 Task: Look for space in Port Area, Philippines from 11th June, 2023 to 17th June, 2023 for 1 adult in price range Rs.5000 to Rs.12000. Place can be private room with 1 bedroom having 1 bed and 1 bathroom. Property type can be house, flat, guest house, hotel. Booking option can be shelf check-in. Required host language is English.
Action: Mouse pressed left at (600, 100)
Screenshot: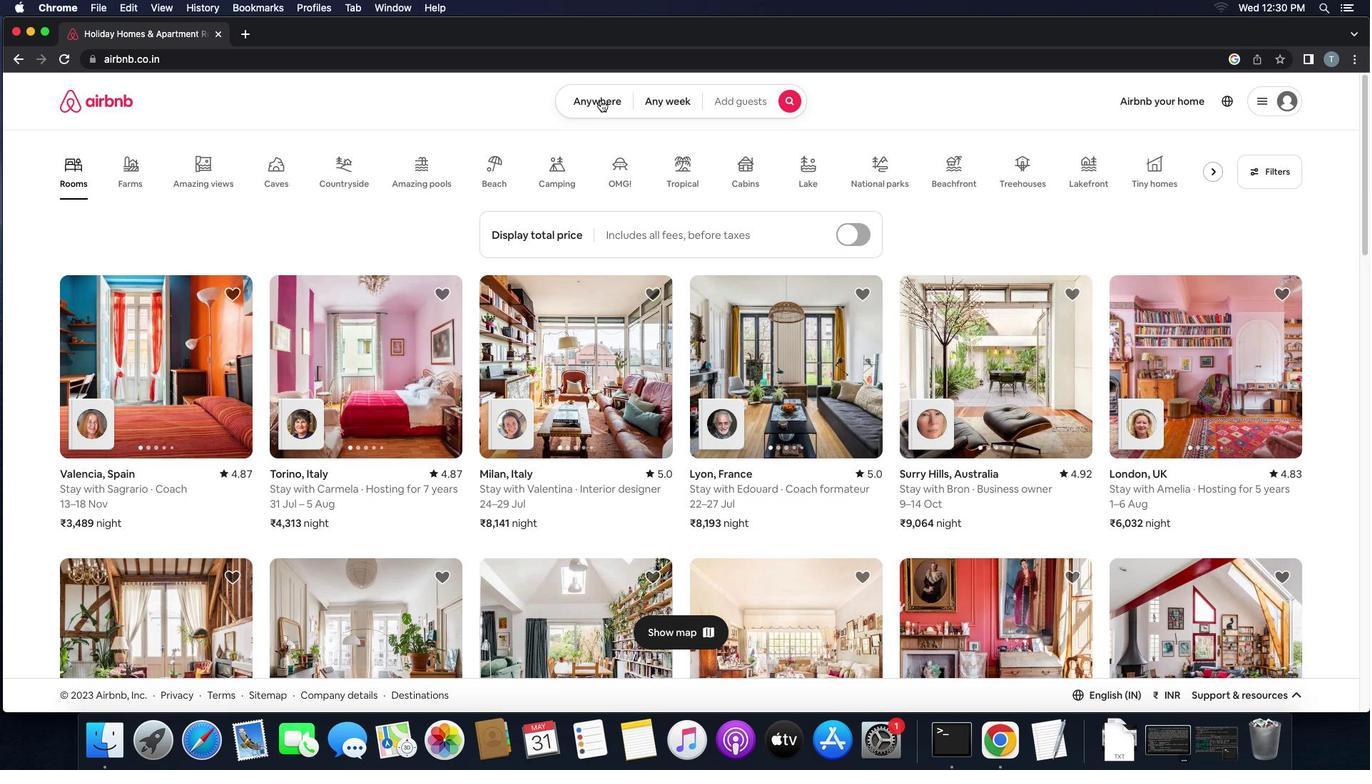 
Action: Mouse moved to (478, 156)
Screenshot: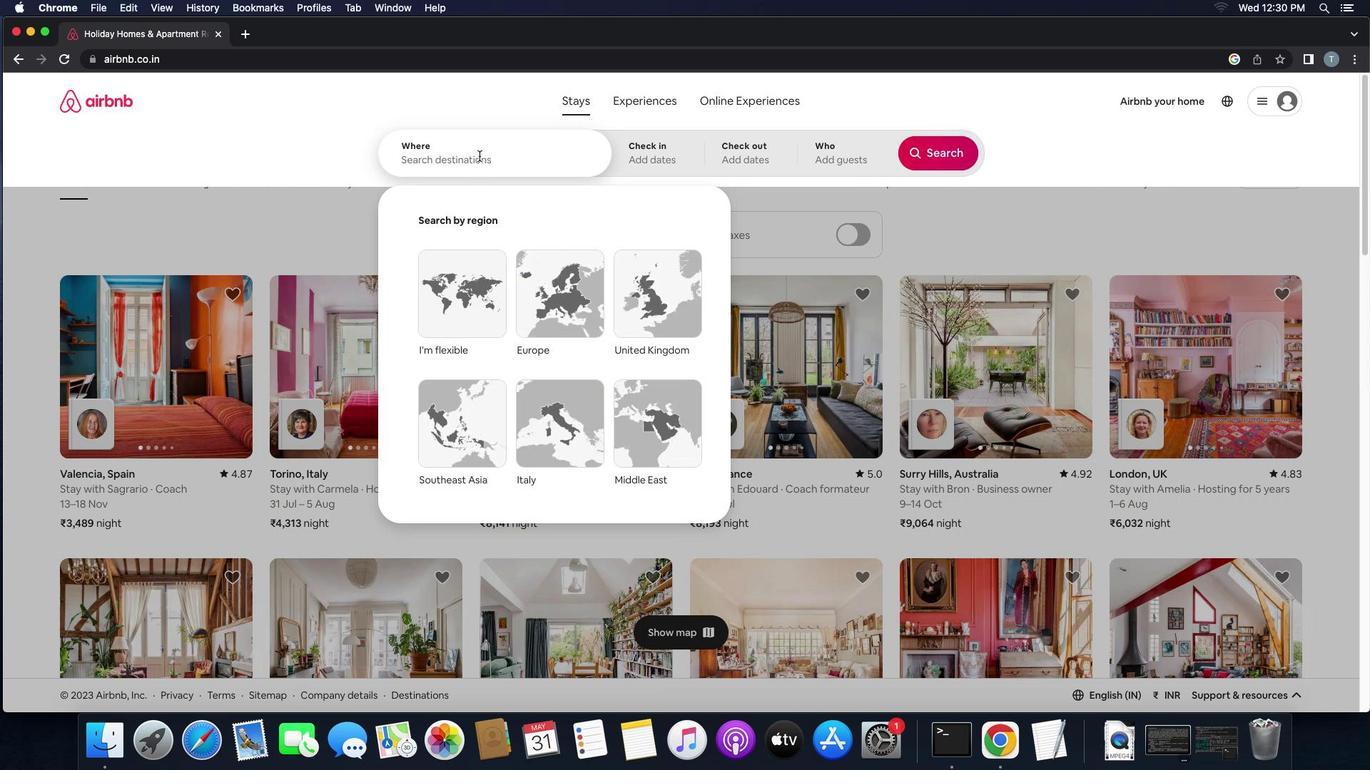 
Action: Mouse pressed left at (478, 156)
Screenshot: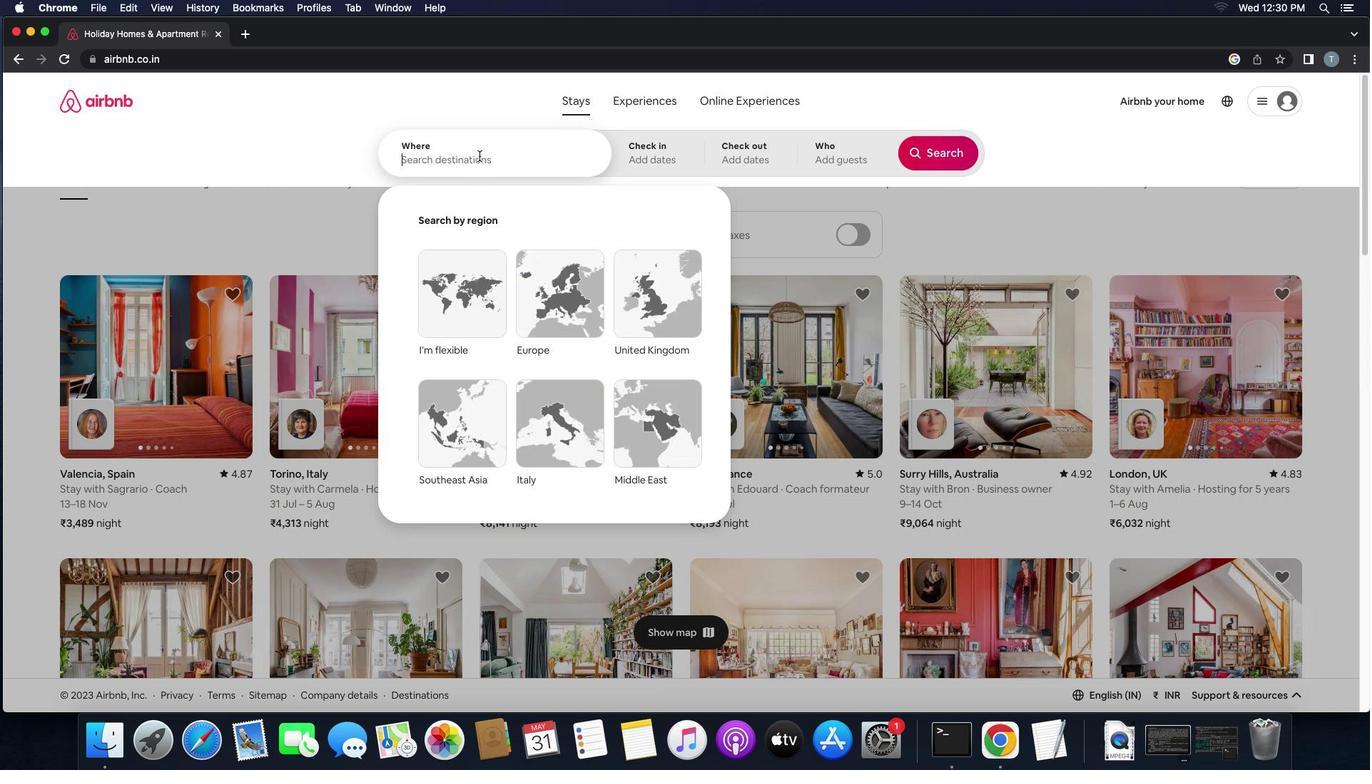 
Action: Key pressed Key.shift'P''o''r''t'Key.space'a''r''e''a'',''p''h''i''l''i''p''p''i''n''e''s'Key.enter
Screenshot: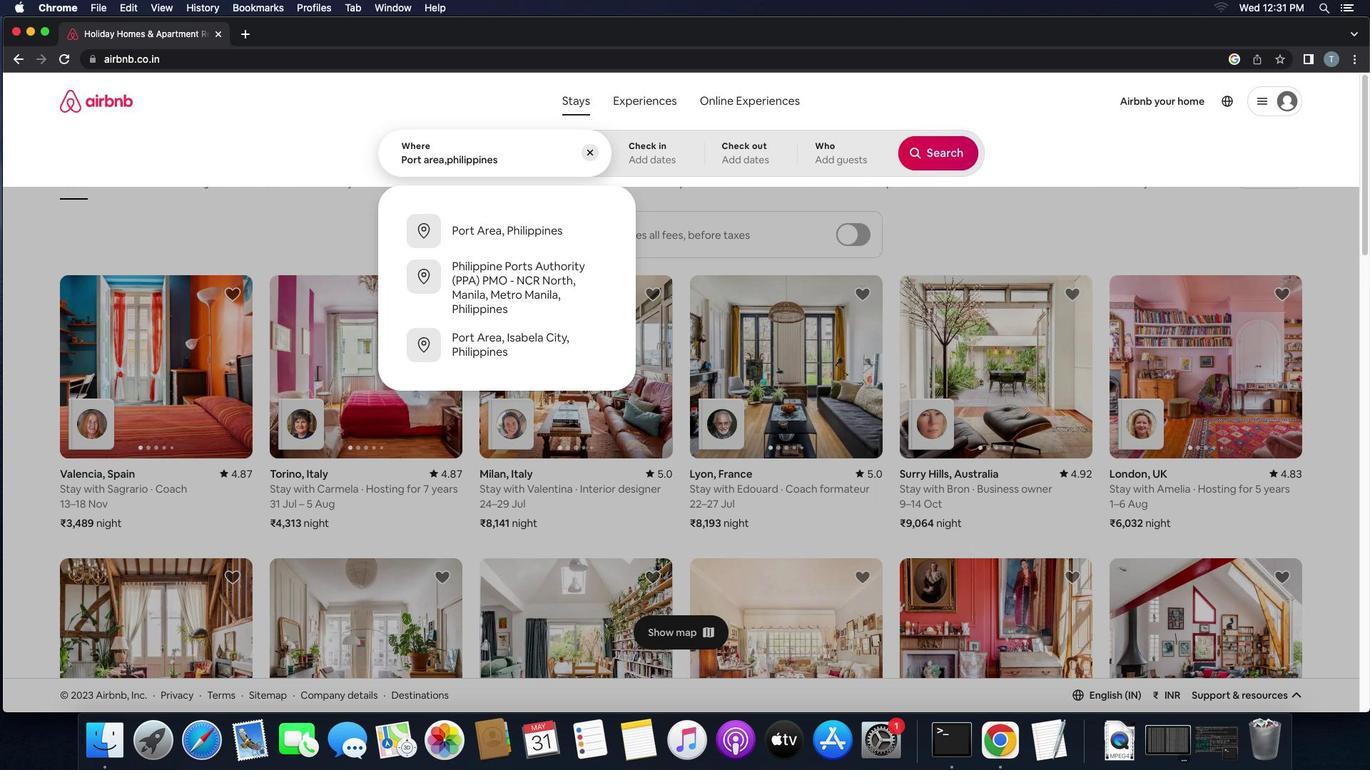 
Action: Mouse moved to (717, 400)
Screenshot: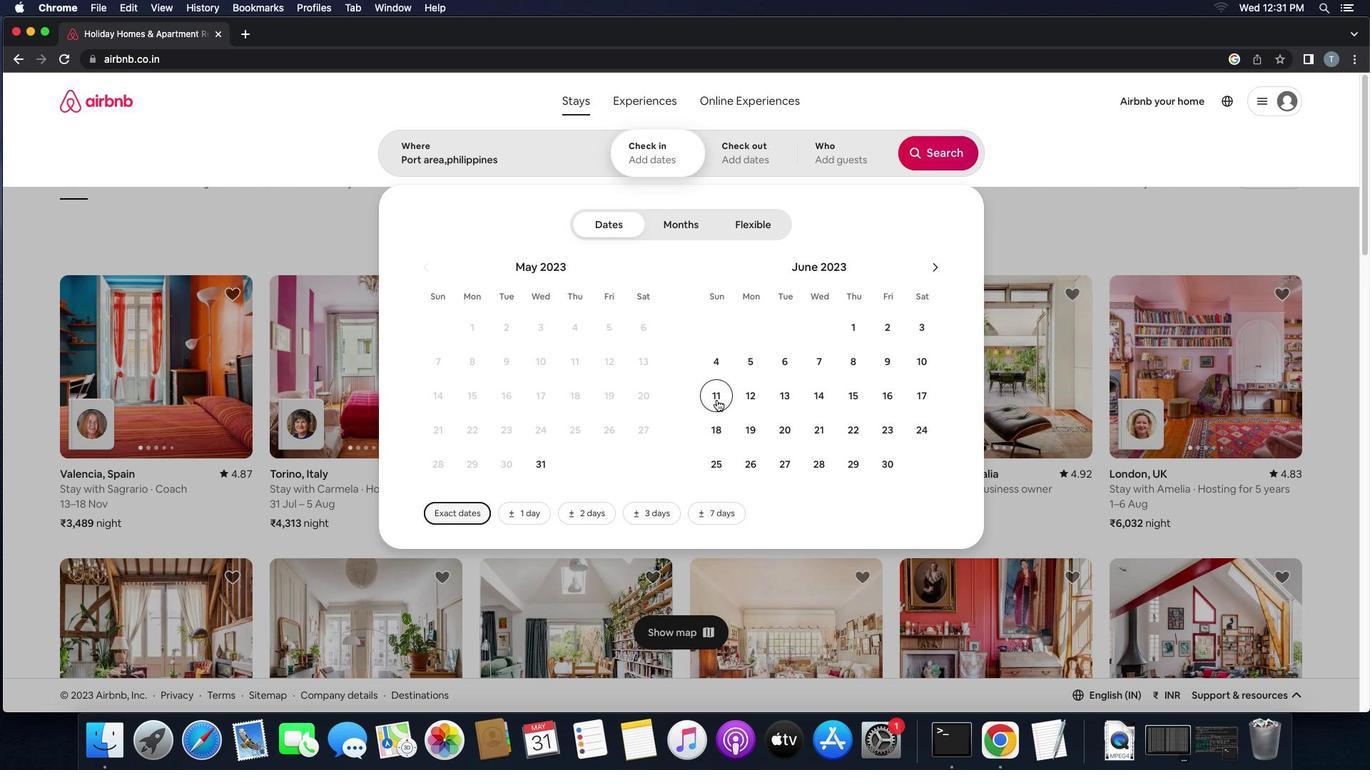 
Action: Mouse pressed left at (717, 400)
Screenshot: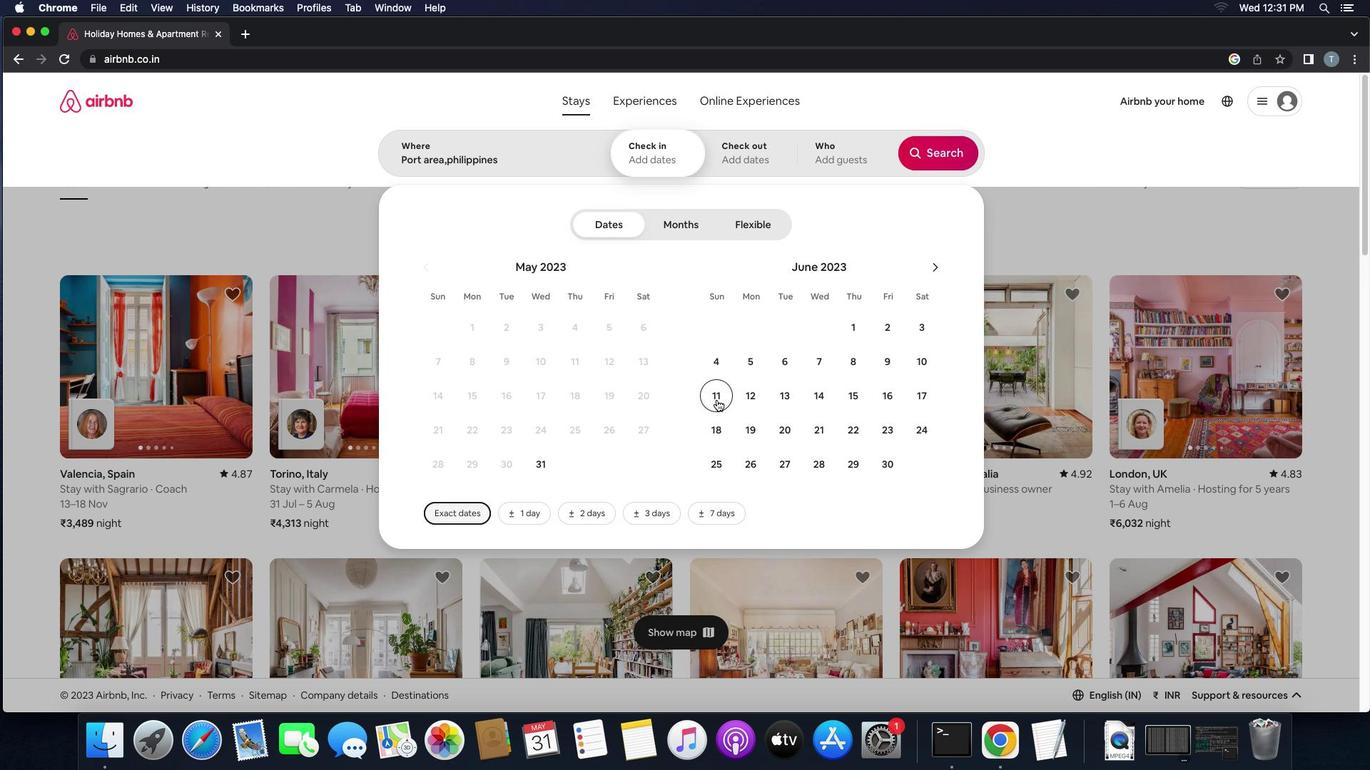 
Action: Mouse moved to (923, 398)
Screenshot: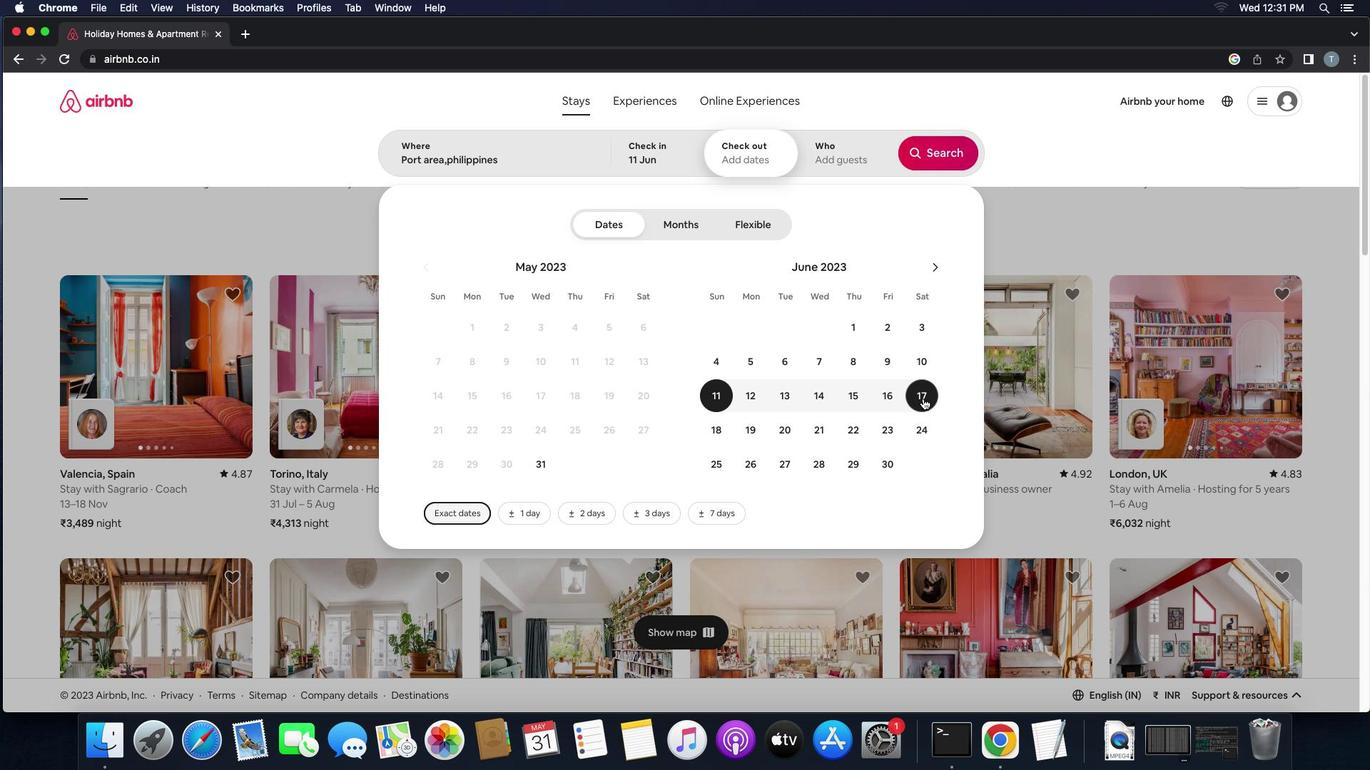 
Action: Mouse pressed left at (923, 398)
Screenshot: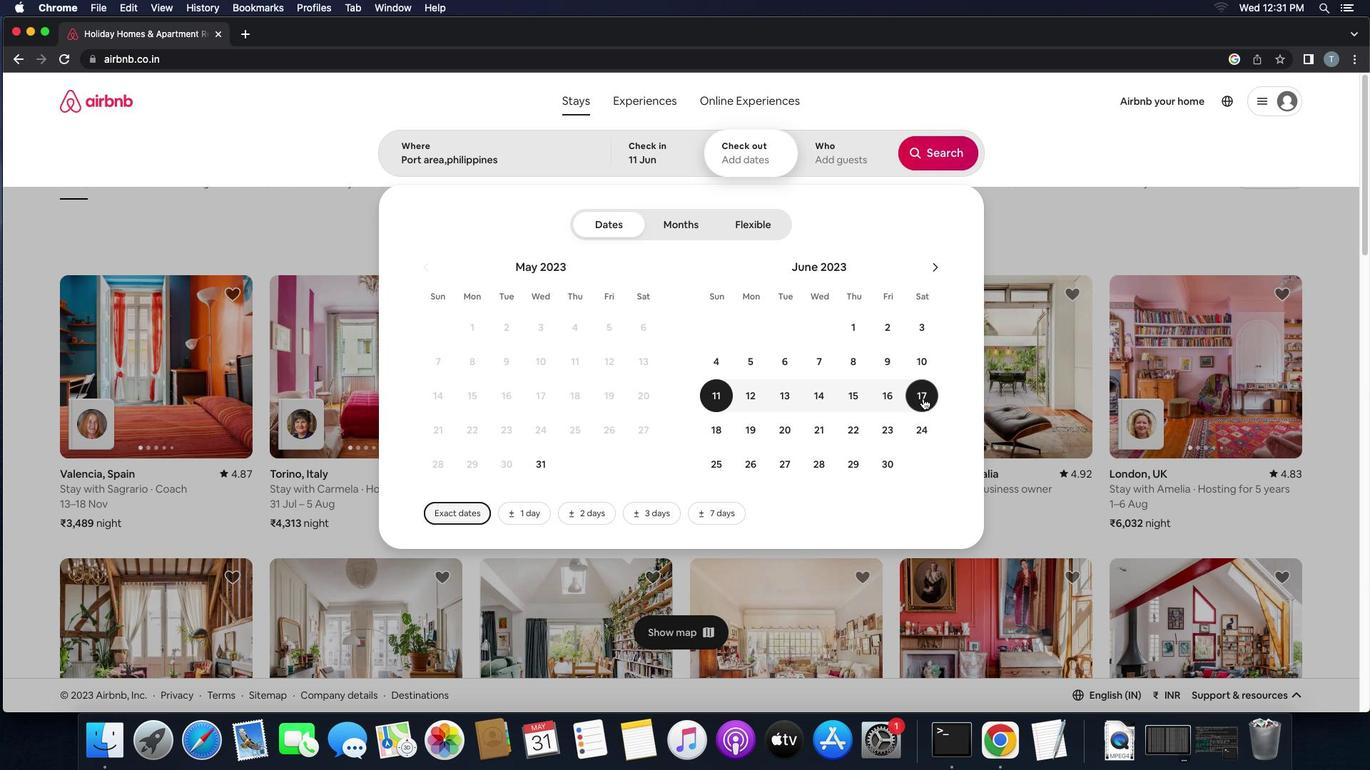 
Action: Mouse moved to (845, 142)
Screenshot: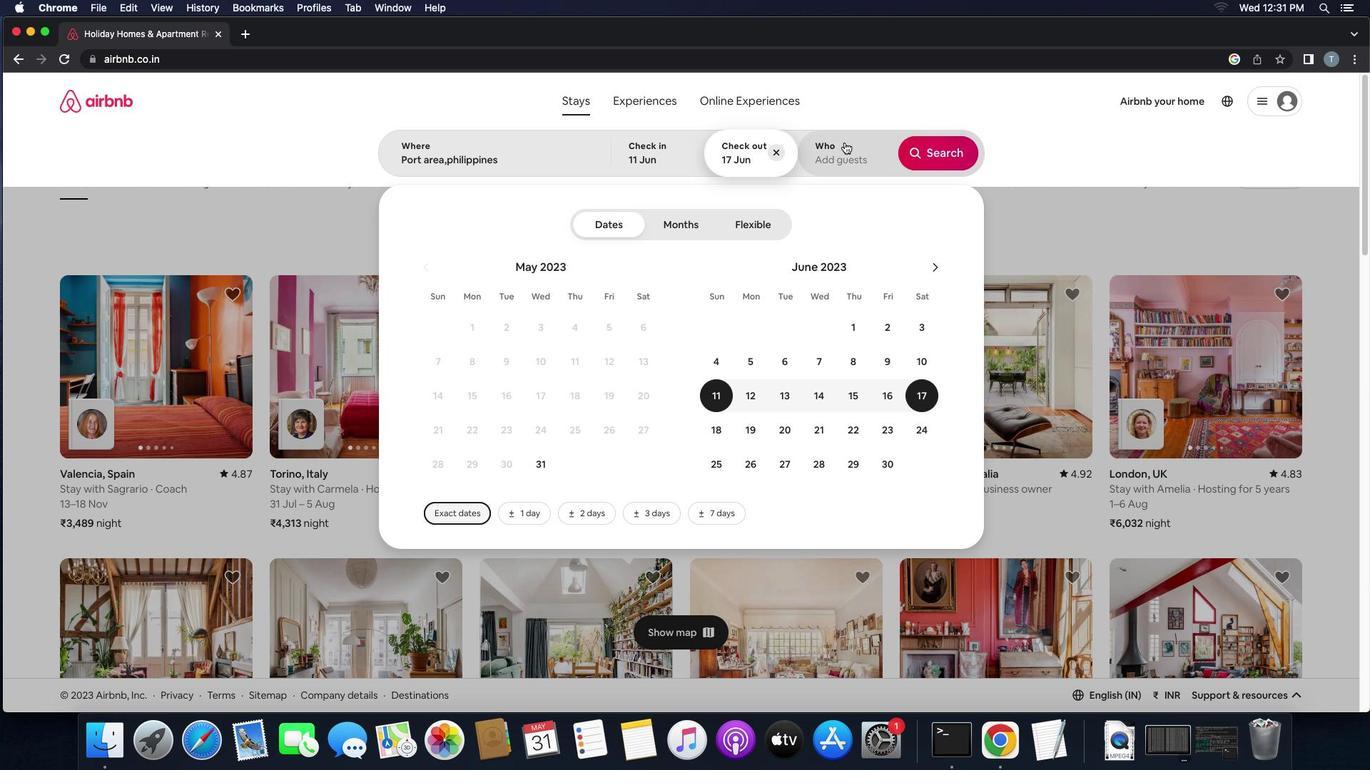 
Action: Mouse pressed left at (845, 142)
Screenshot: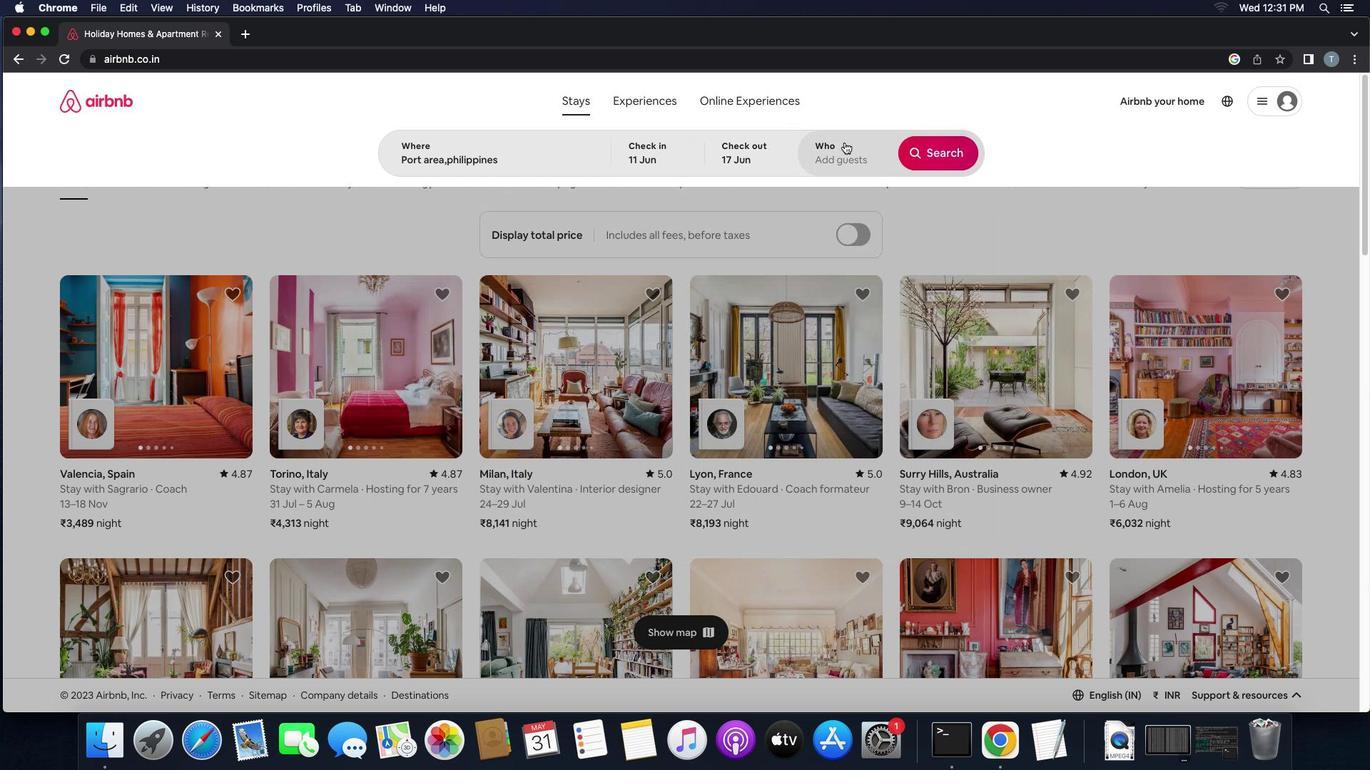 
Action: Mouse moved to (938, 230)
Screenshot: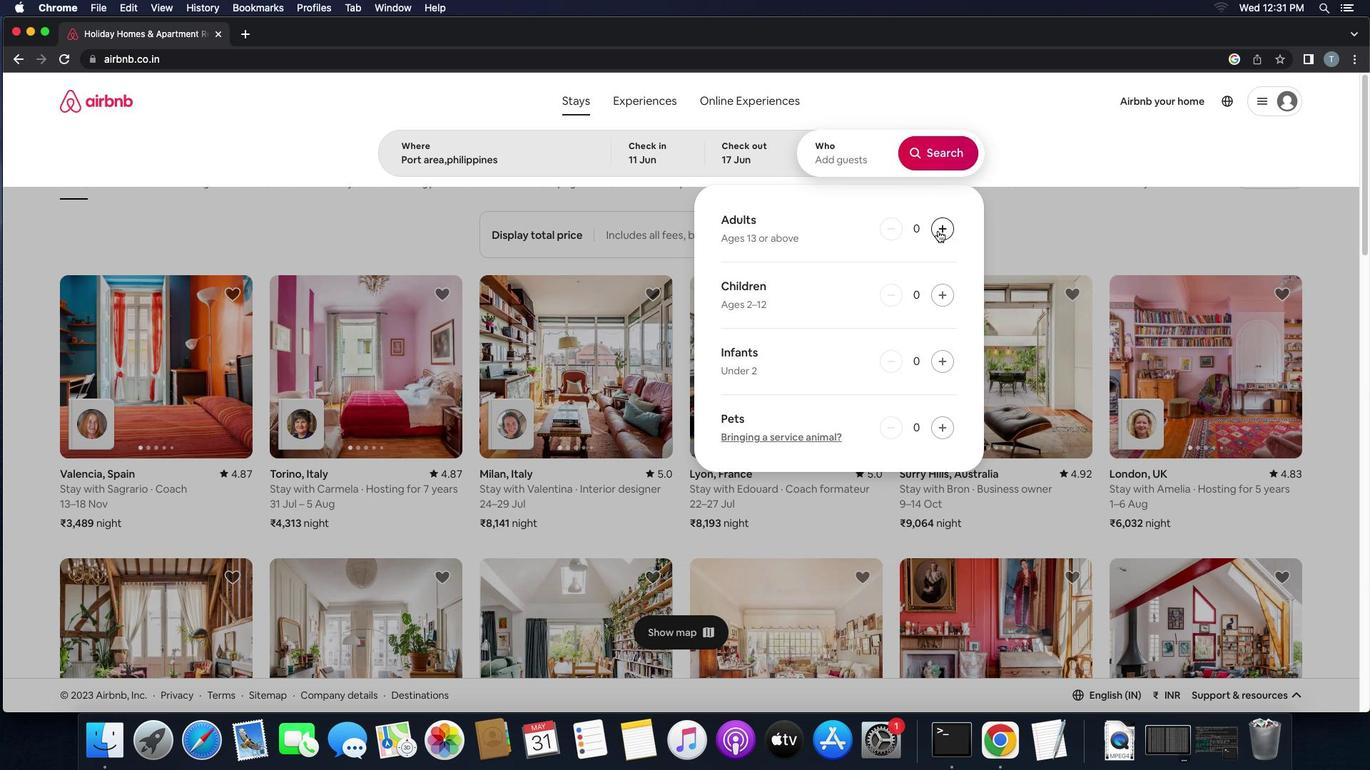 
Action: Mouse pressed left at (938, 230)
Screenshot: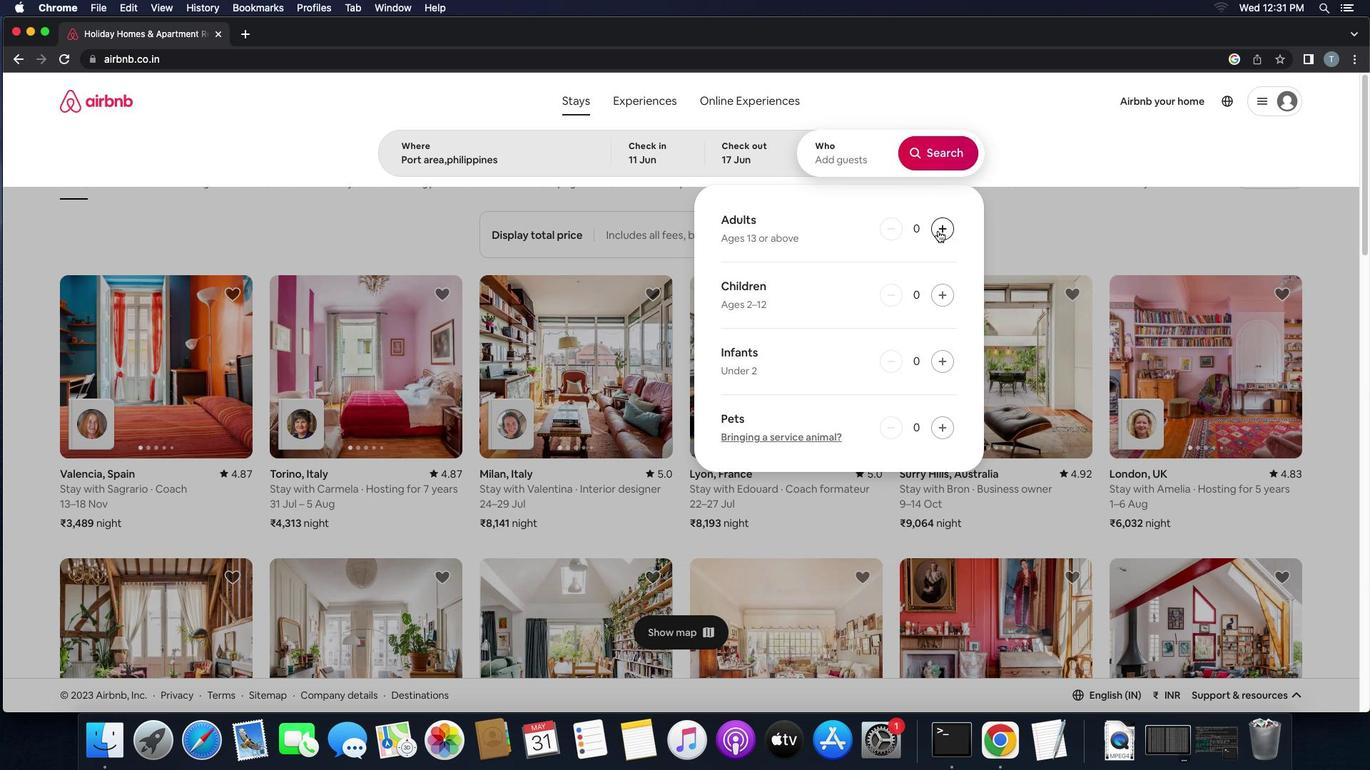 
Action: Mouse moved to (933, 147)
Screenshot: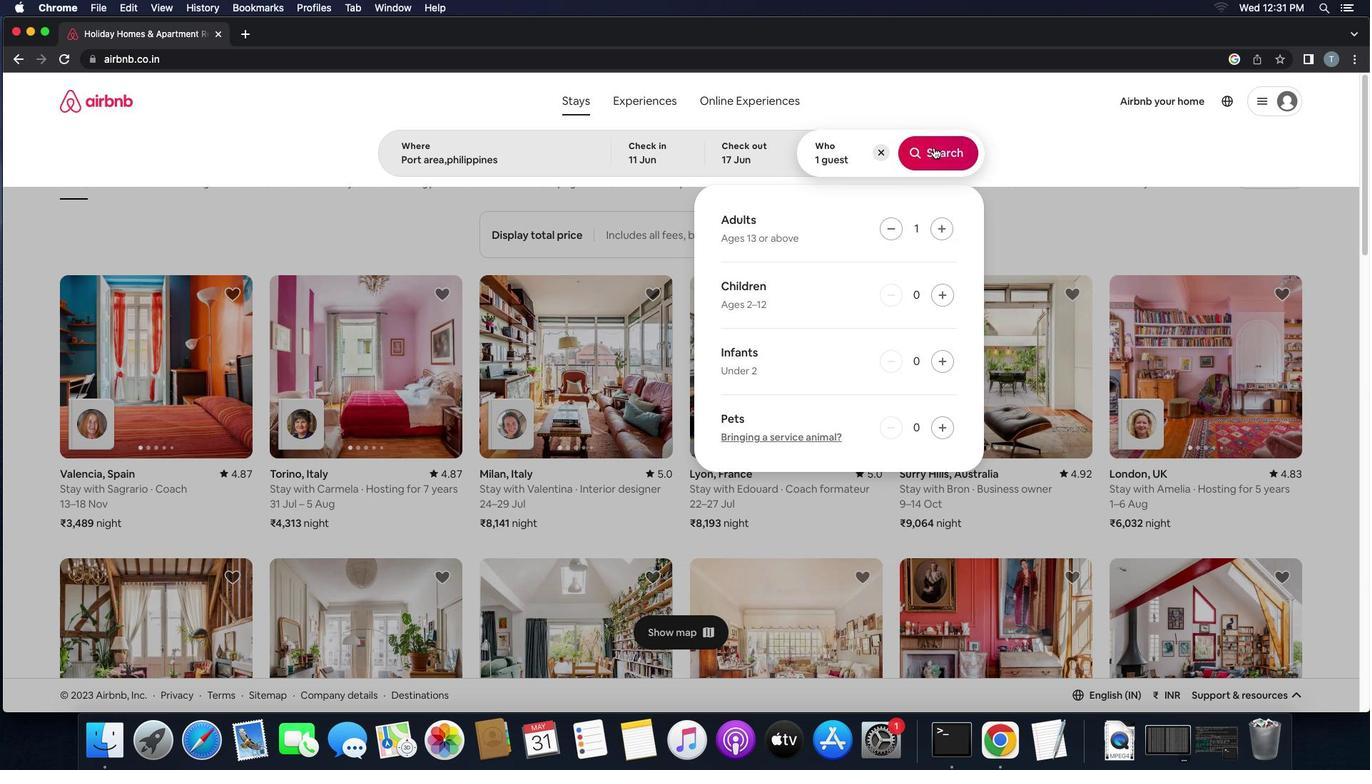 
Action: Mouse pressed left at (933, 147)
Screenshot: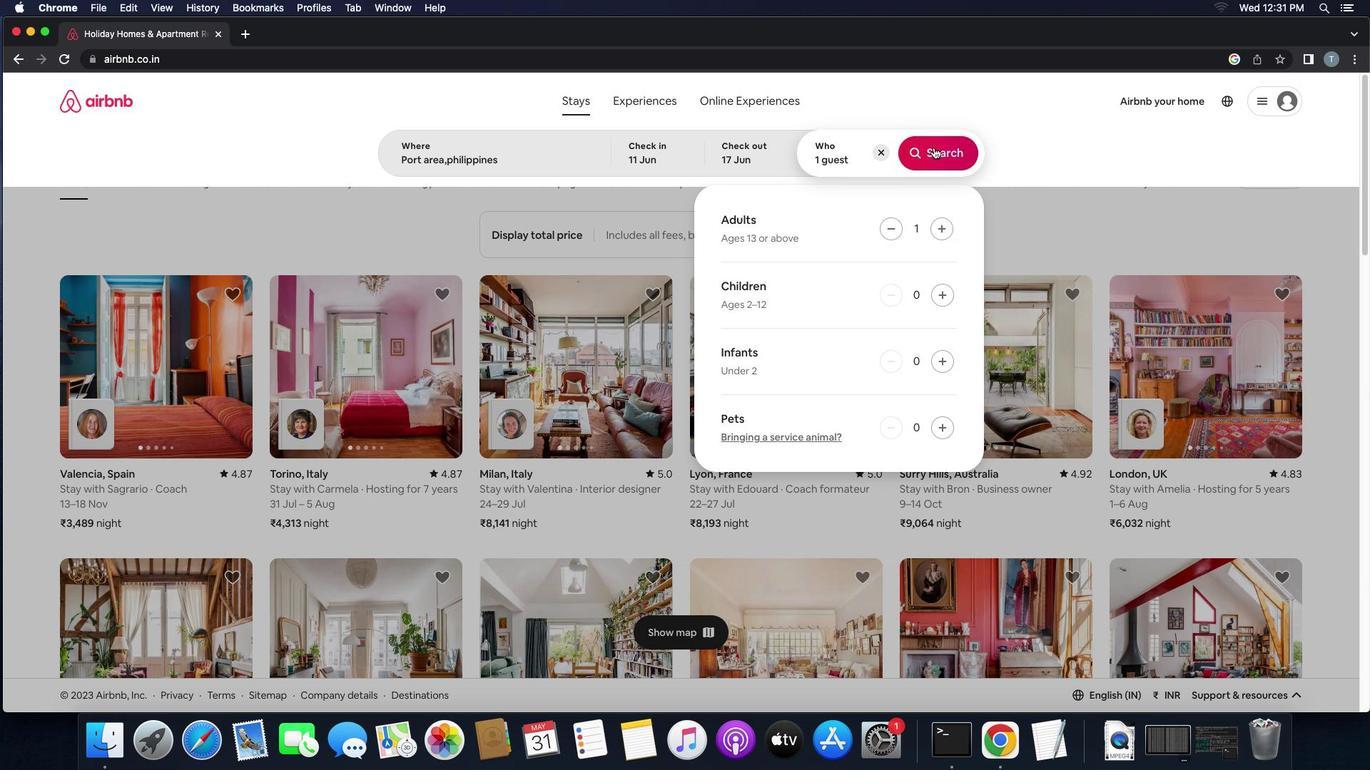 
Action: Mouse moved to (1299, 156)
Screenshot: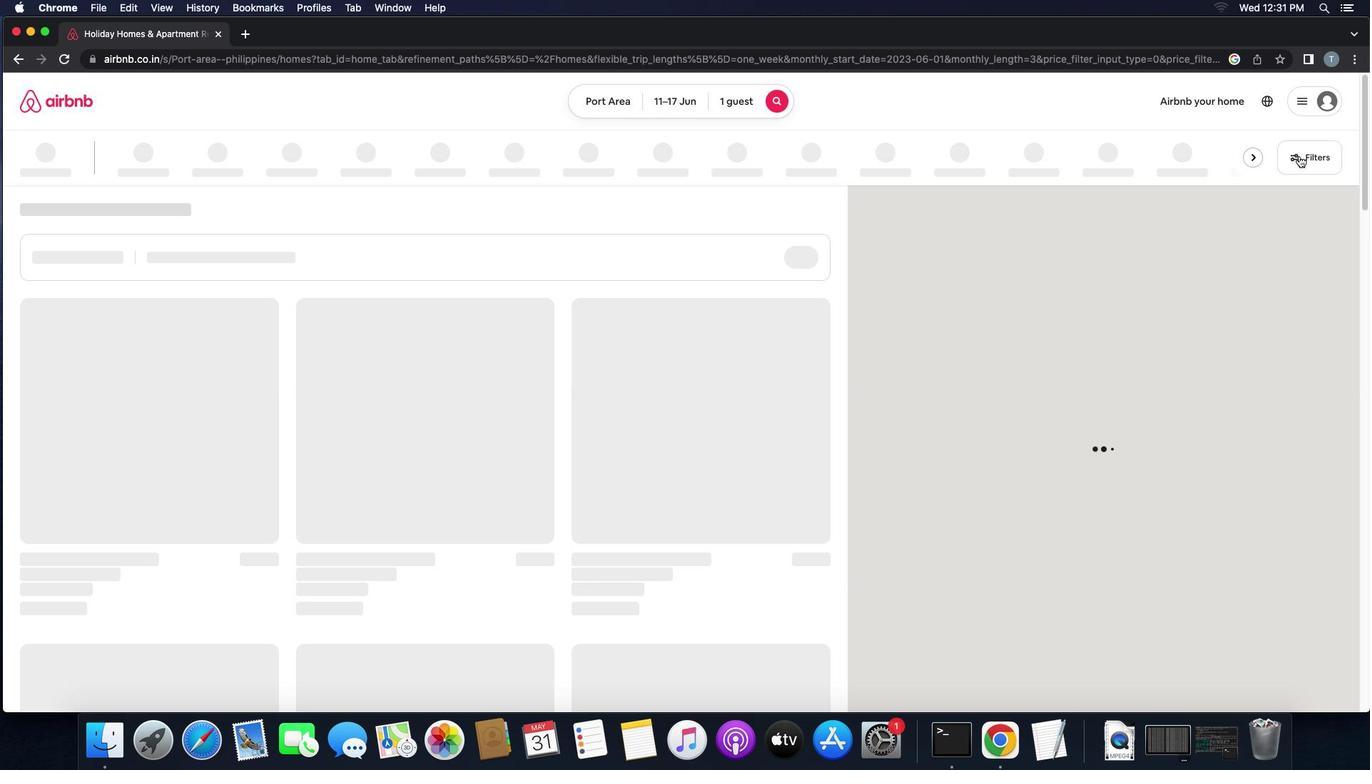 
Action: Mouse pressed left at (1299, 156)
Screenshot: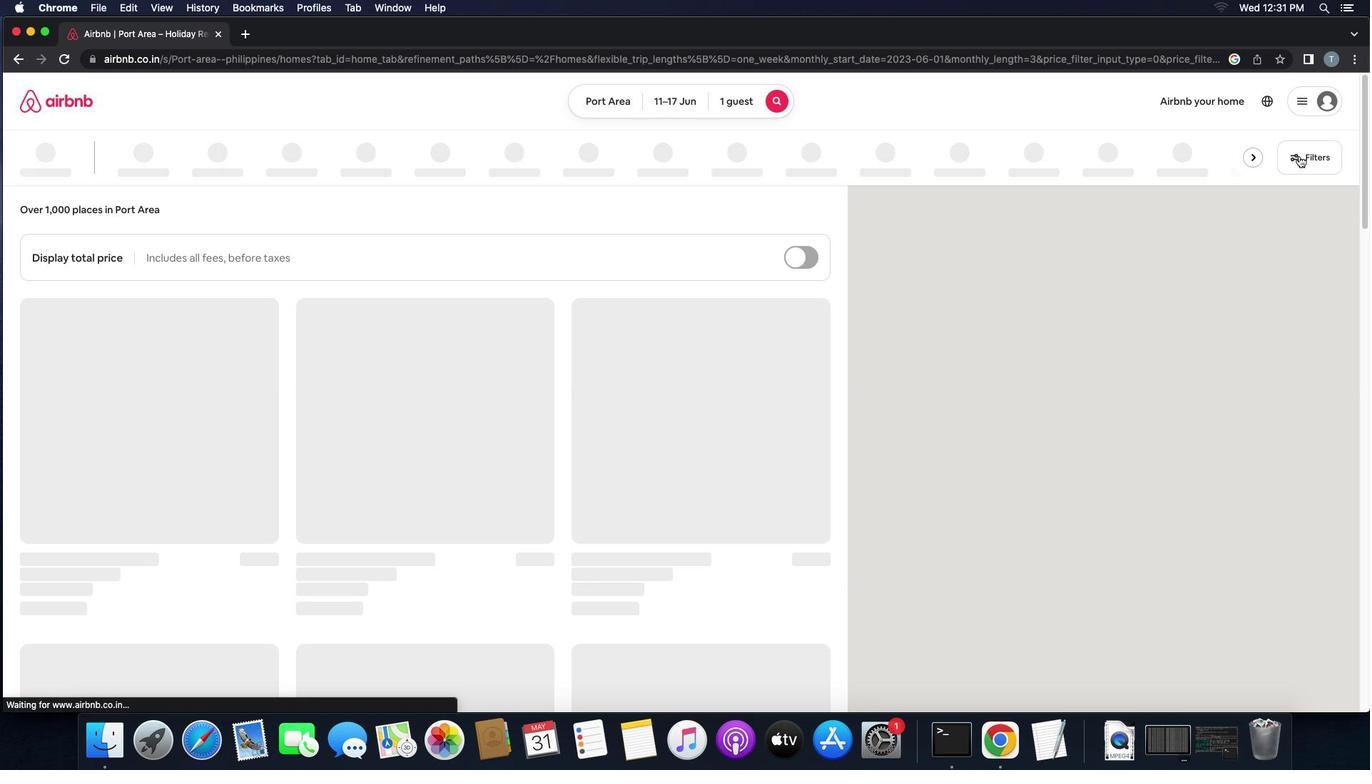 
Action: Mouse moved to (570, 333)
Screenshot: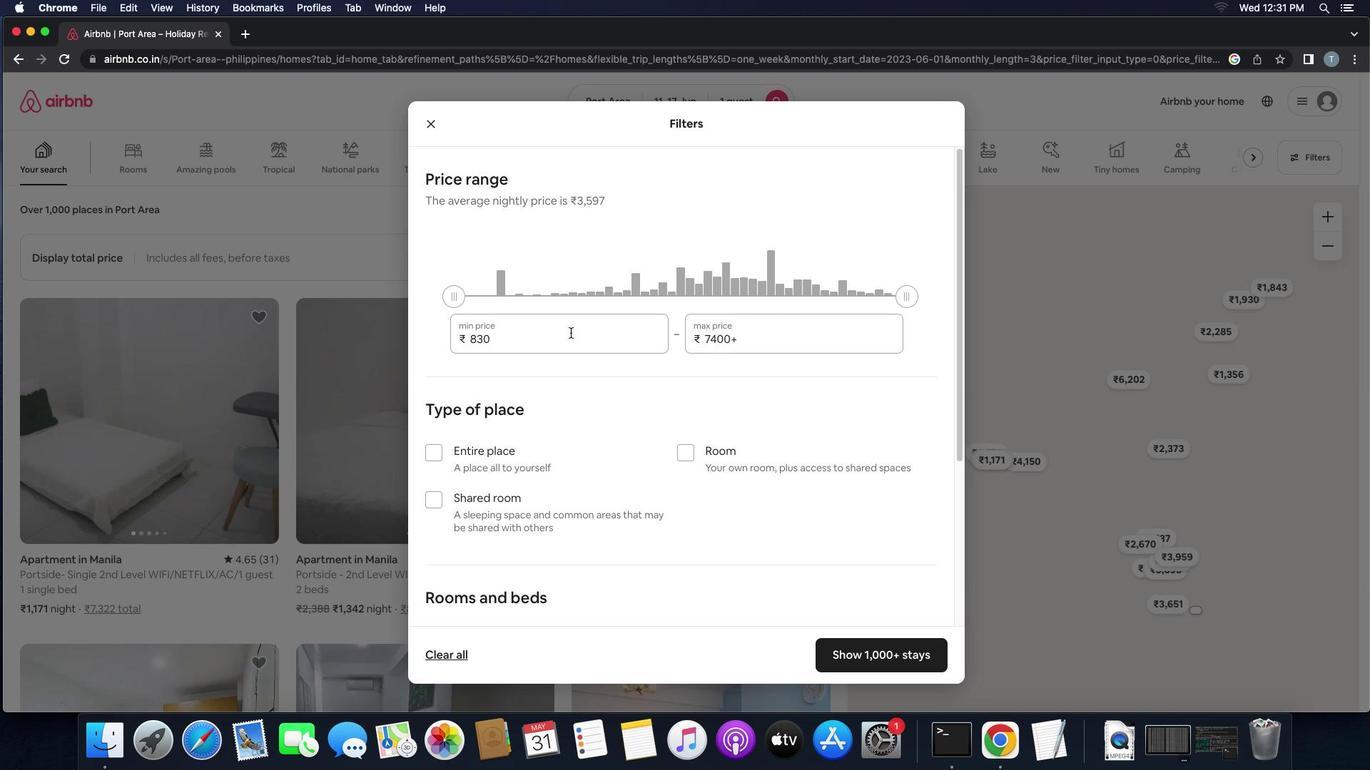 
Action: Mouse pressed left at (570, 333)
Screenshot: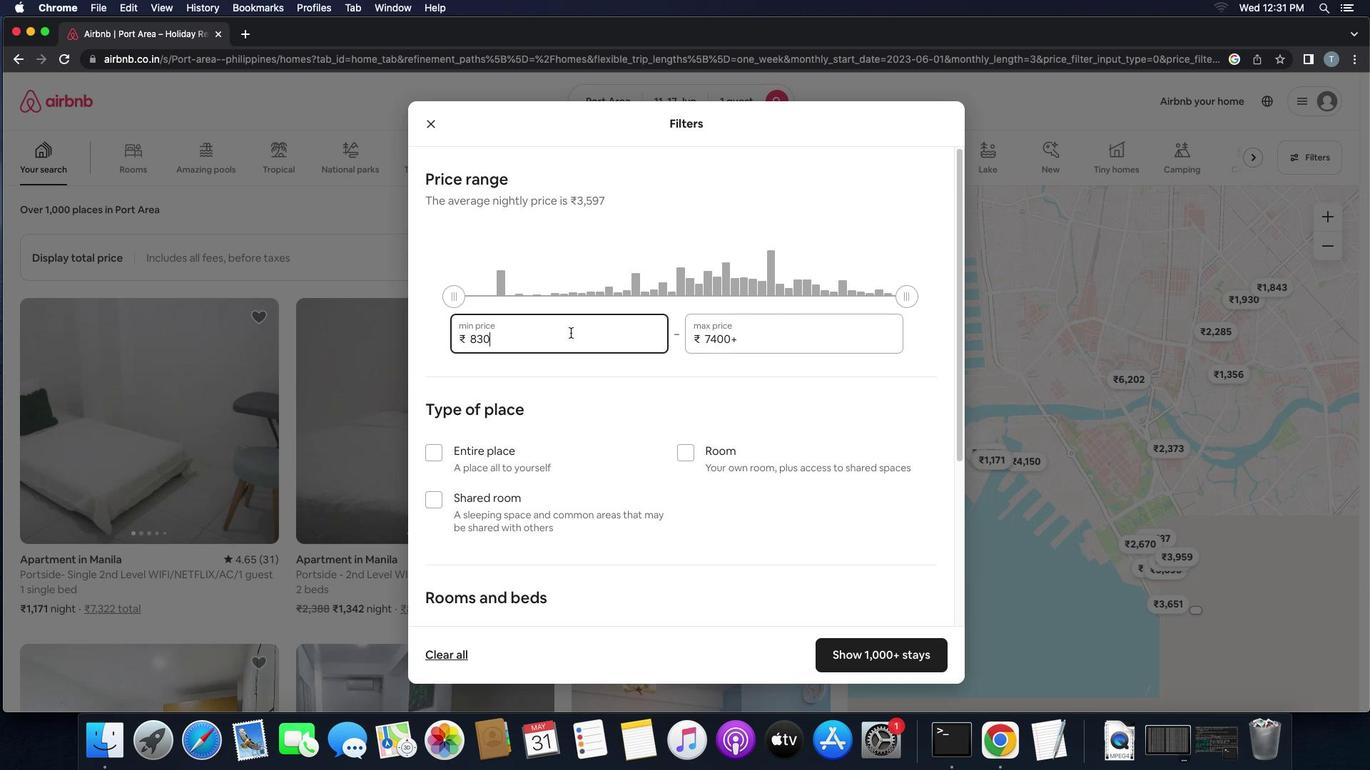 
Action: Key pressed Key.backspaceKey.backspaceKey.backspaceKey.backspace'5''0''0''0'
Screenshot: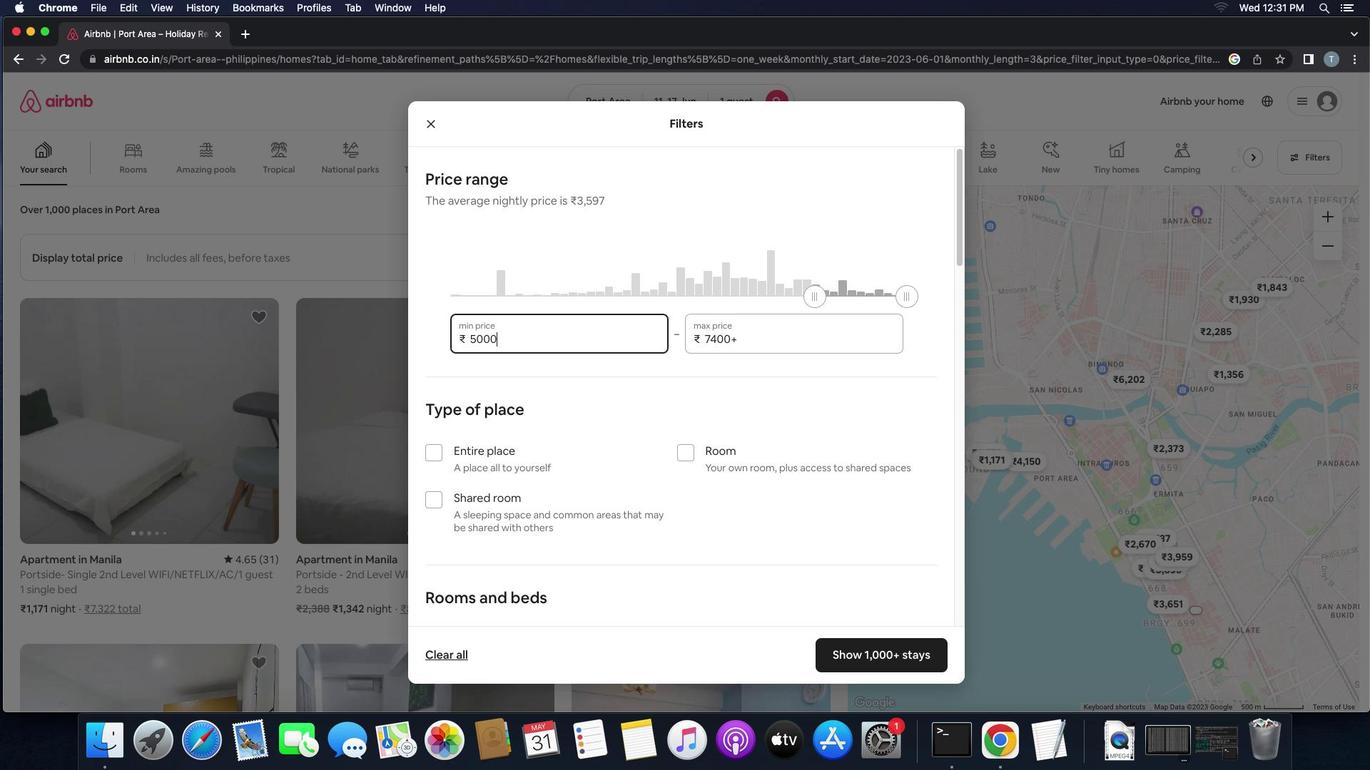 
Action: Mouse moved to (768, 339)
Screenshot: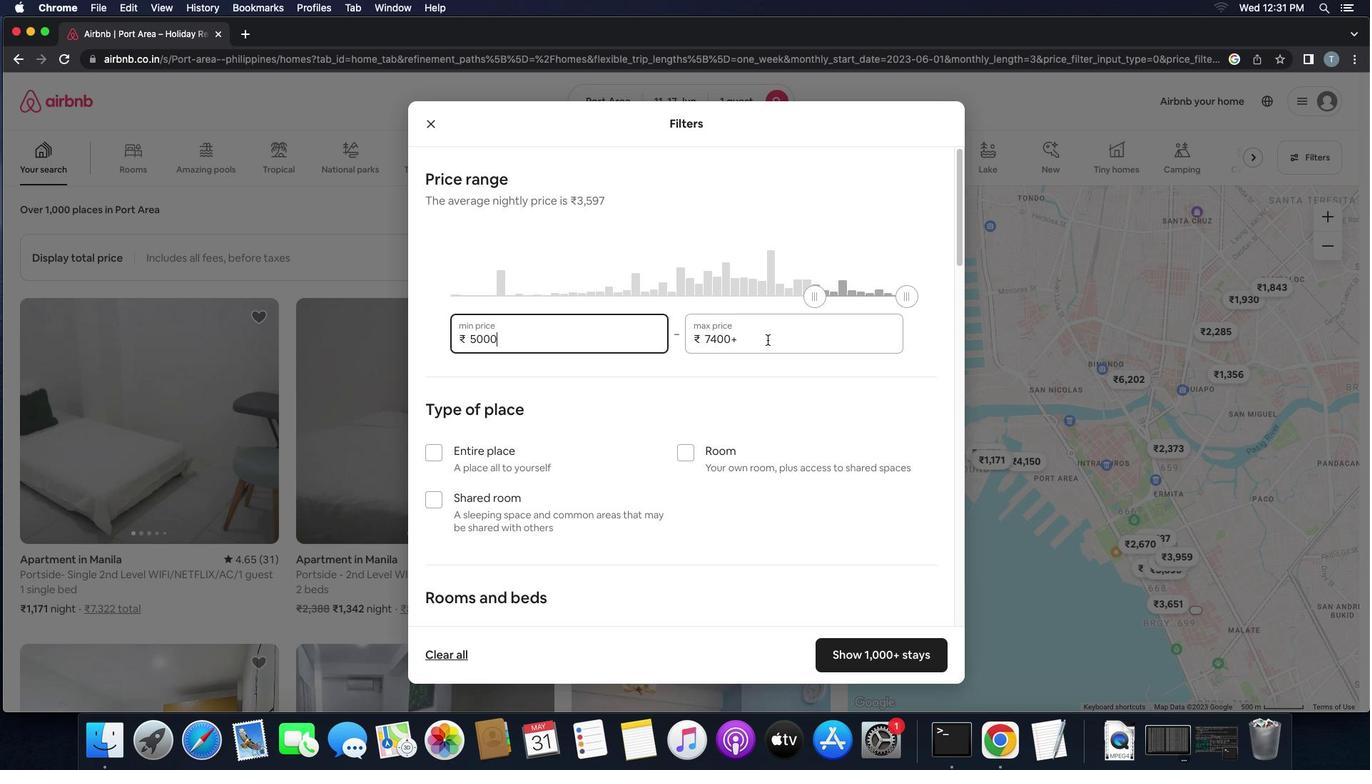 
Action: Mouse pressed left at (768, 339)
Screenshot: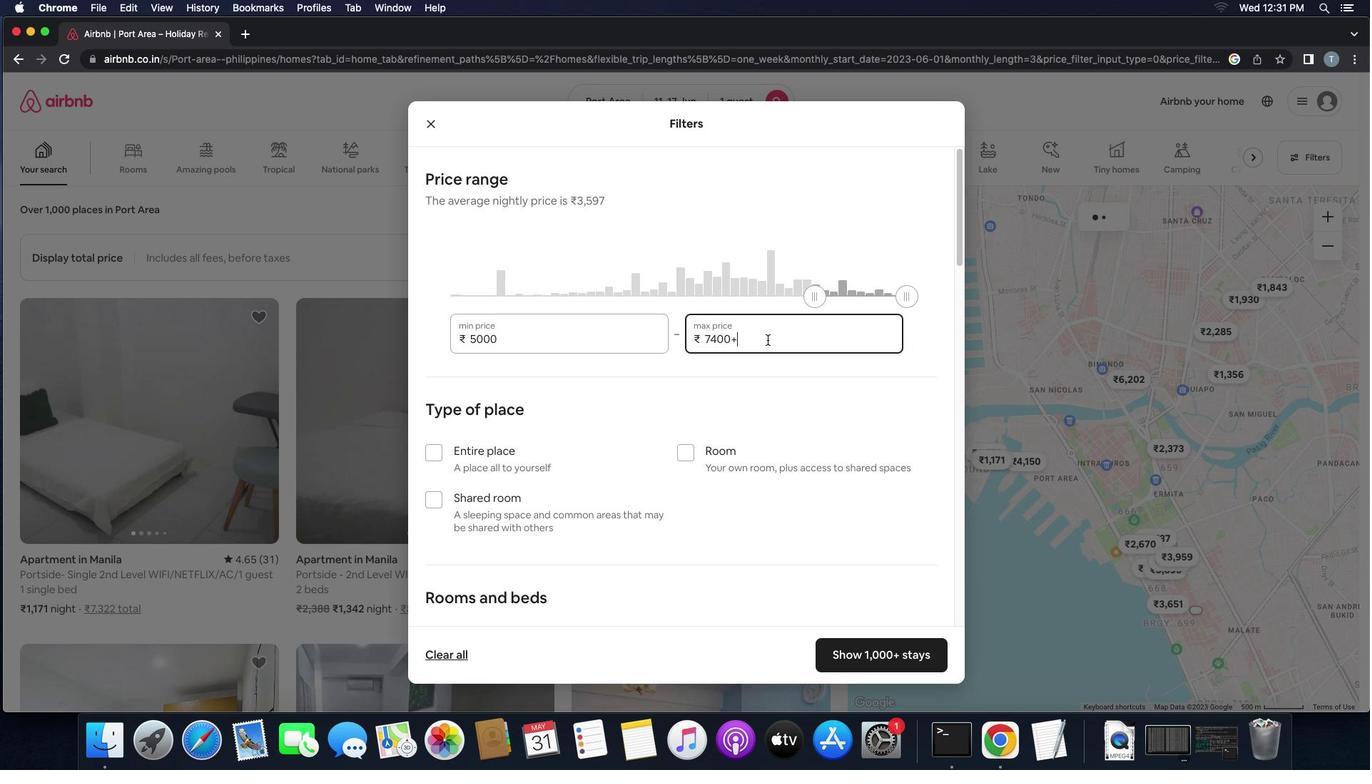 
Action: Key pressed Key.backspaceKey.backspaceKey.backspaceKey.backspaceKey.backspaceKey.backspace'1''2''0''0''0'
Screenshot: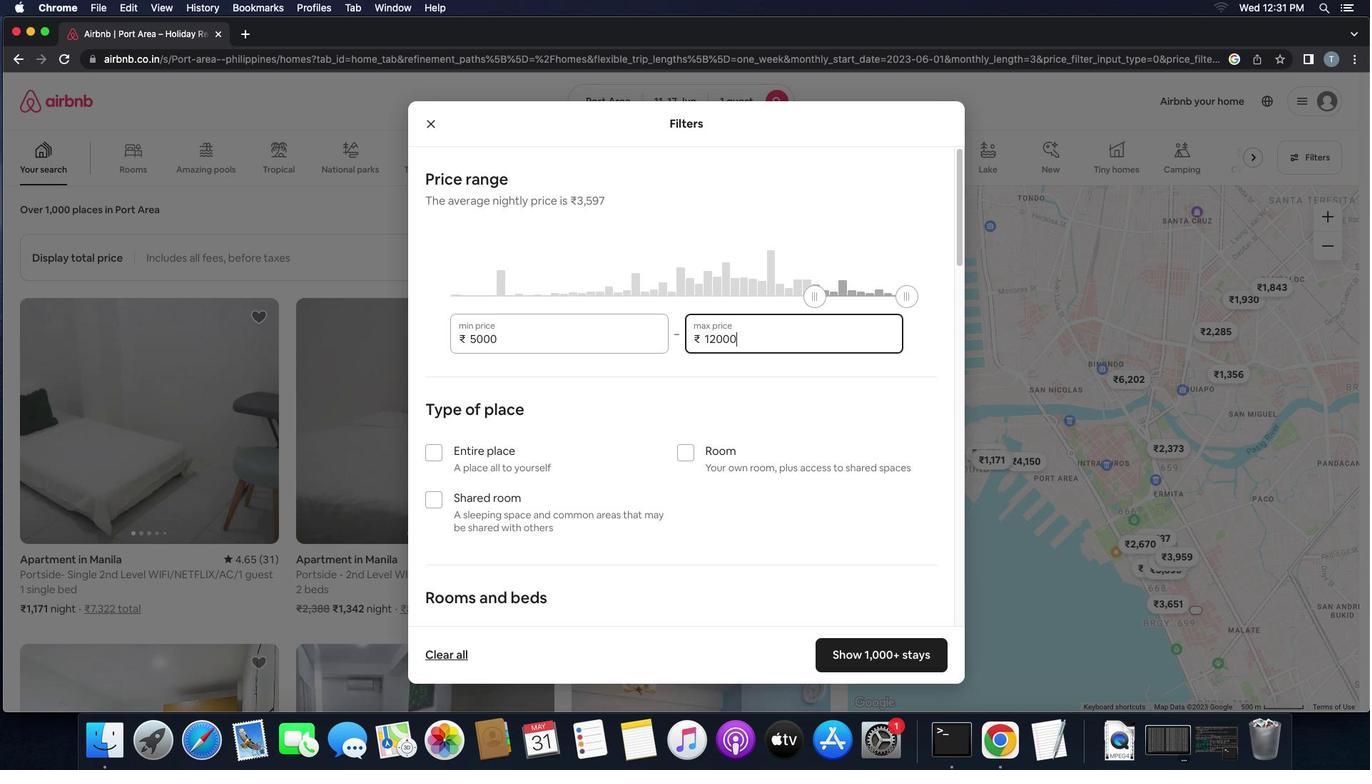 
Action: Mouse moved to (519, 504)
Screenshot: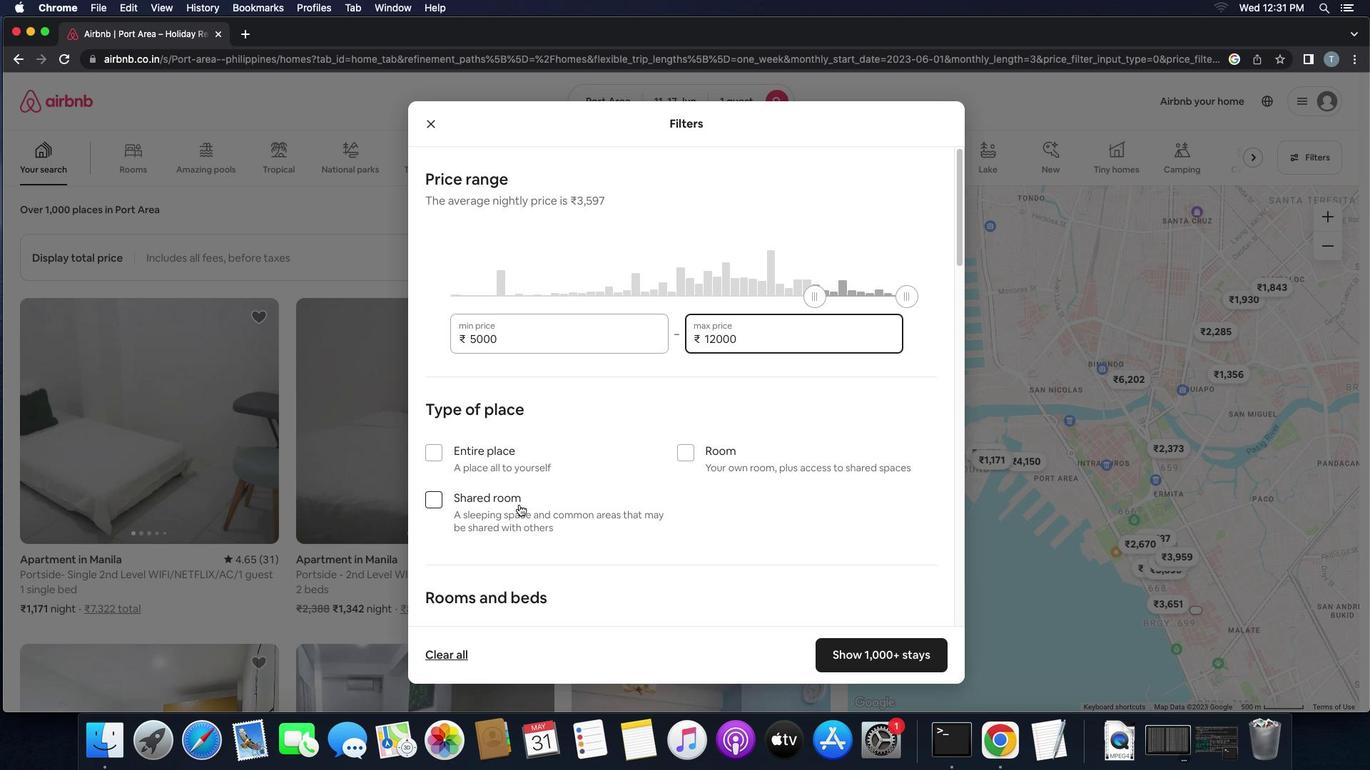 
Action: Mouse scrolled (519, 504) with delta (0, 0)
Screenshot: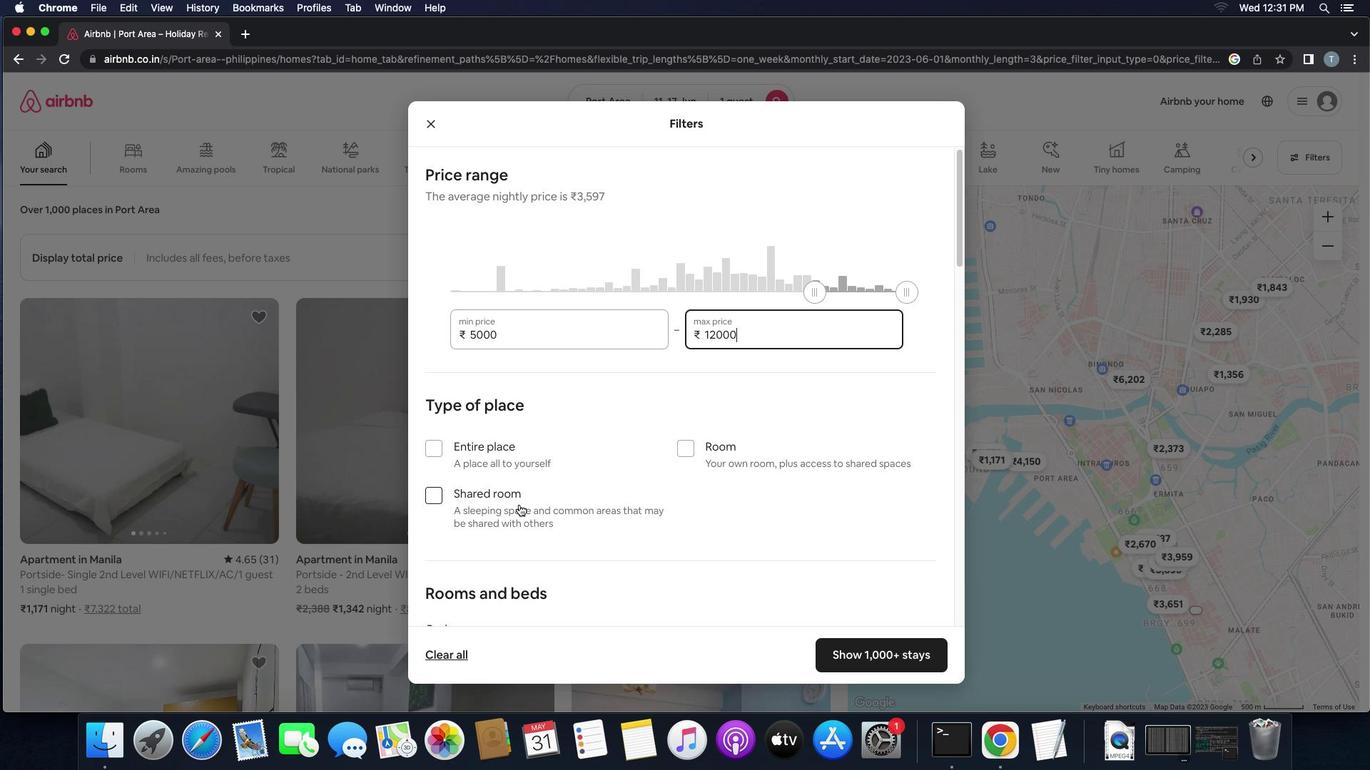 
Action: Mouse scrolled (519, 504) with delta (0, 0)
Screenshot: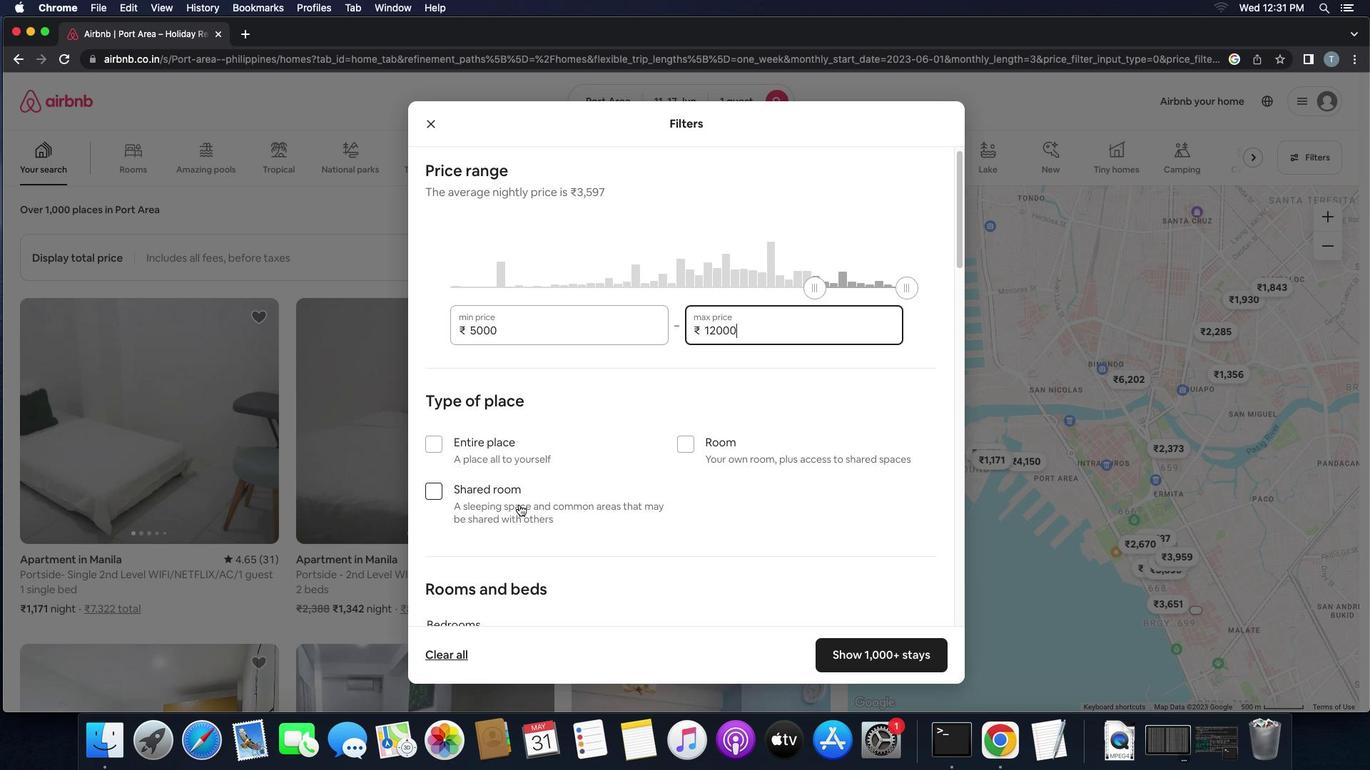 
Action: Mouse scrolled (519, 504) with delta (0, 0)
Screenshot: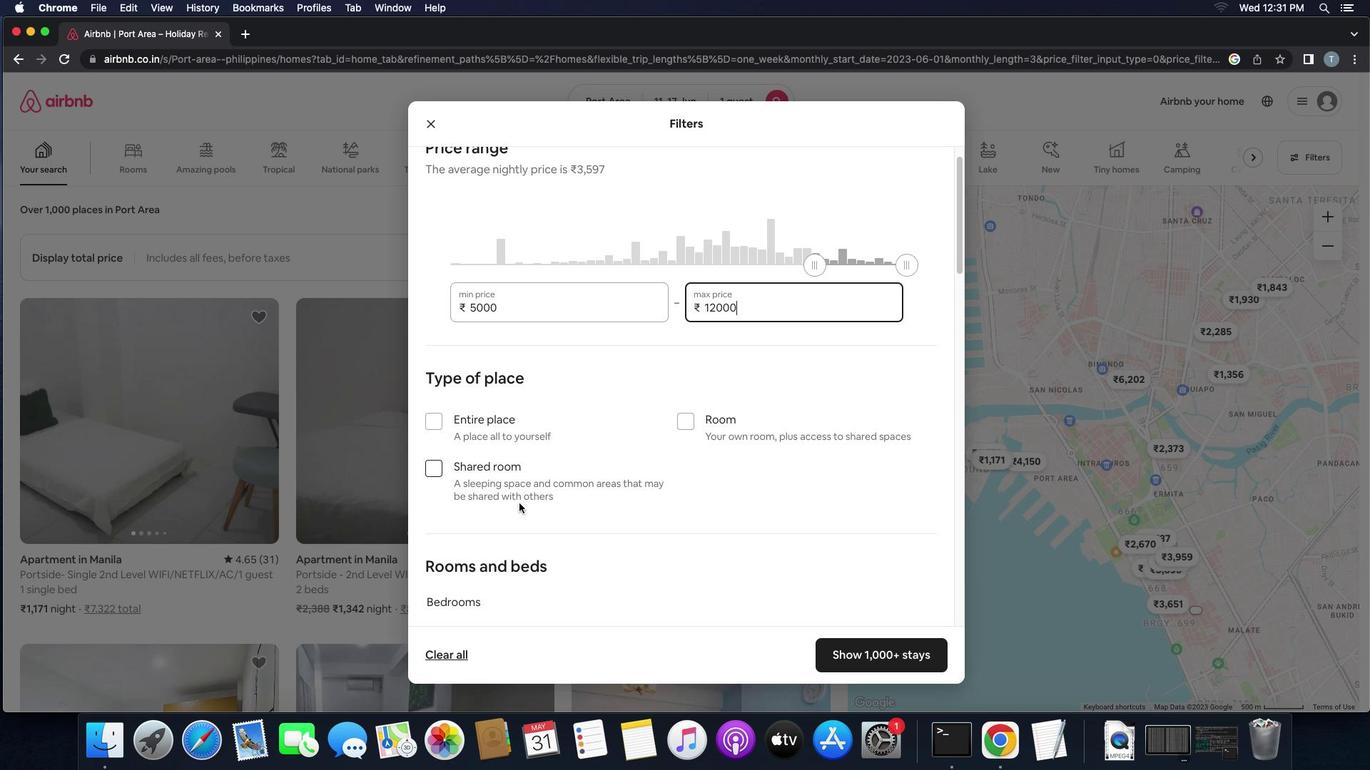 
Action: Mouse moved to (579, 406)
Screenshot: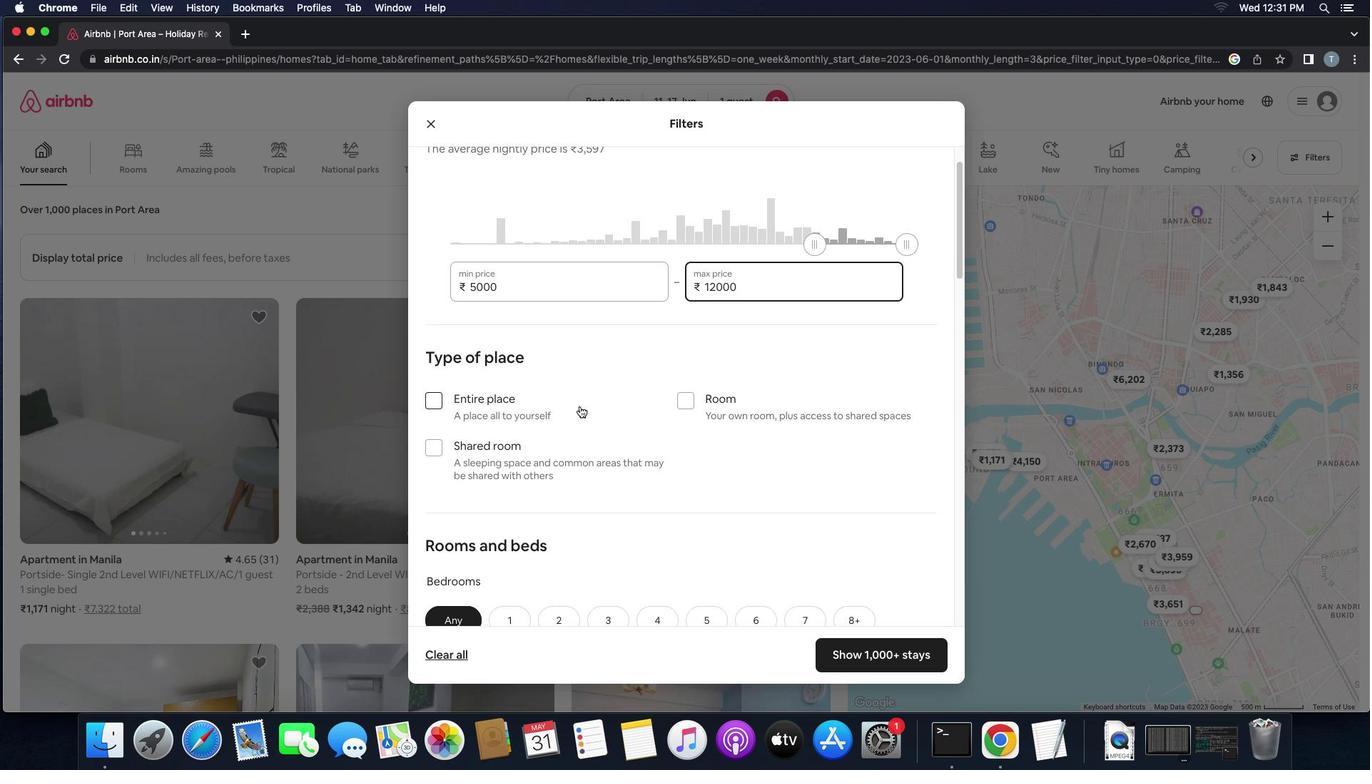 
Action: Mouse scrolled (579, 406) with delta (0, 0)
Screenshot: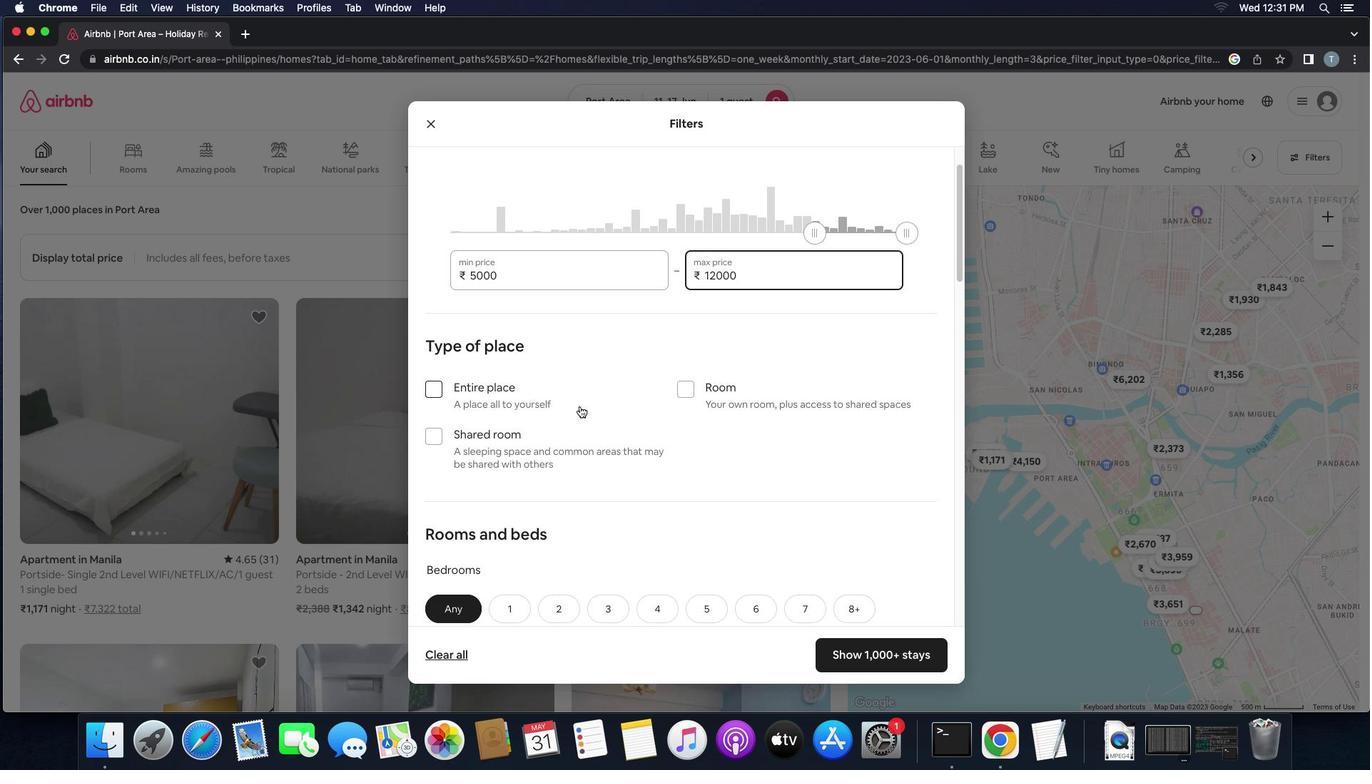 
Action: Mouse scrolled (579, 406) with delta (0, 0)
Screenshot: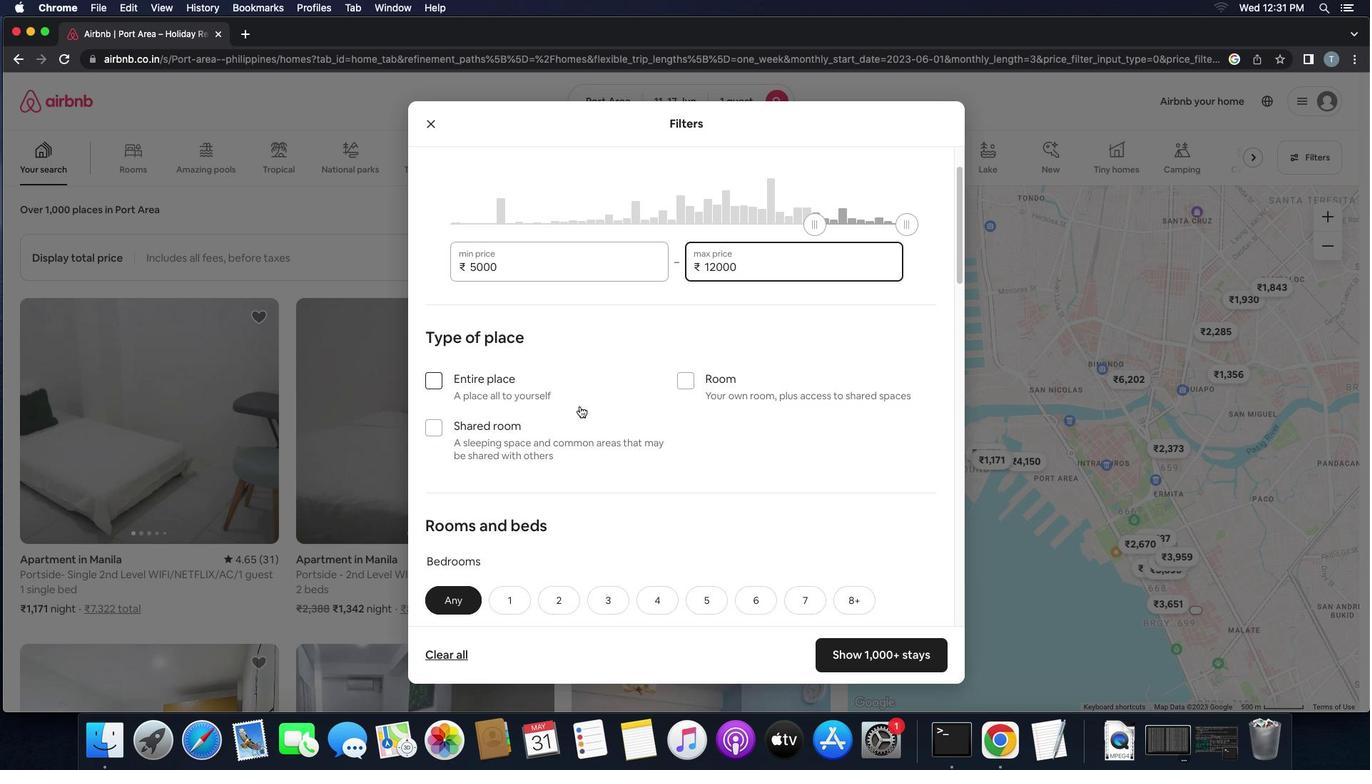 
Action: Mouse scrolled (579, 406) with delta (0, -1)
Screenshot: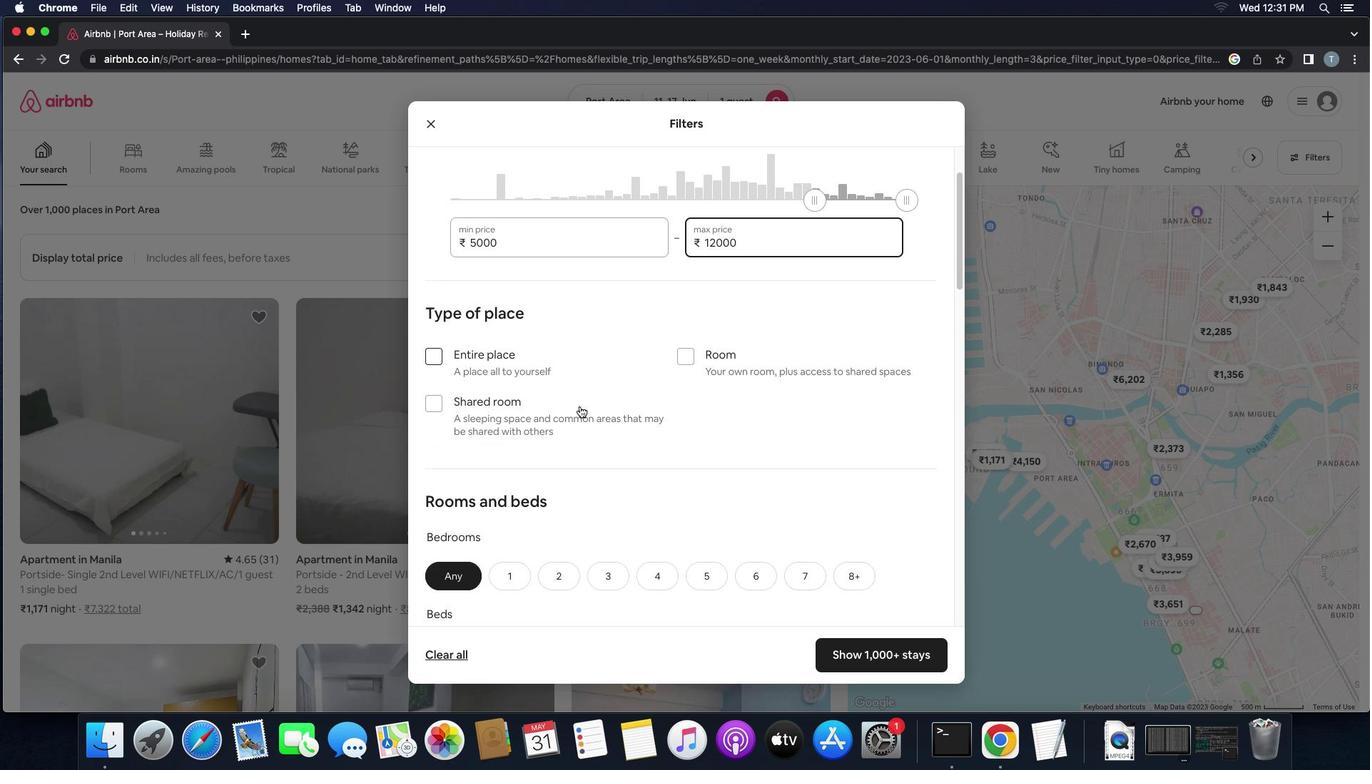 
Action: Mouse moved to (687, 294)
Screenshot: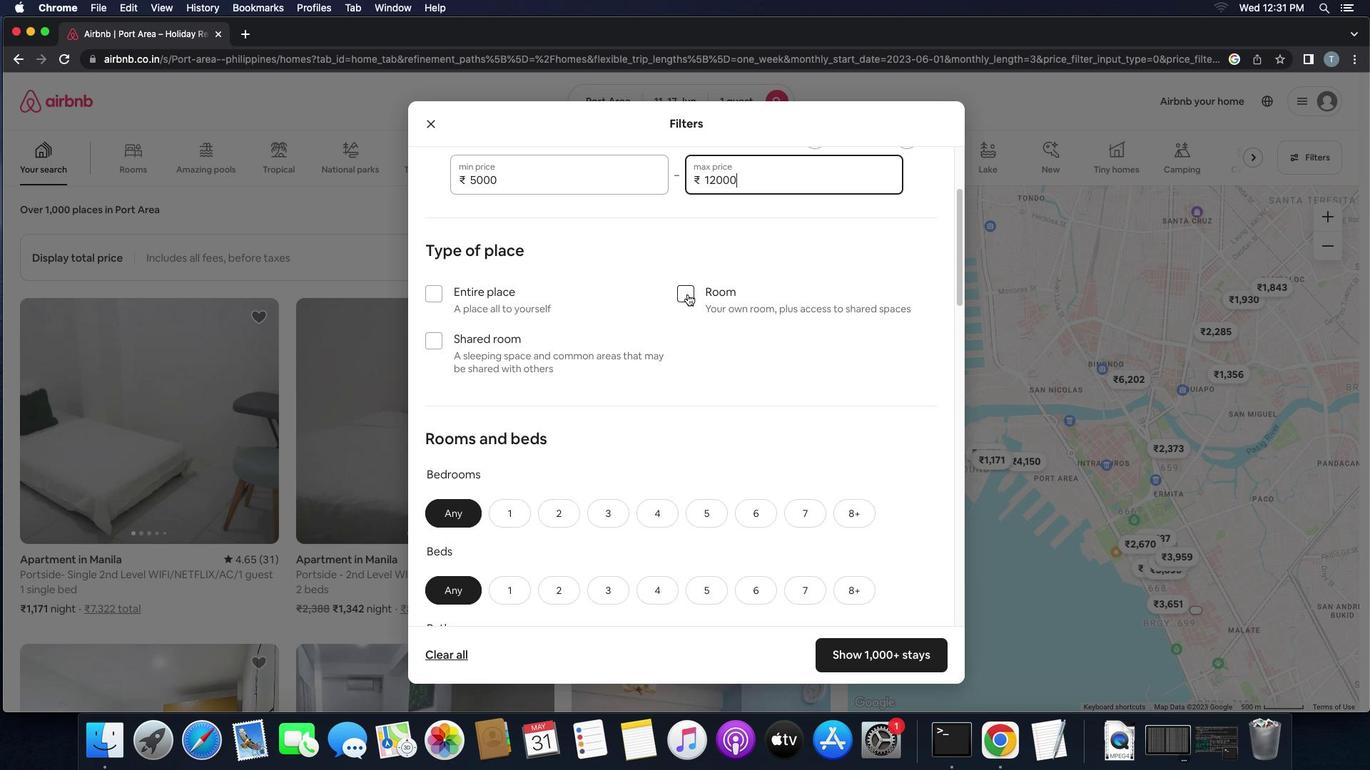 
Action: Mouse pressed left at (687, 294)
Screenshot: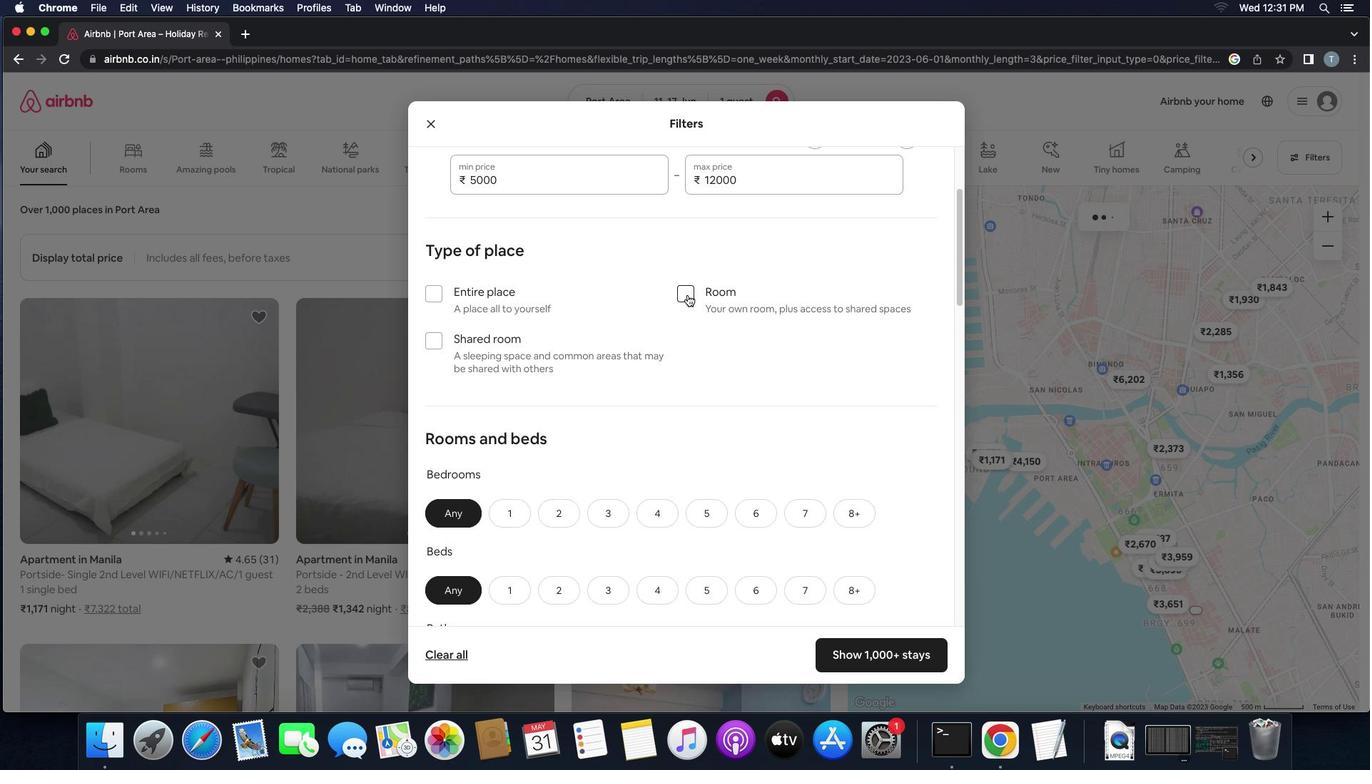 
Action: Mouse moved to (708, 375)
Screenshot: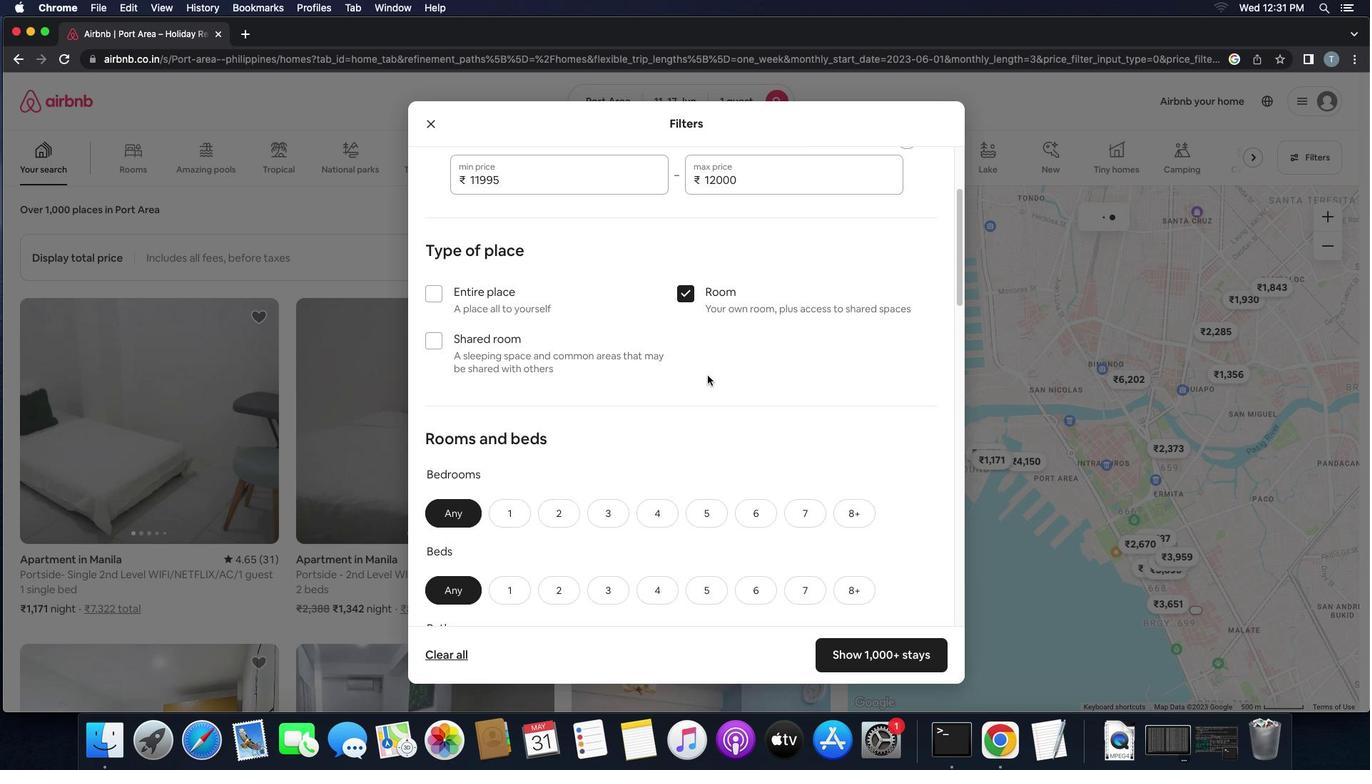 
Action: Mouse scrolled (708, 375) with delta (0, 0)
Screenshot: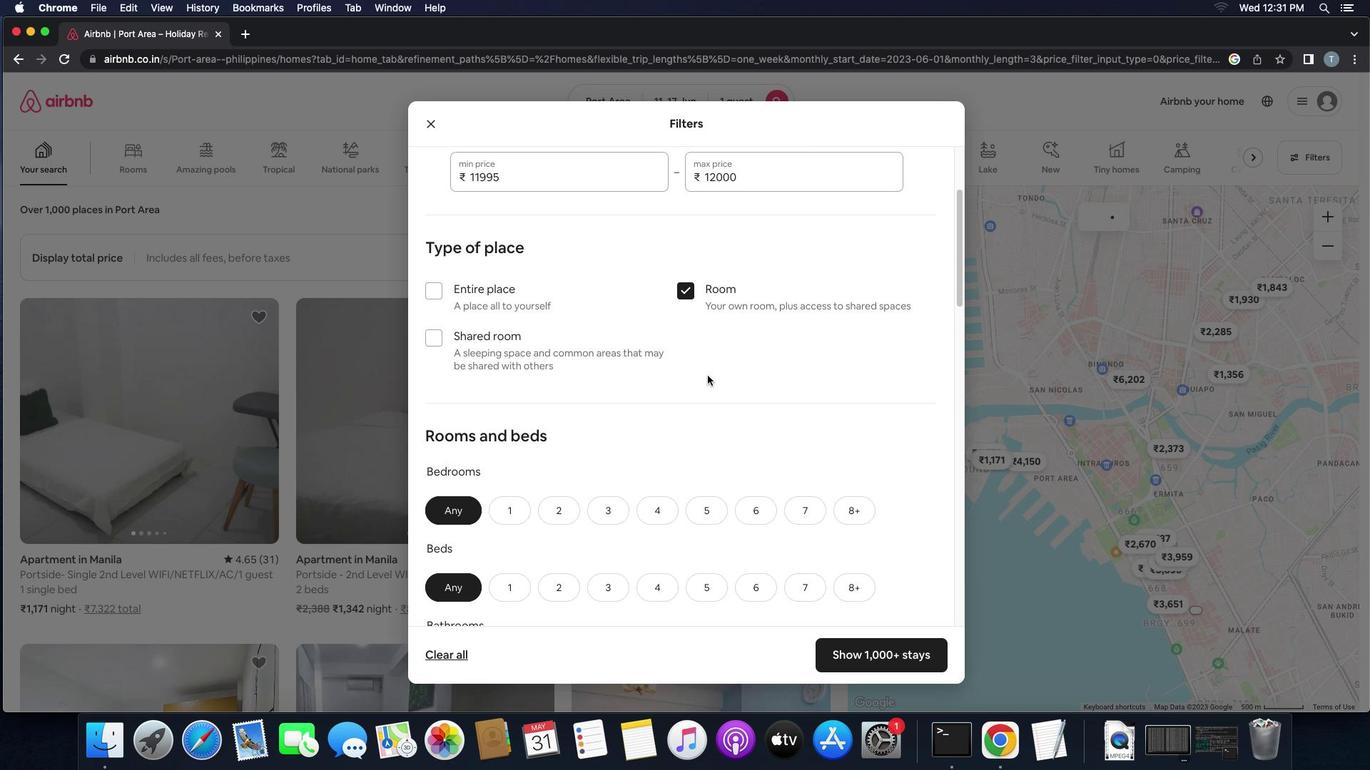 
Action: Mouse scrolled (708, 375) with delta (0, 0)
Screenshot: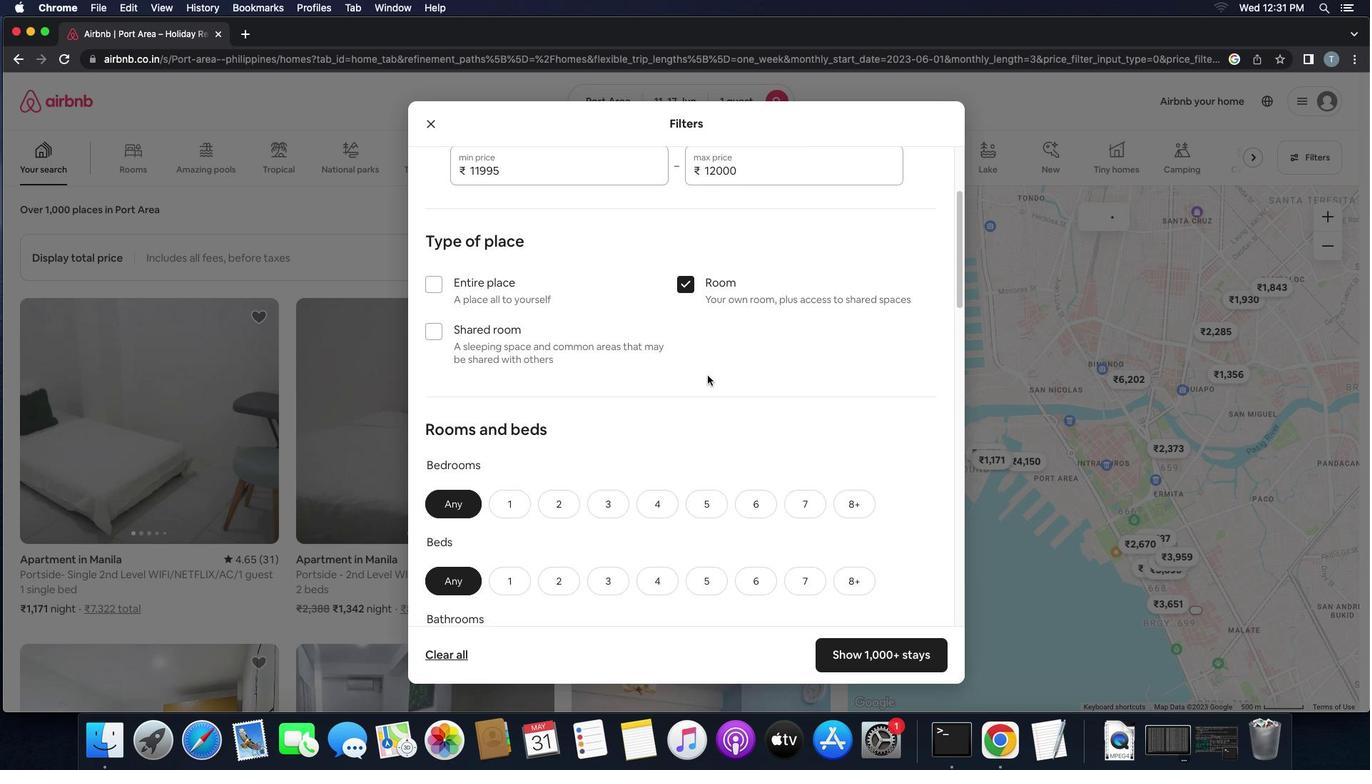 
Action: Mouse scrolled (708, 375) with delta (0, -1)
Screenshot: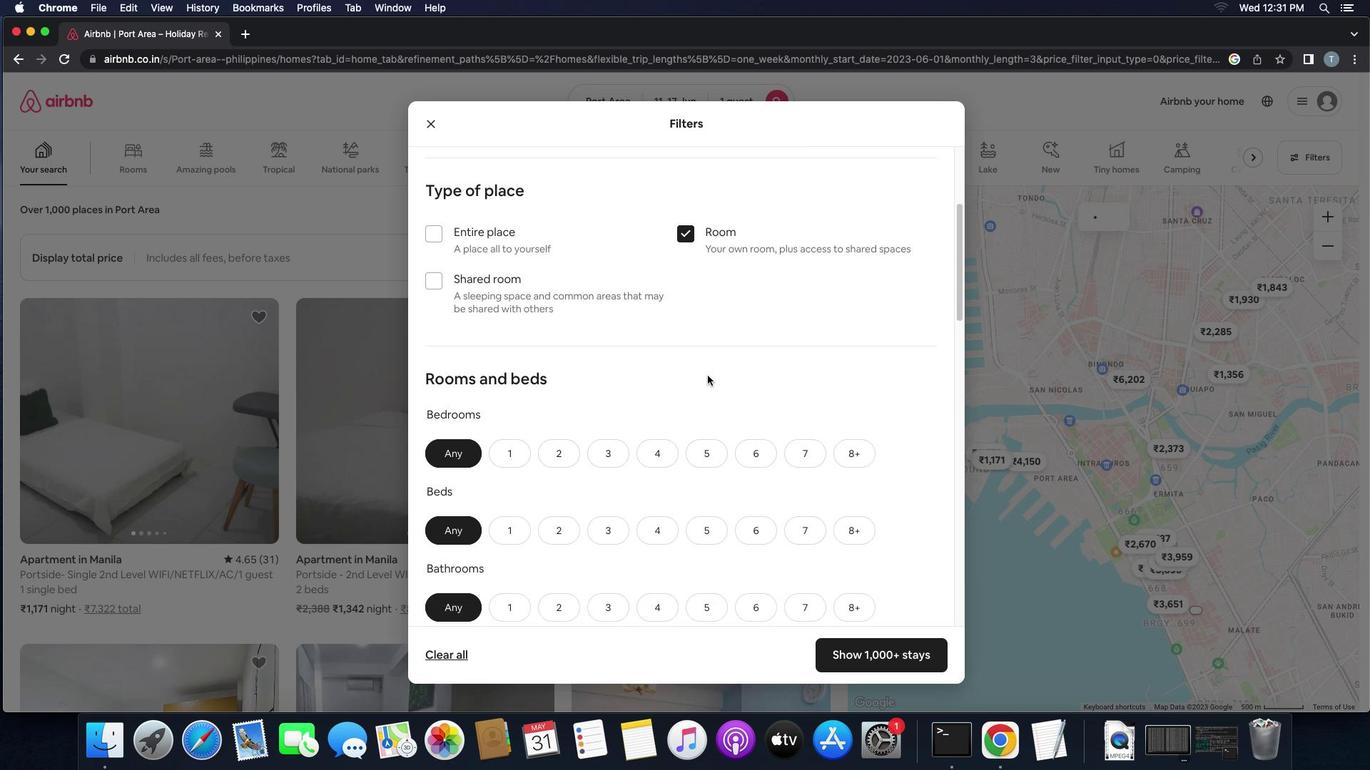 
Action: Mouse scrolled (708, 375) with delta (0, 0)
Screenshot: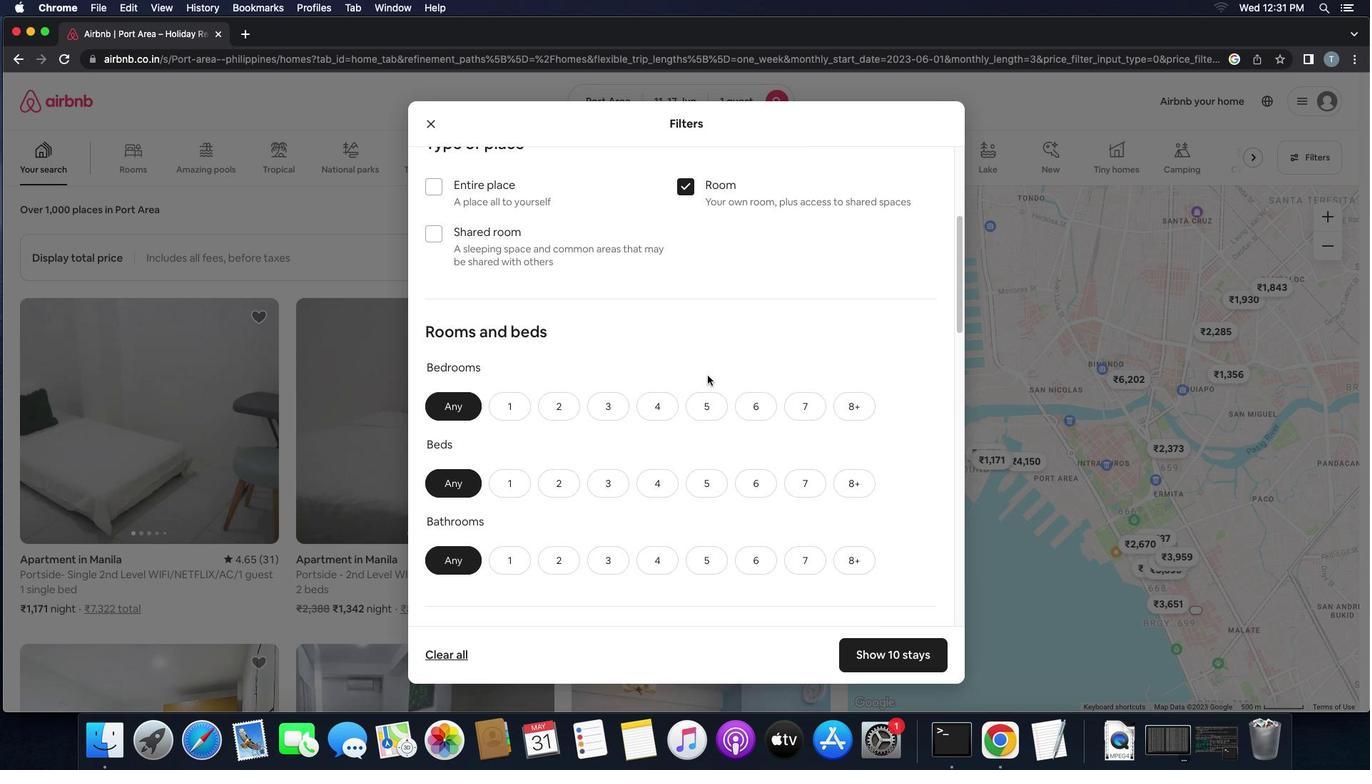 
Action: Mouse scrolled (708, 375) with delta (0, 0)
Screenshot: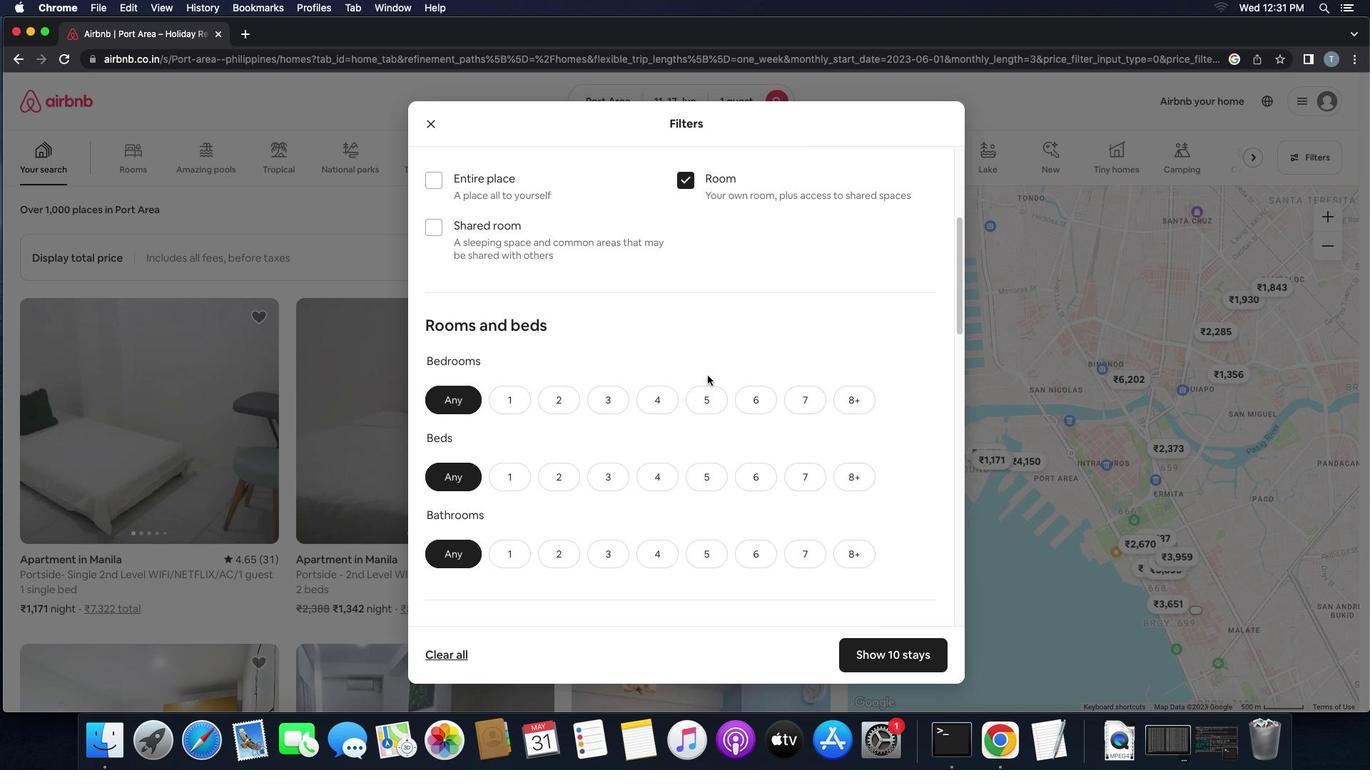 
Action: Mouse scrolled (708, 375) with delta (0, 0)
Screenshot: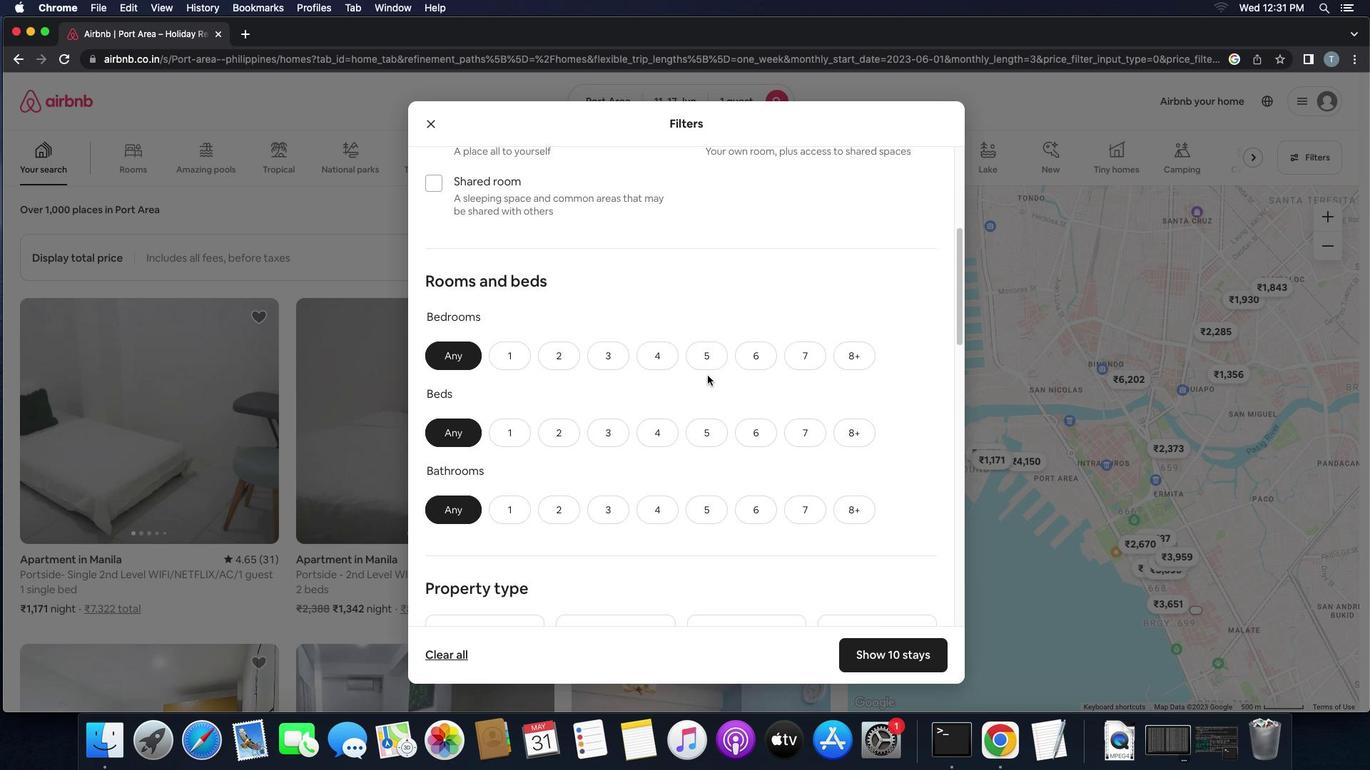 
Action: Mouse moved to (706, 376)
Screenshot: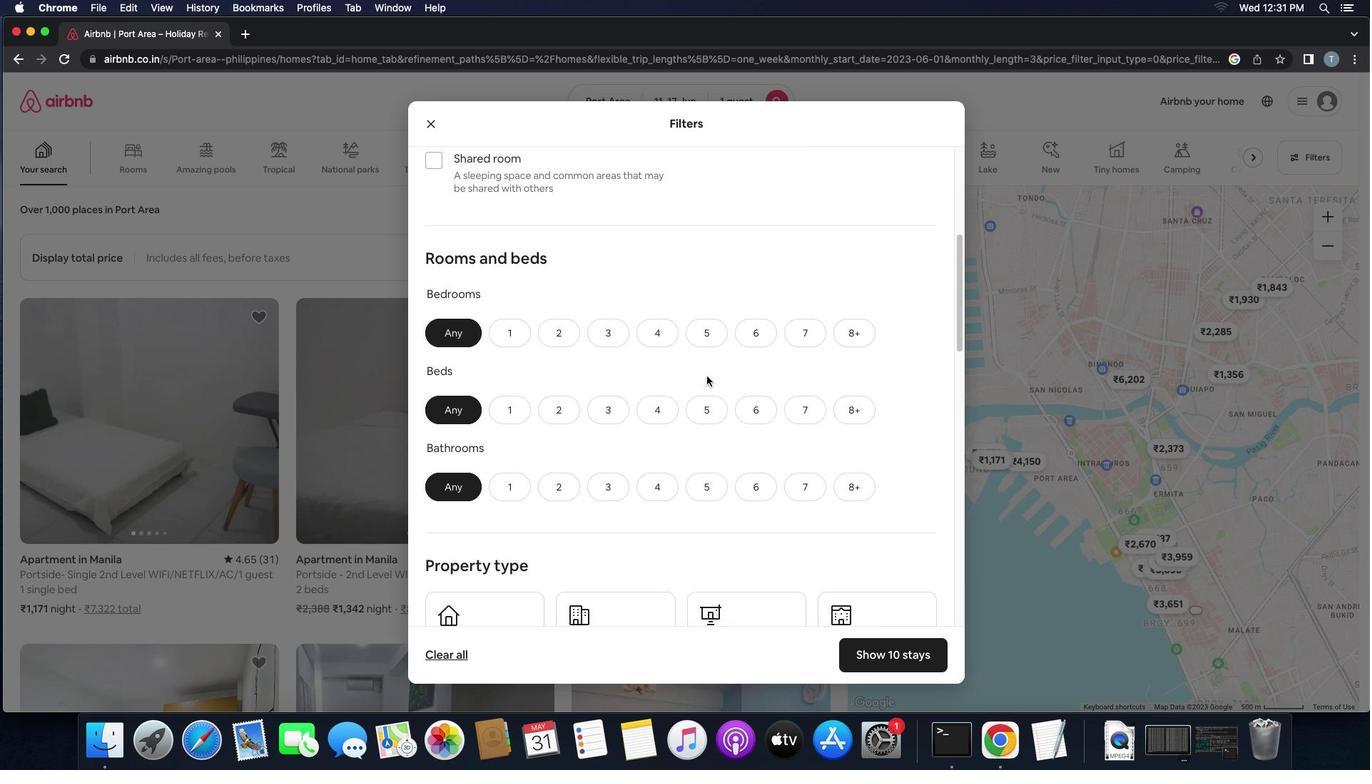 
Action: Mouse scrolled (706, 376) with delta (0, 0)
Screenshot: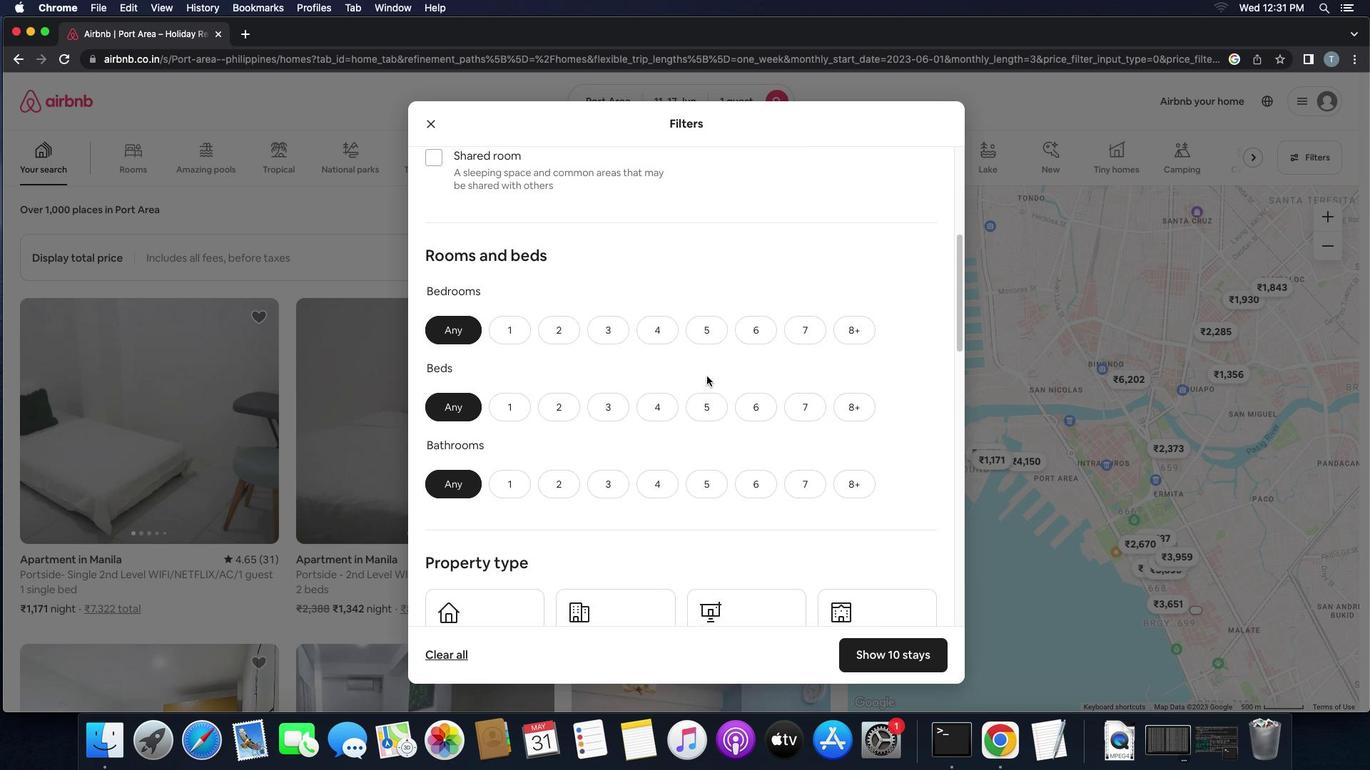 
Action: Mouse scrolled (706, 376) with delta (0, 0)
Screenshot: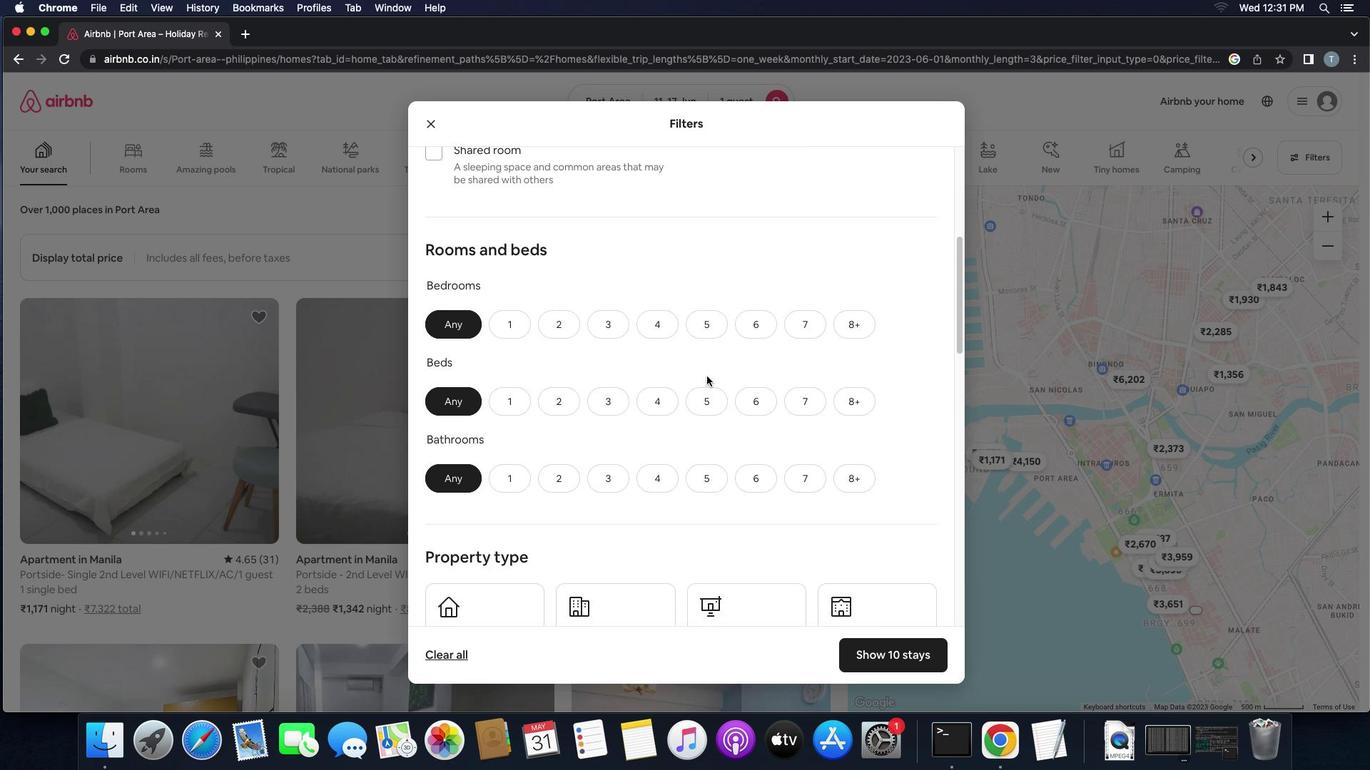 
Action: Mouse scrolled (706, 376) with delta (0, 0)
Screenshot: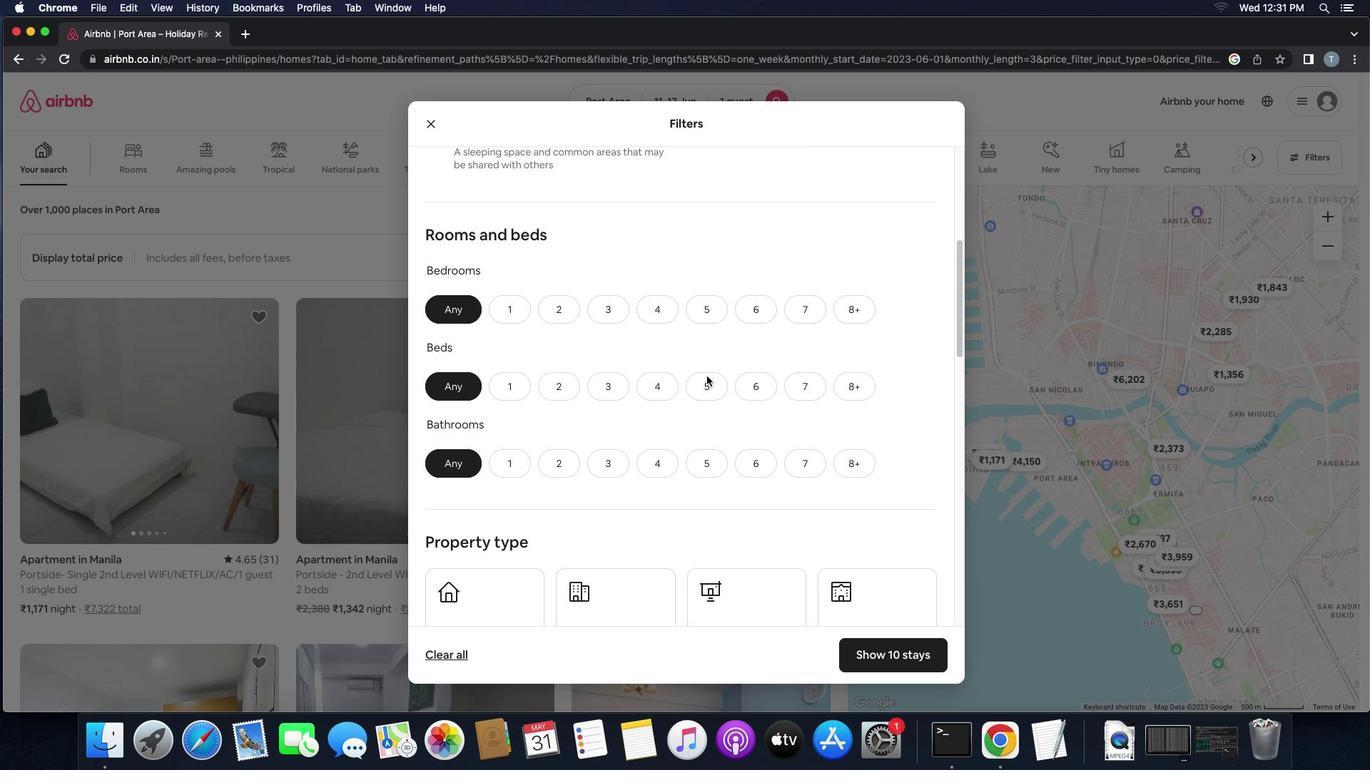 
Action: Mouse scrolled (706, 376) with delta (0, 0)
Screenshot: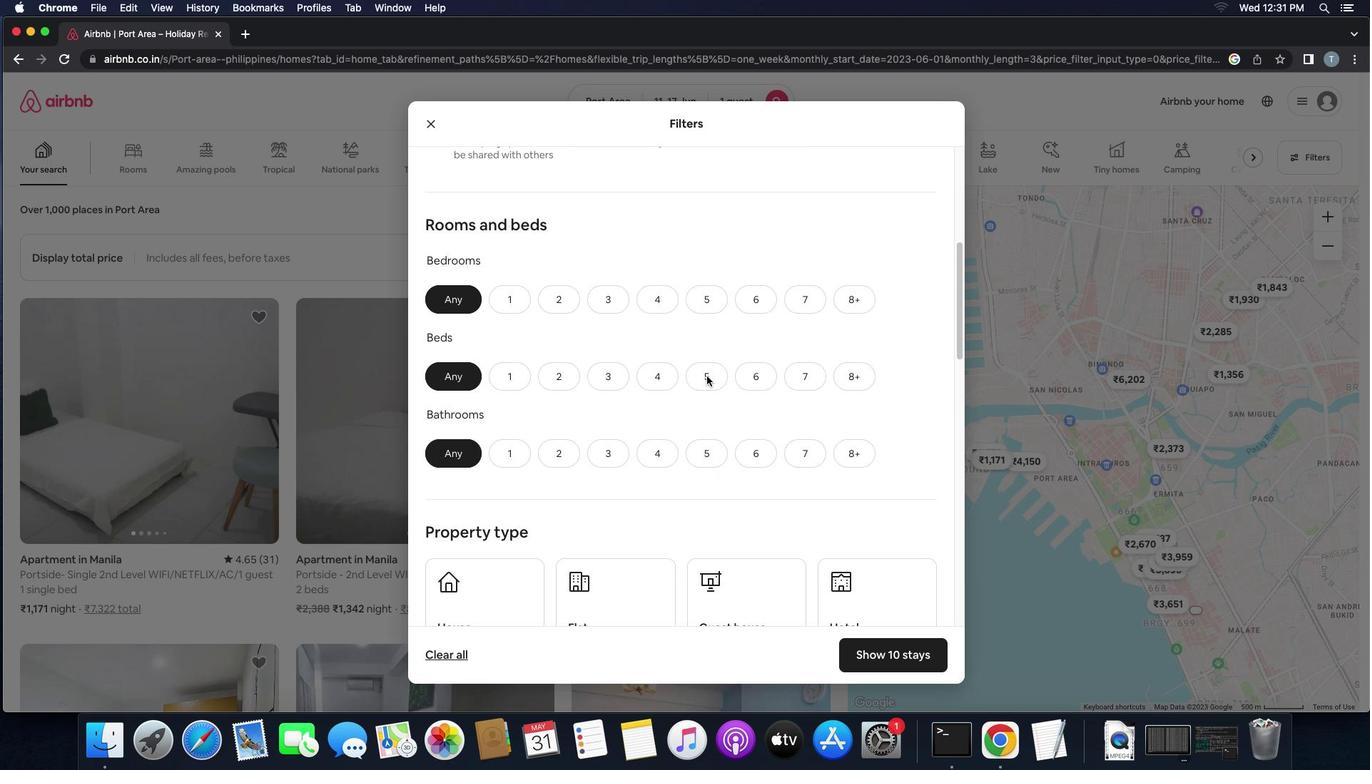 
Action: Mouse scrolled (706, 376) with delta (0, 0)
Screenshot: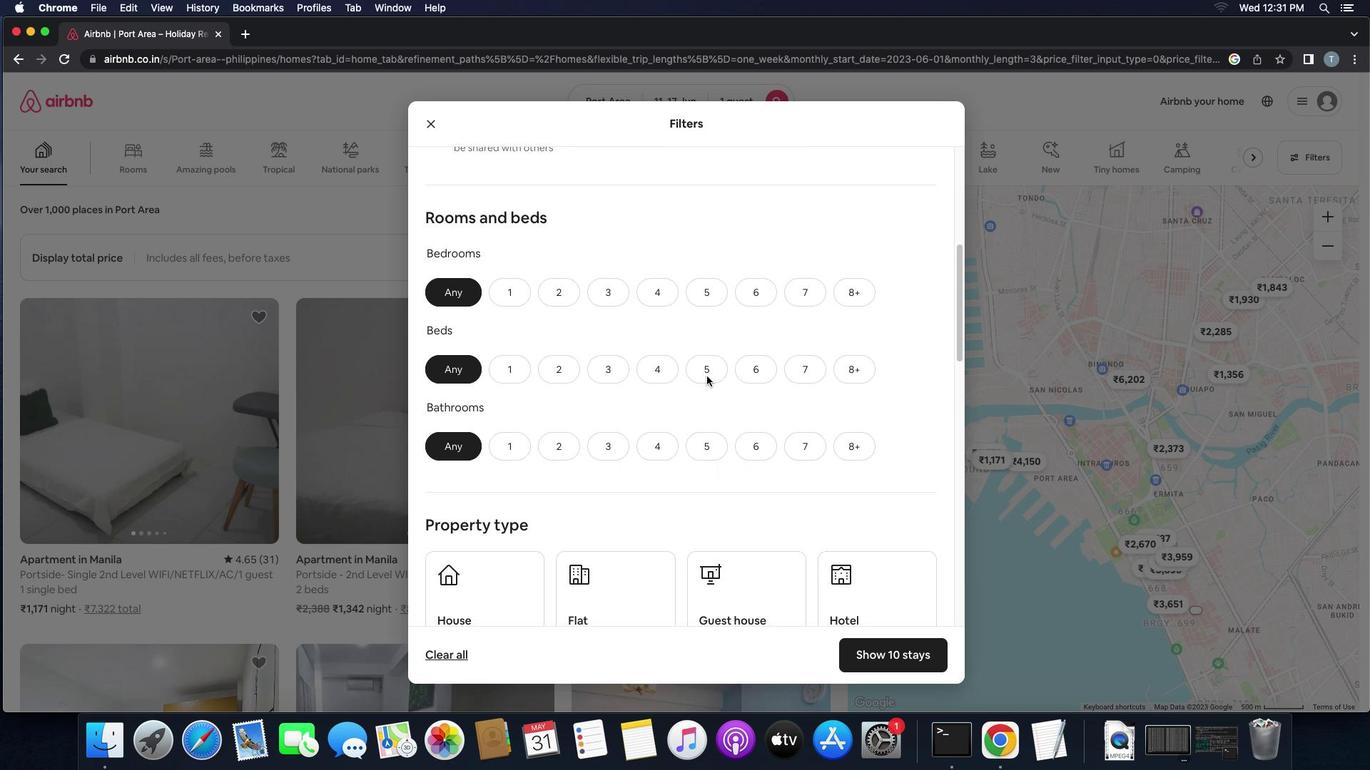 
Action: Mouse moved to (706, 376)
Screenshot: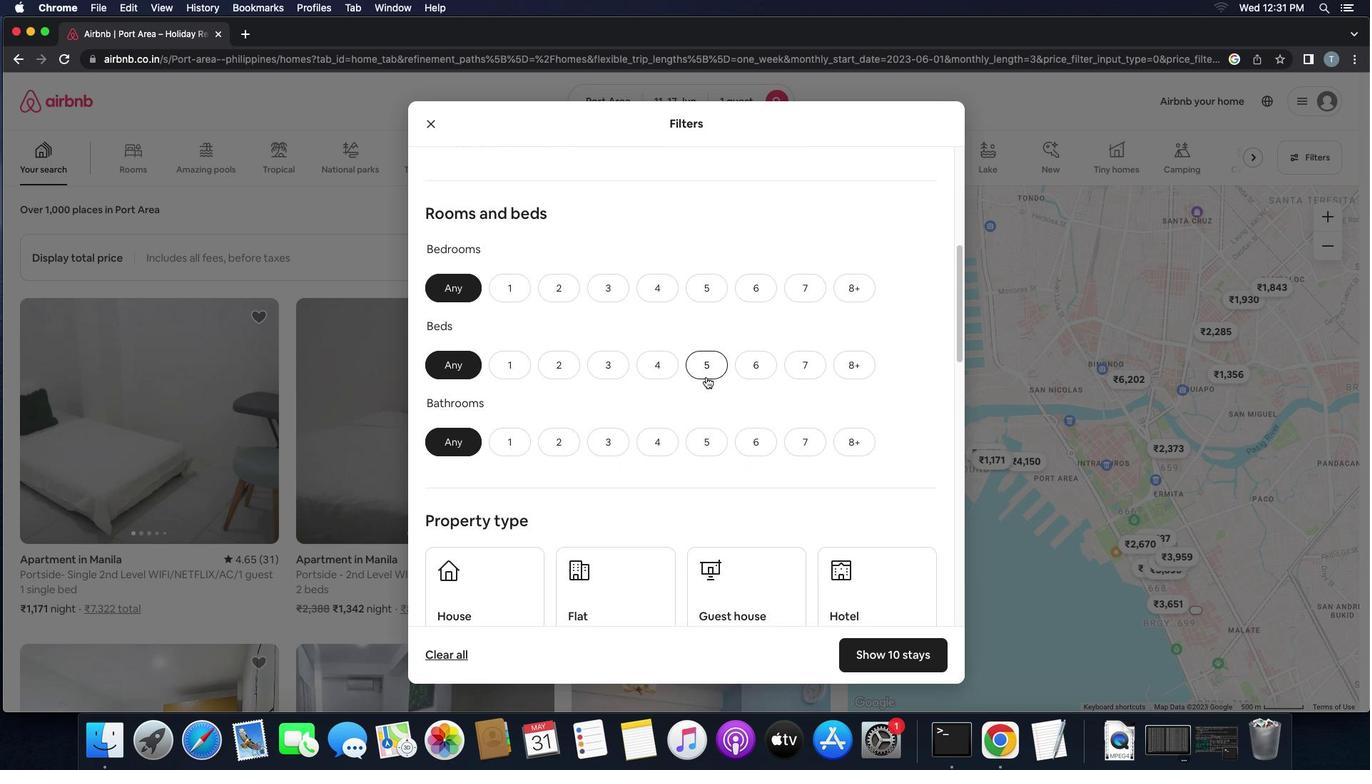 
Action: Mouse scrolled (706, 376) with delta (0, 0)
Screenshot: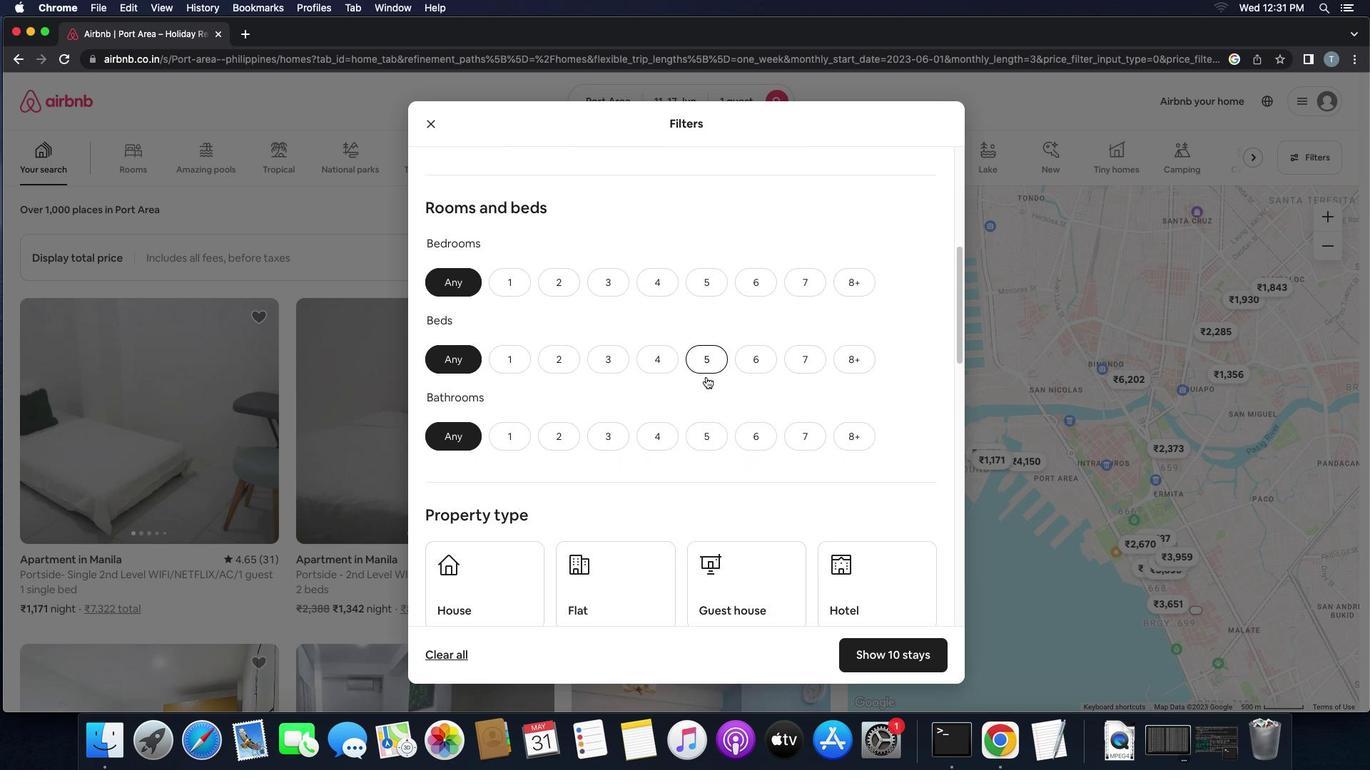 
Action: Mouse scrolled (706, 376) with delta (0, 0)
Screenshot: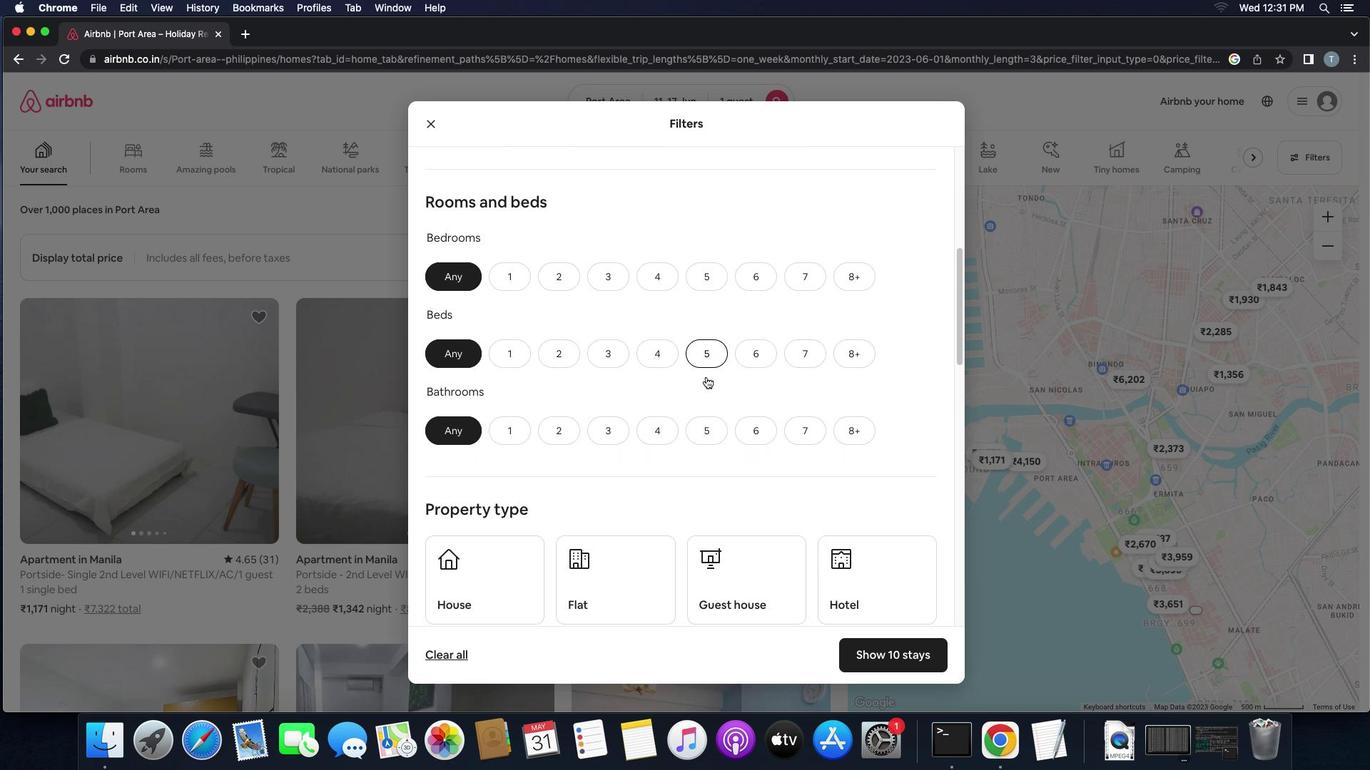 
Action: Mouse moved to (512, 274)
Screenshot: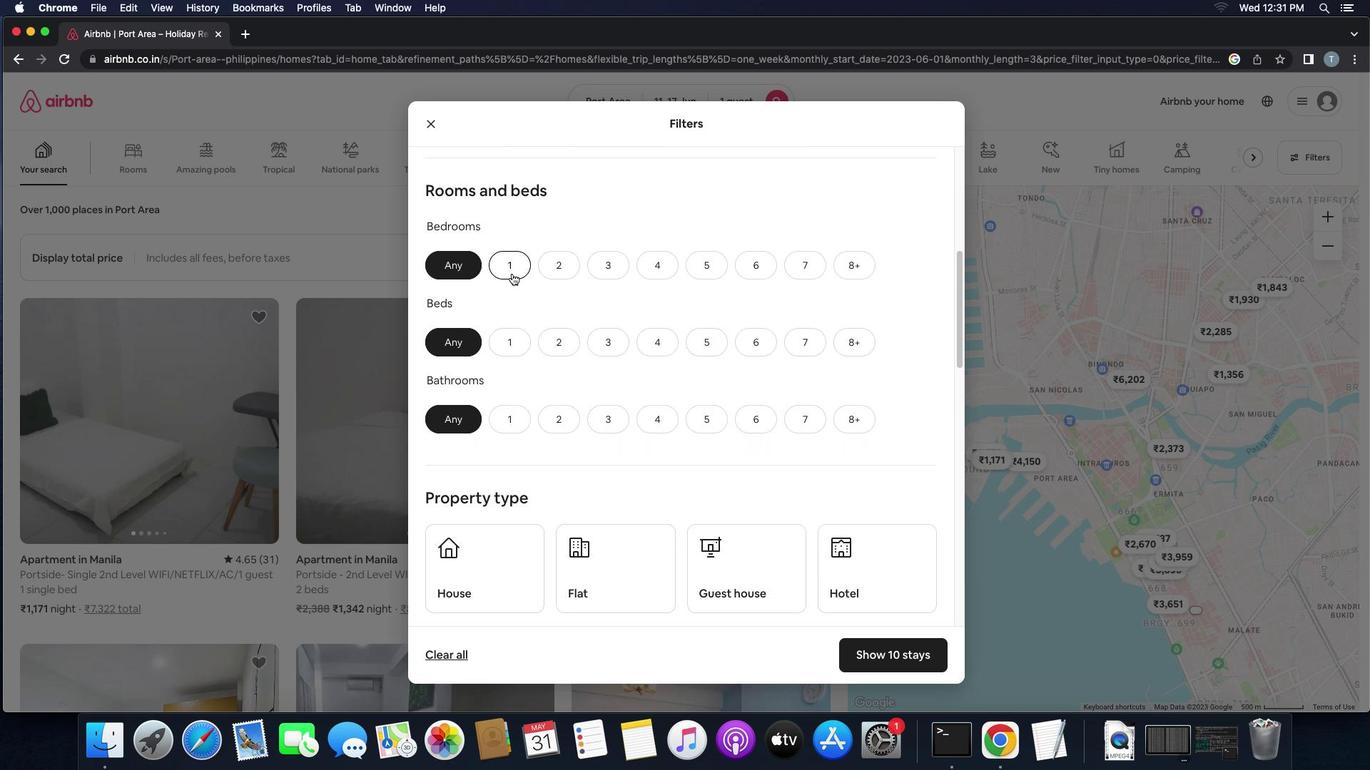 
Action: Mouse pressed left at (512, 274)
Screenshot: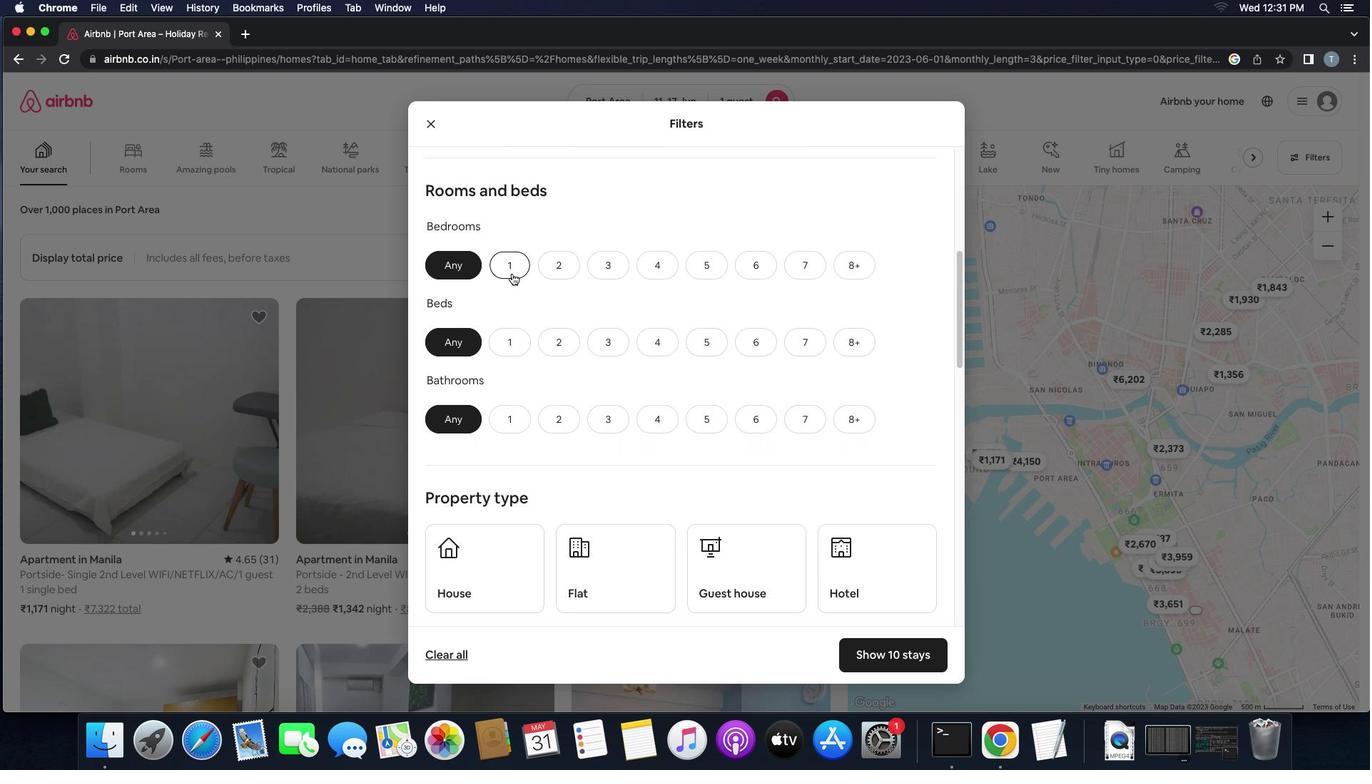 
Action: Mouse moved to (511, 349)
Screenshot: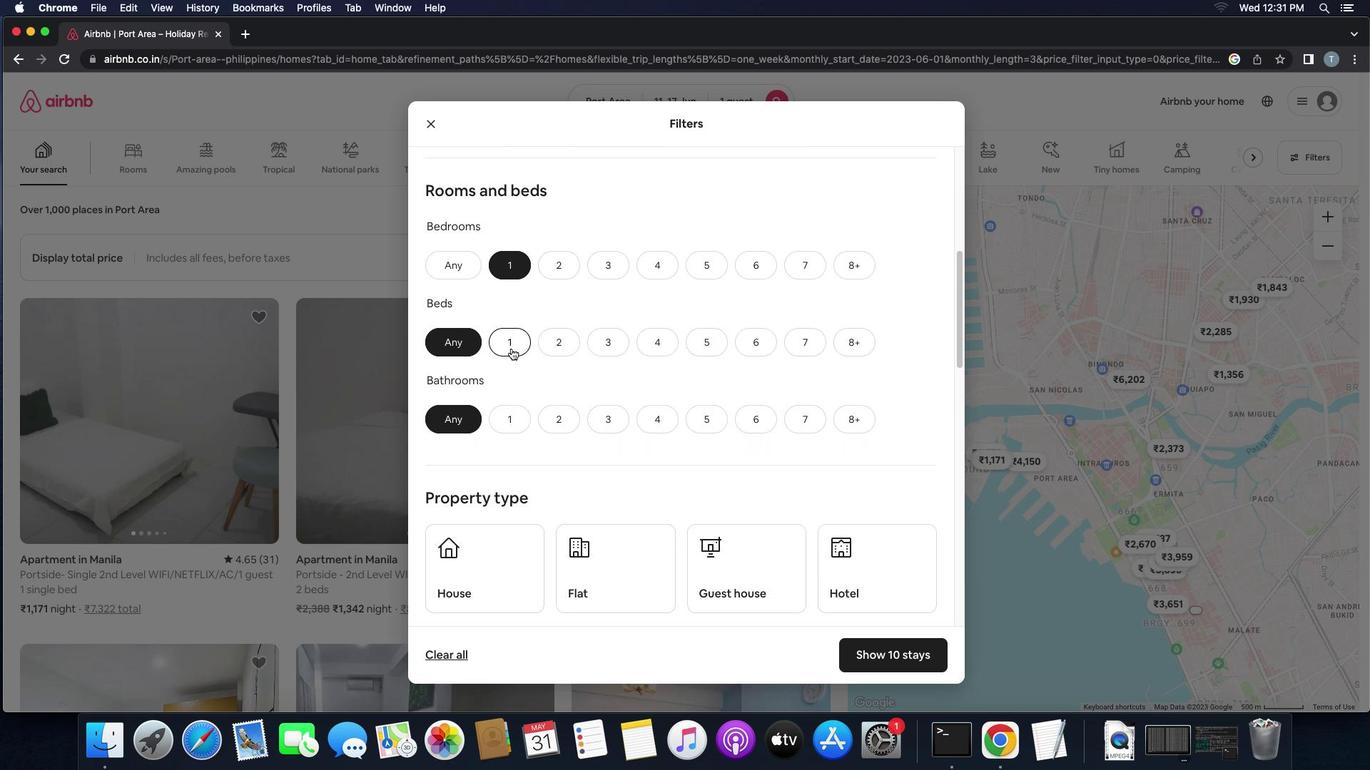 
Action: Mouse pressed left at (511, 349)
Screenshot: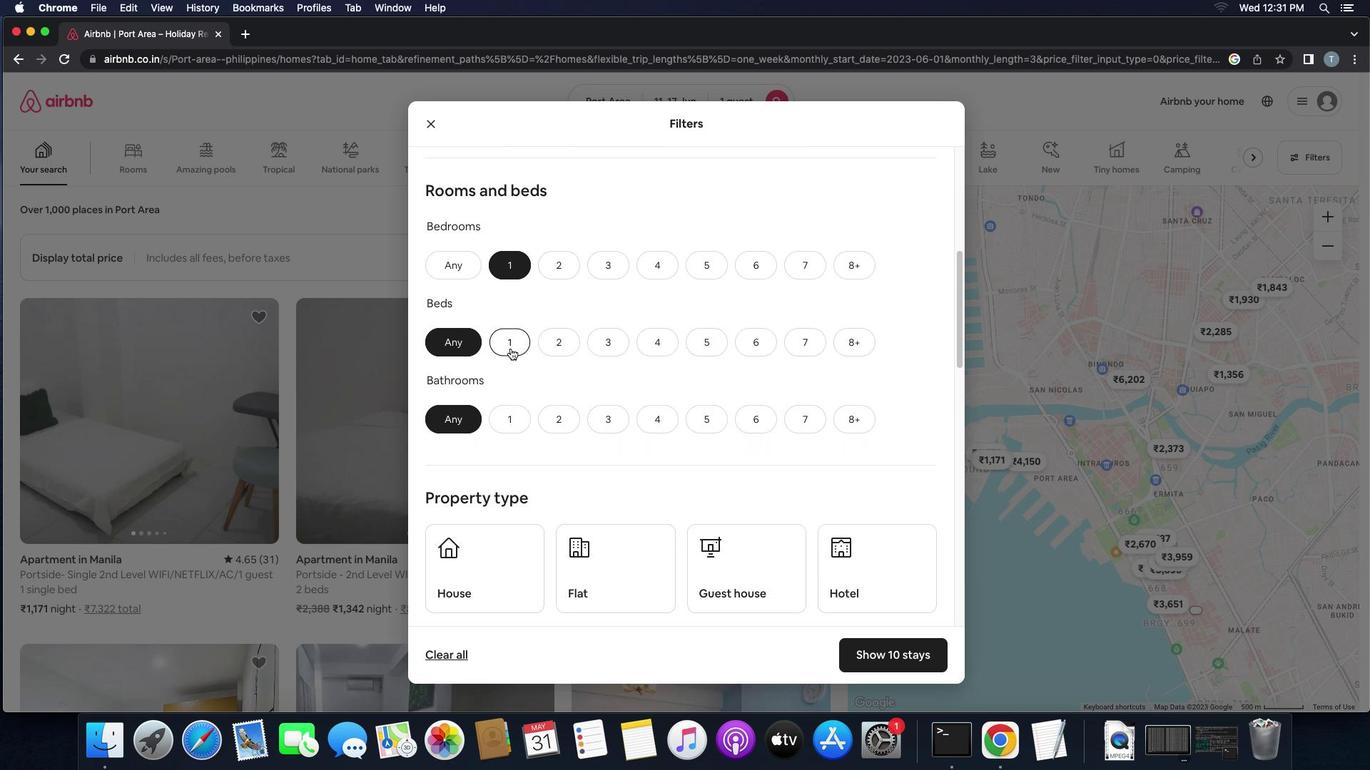 
Action: Mouse moved to (507, 423)
Screenshot: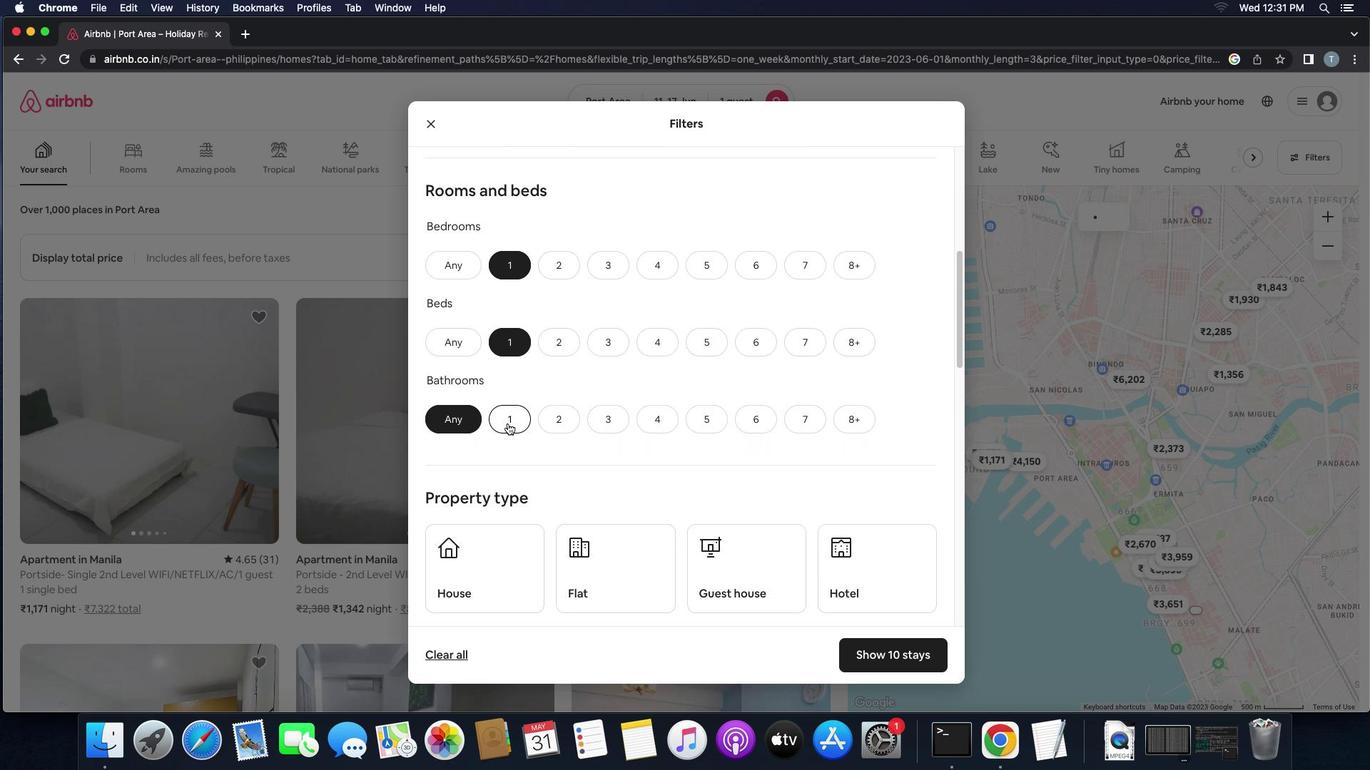 
Action: Mouse pressed left at (507, 423)
Screenshot: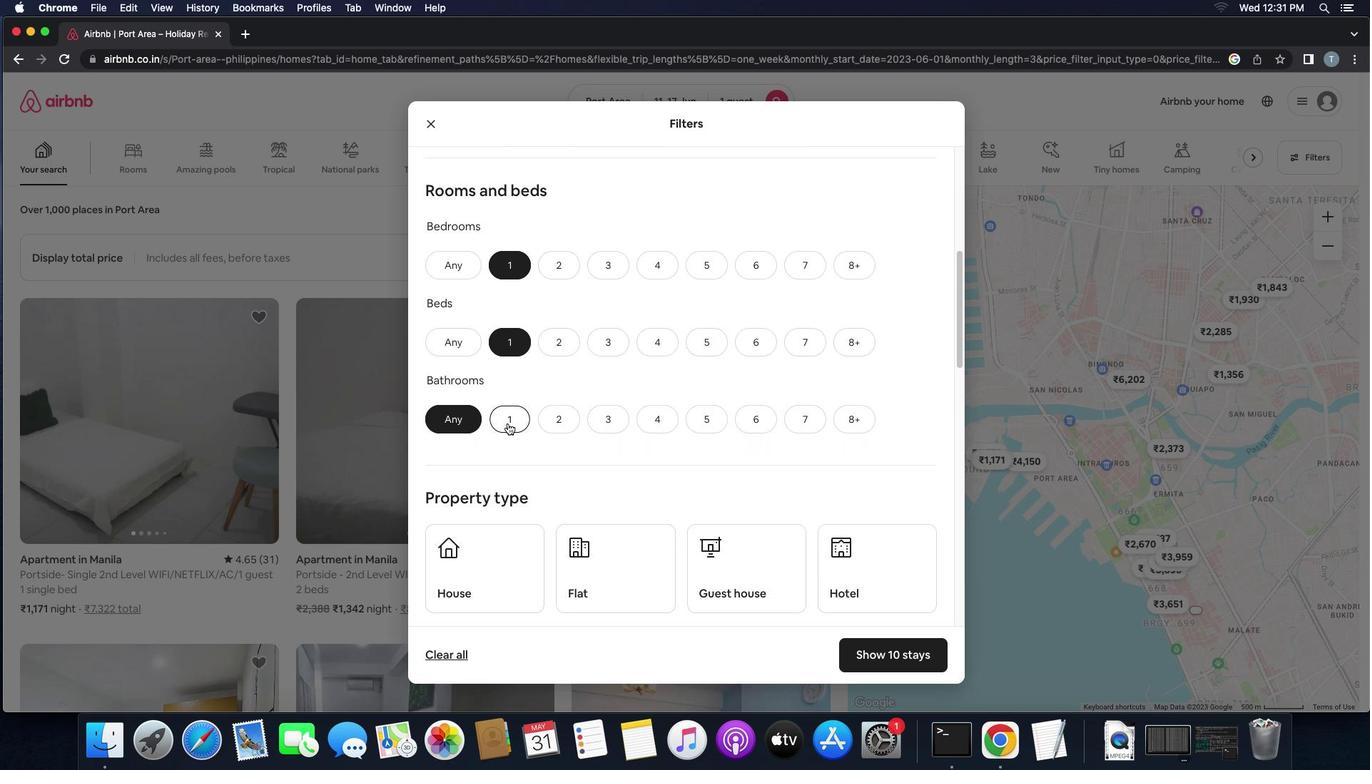 
Action: Mouse moved to (624, 438)
Screenshot: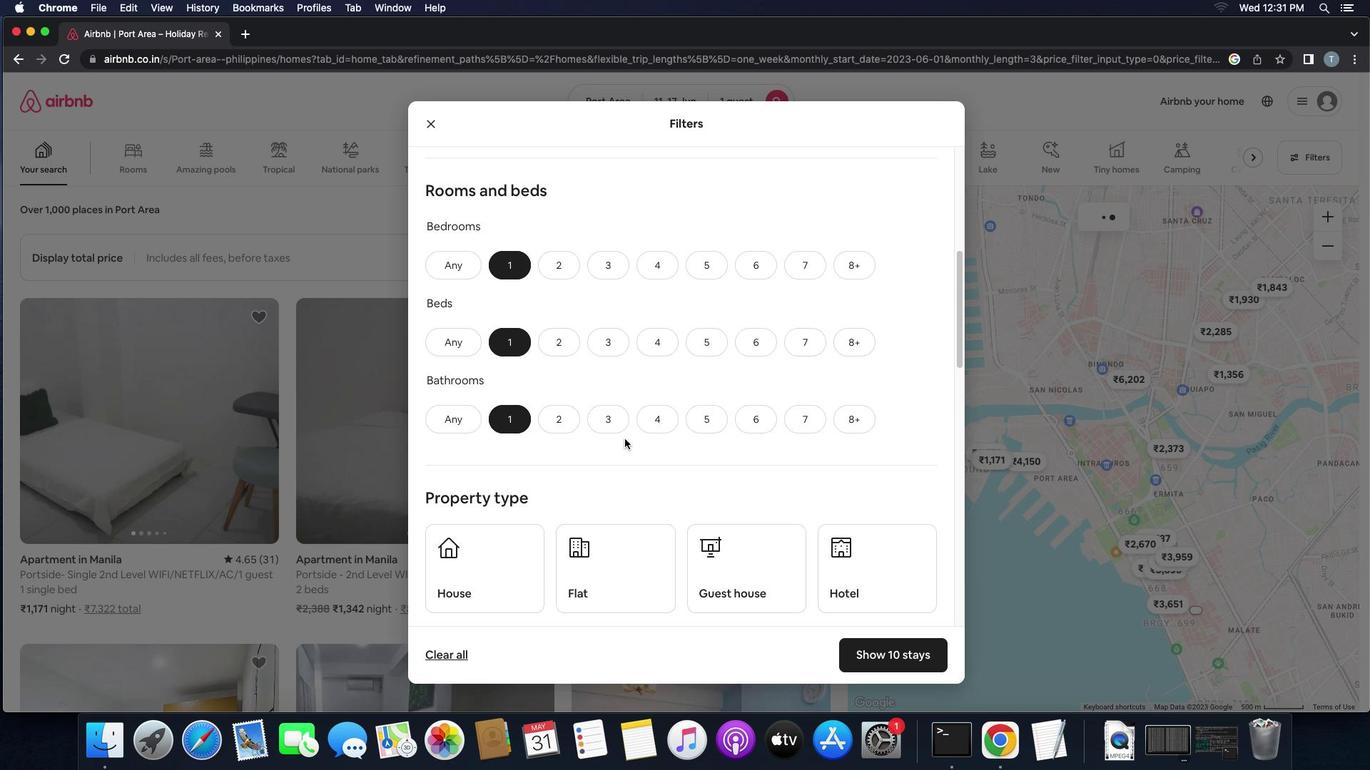 
Action: Mouse scrolled (624, 438) with delta (0, 0)
Screenshot: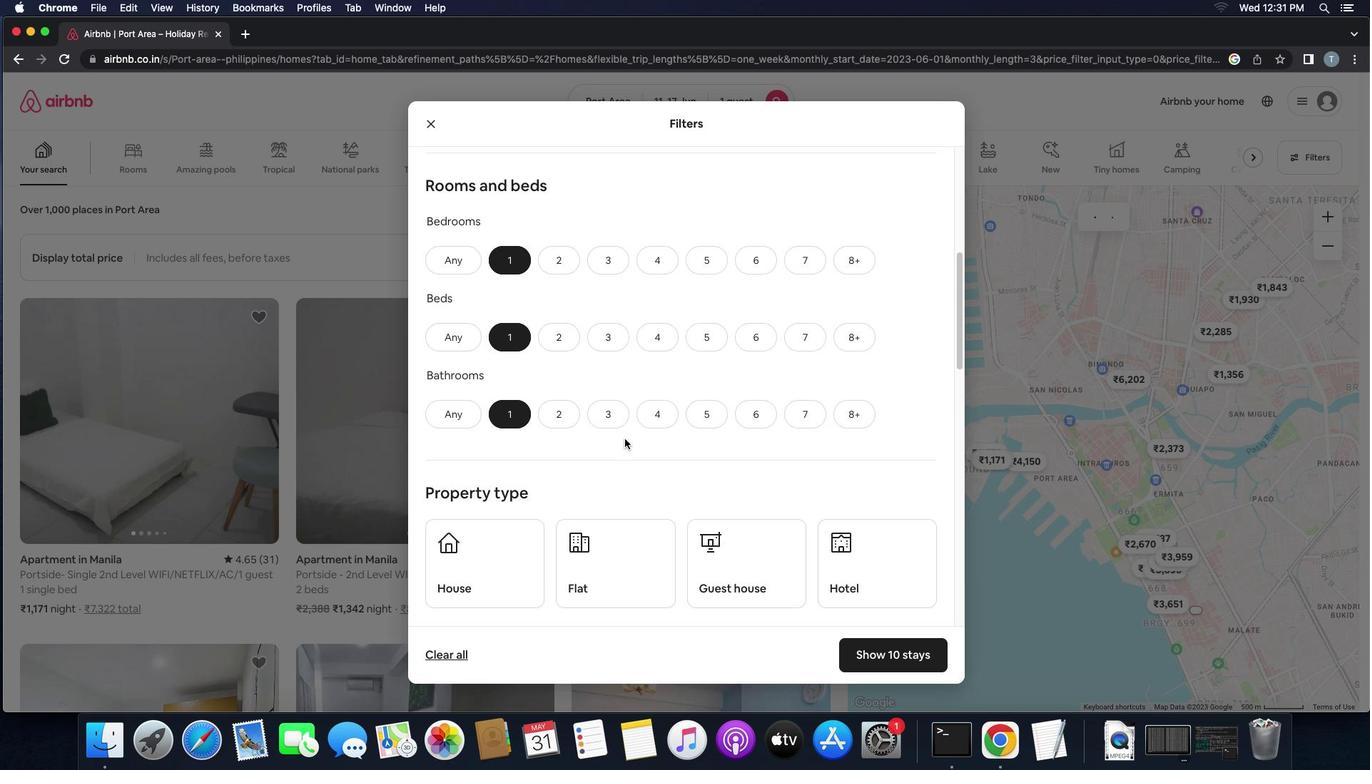 
Action: Mouse scrolled (624, 438) with delta (0, 0)
Screenshot: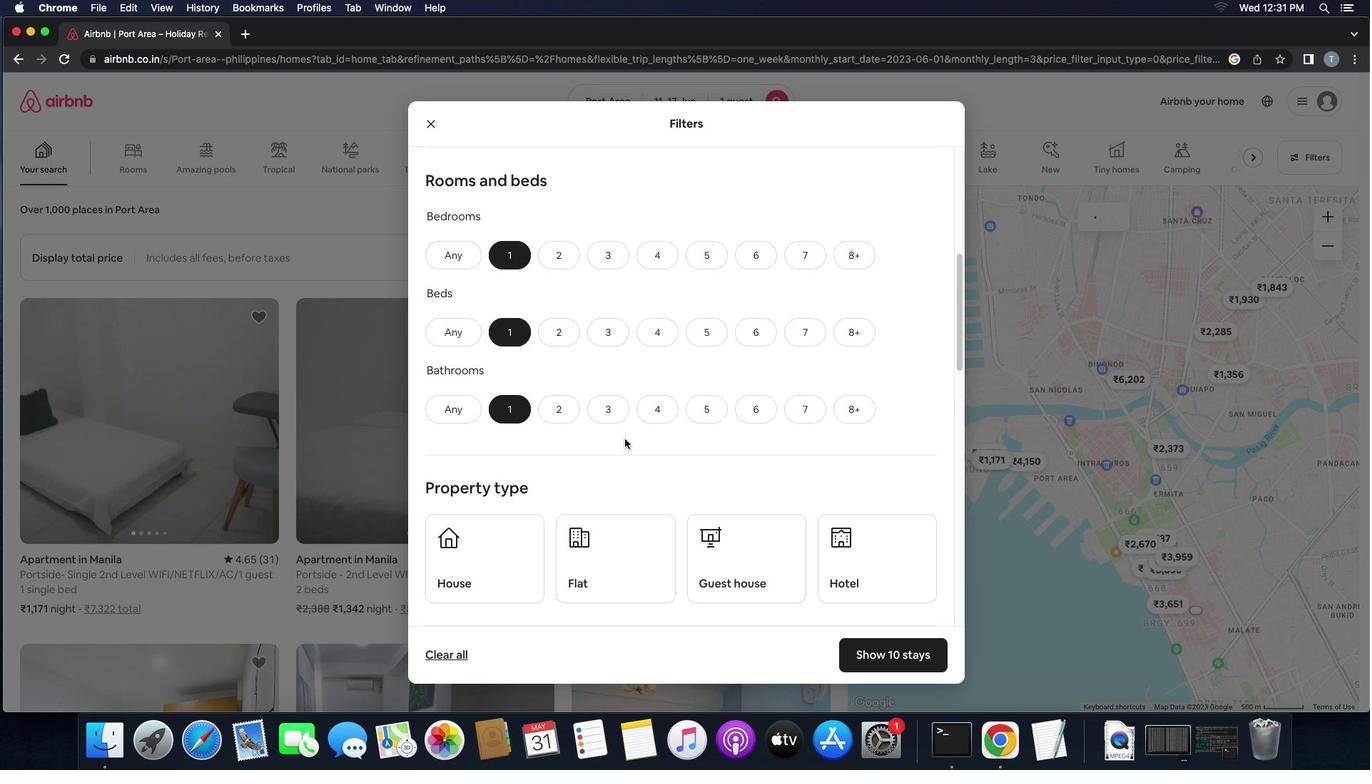 
Action: Mouse scrolled (624, 438) with delta (0, -1)
Screenshot: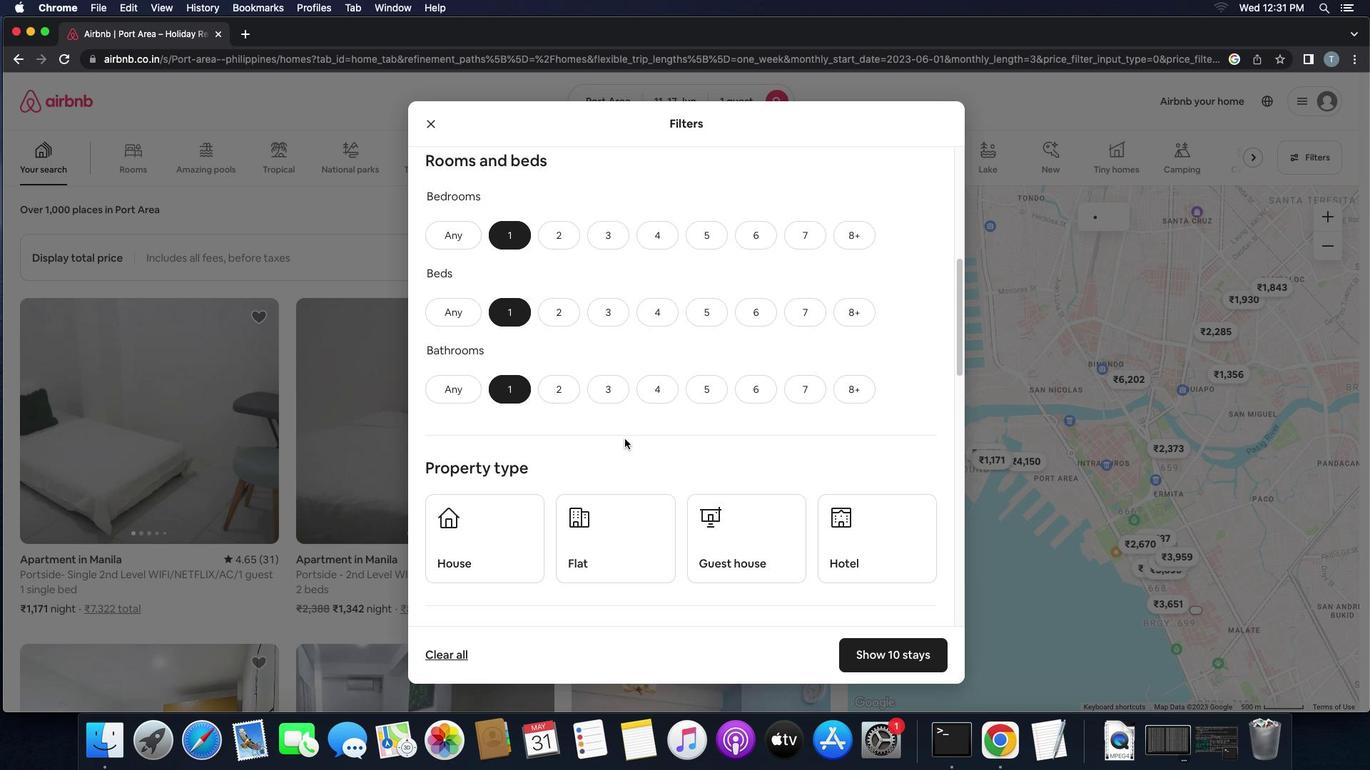 
Action: Mouse scrolled (624, 438) with delta (0, 0)
Screenshot: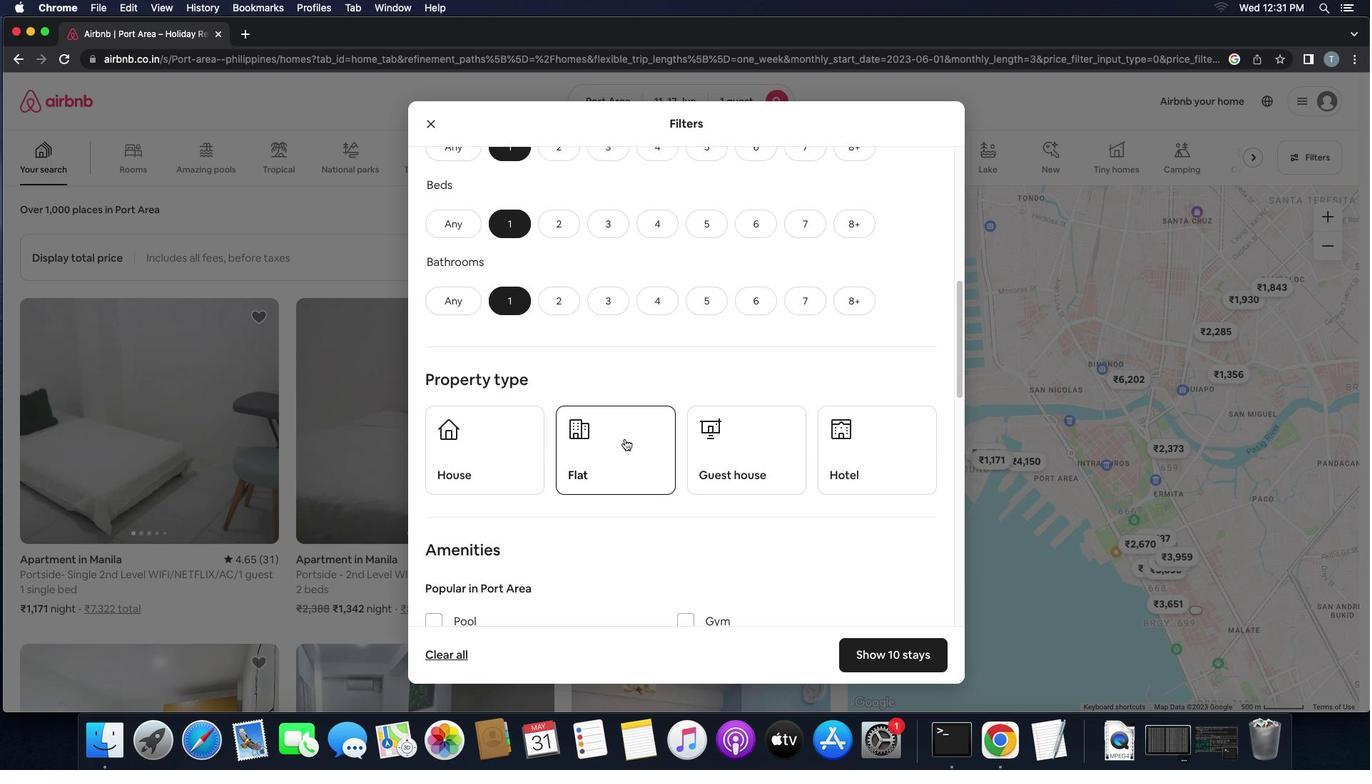 
Action: Mouse scrolled (624, 438) with delta (0, 0)
Screenshot: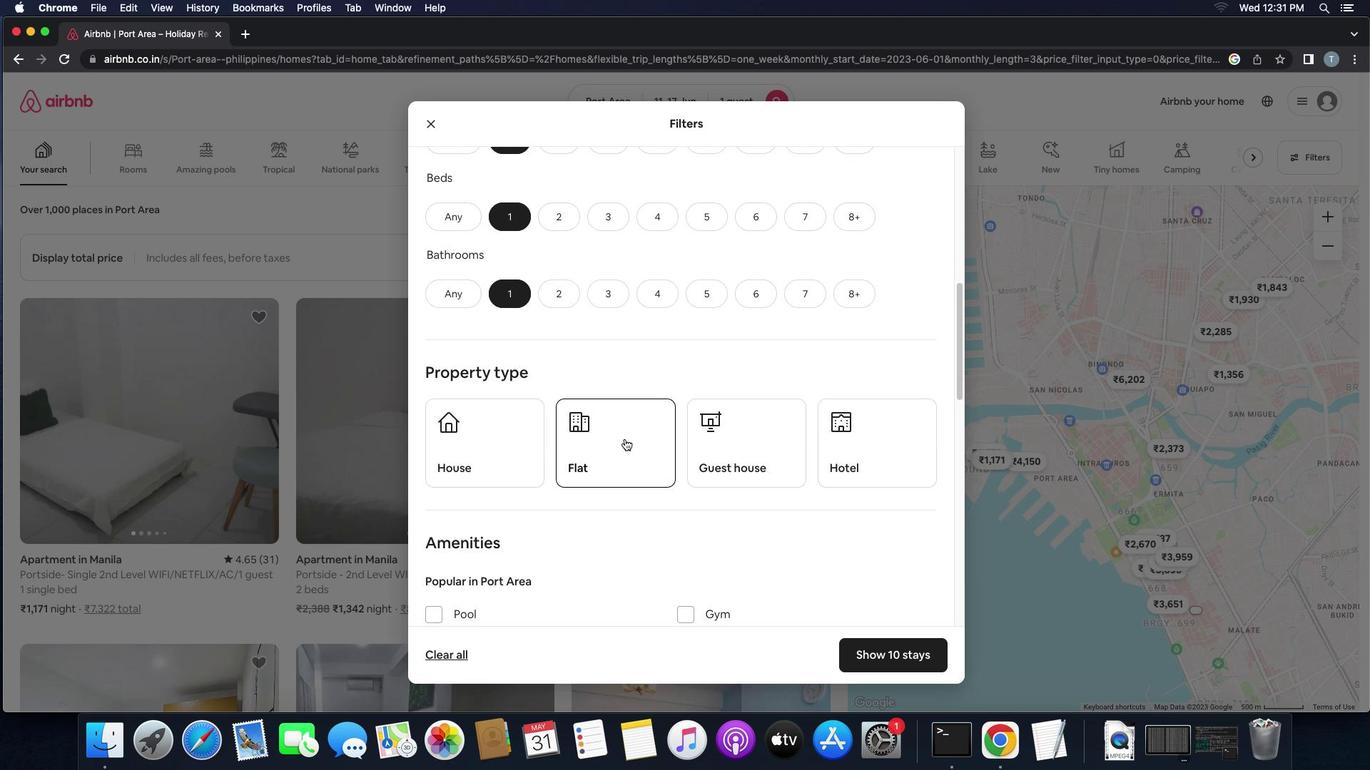 
Action: Mouse scrolled (624, 438) with delta (0, -1)
Screenshot: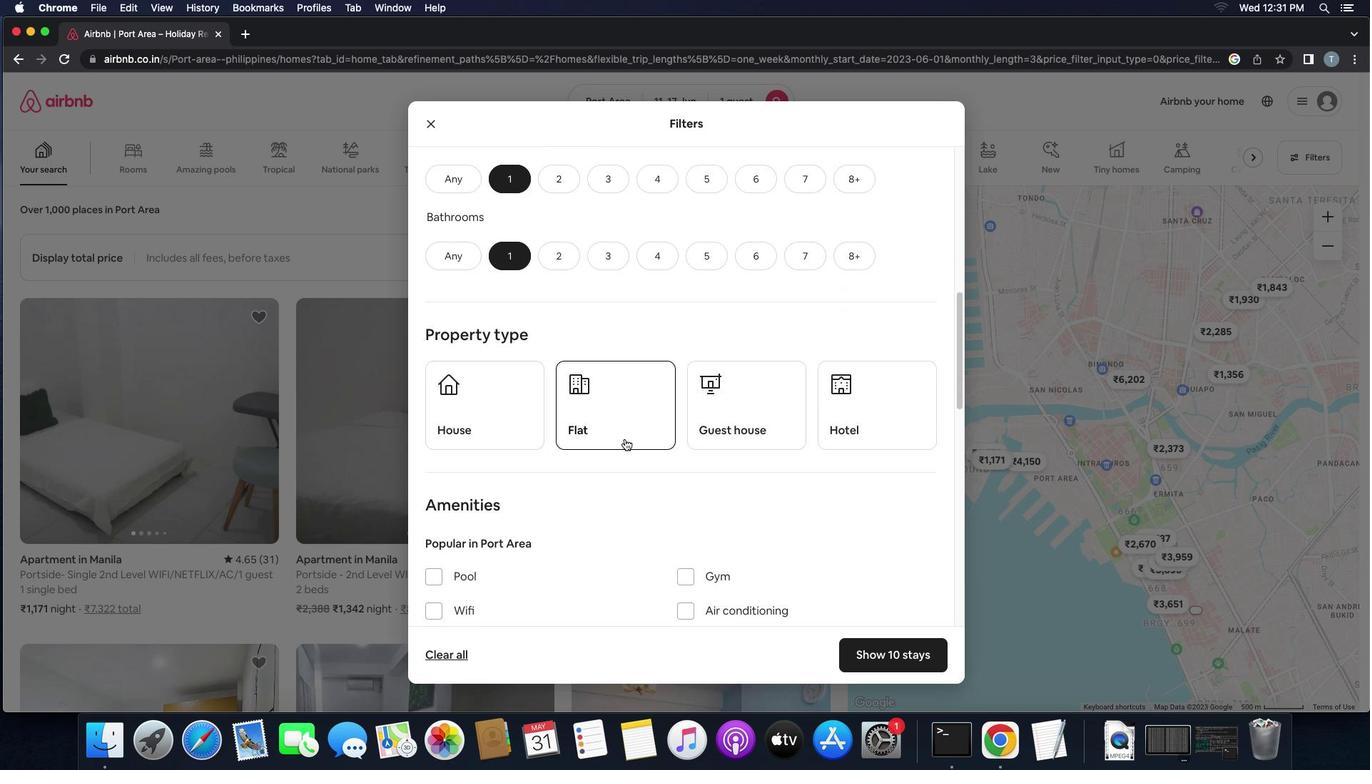 
Action: Mouse moved to (502, 392)
Screenshot: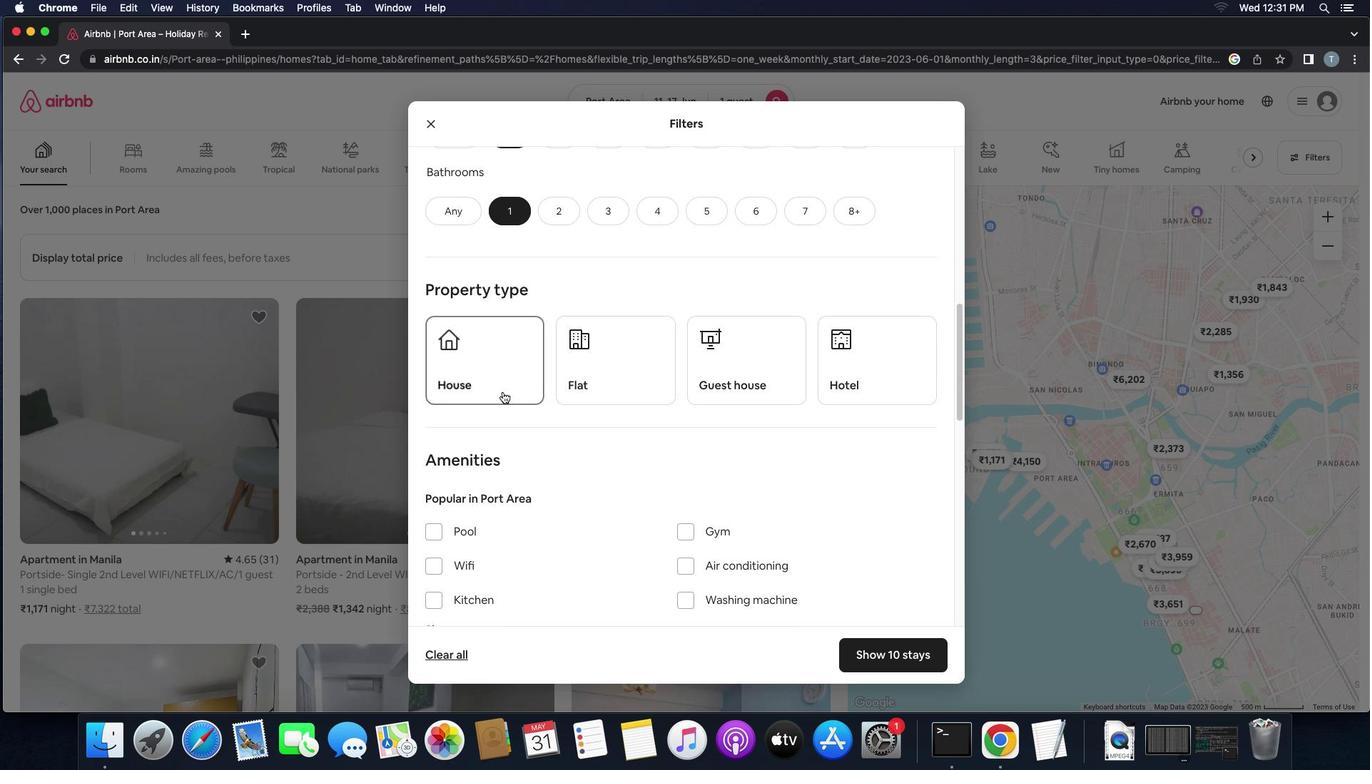 
Action: Mouse pressed left at (502, 392)
Screenshot: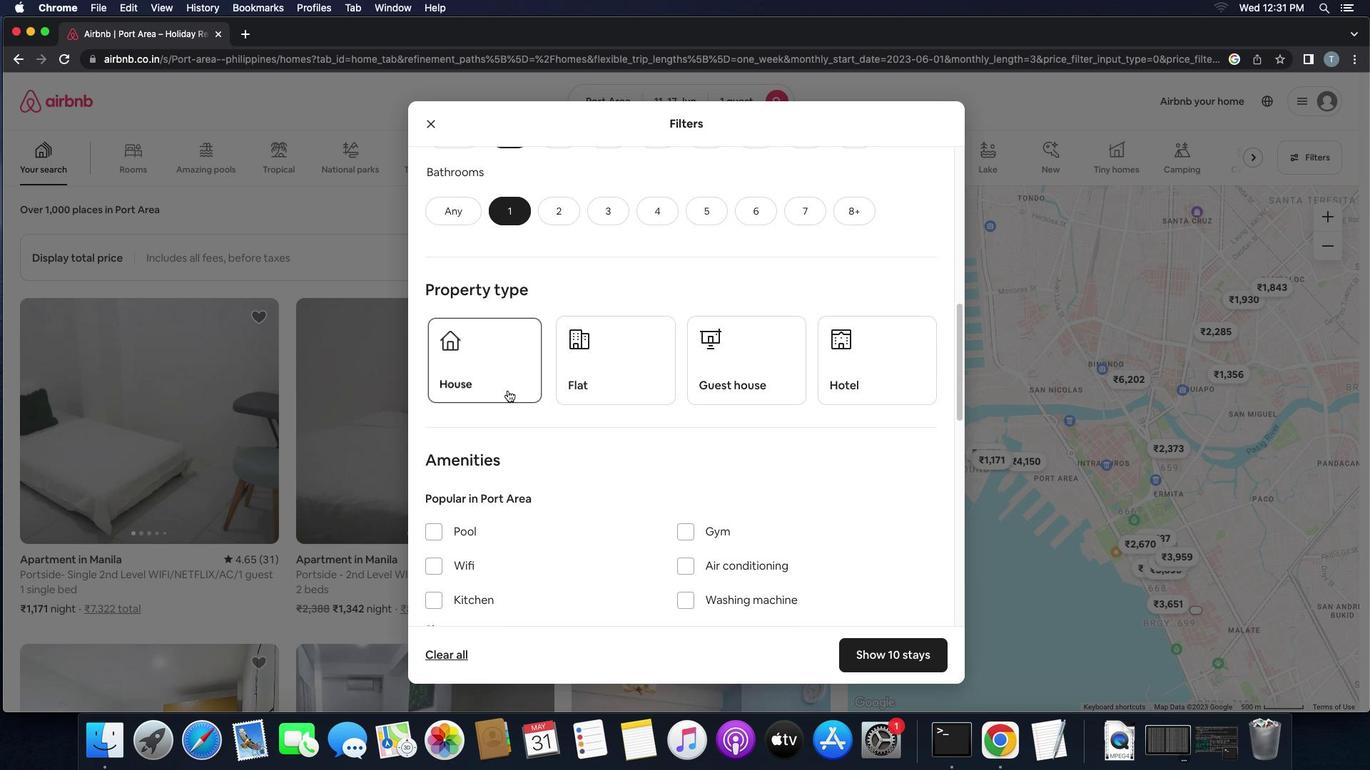 
Action: Mouse moved to (615, 378)
Screenshot: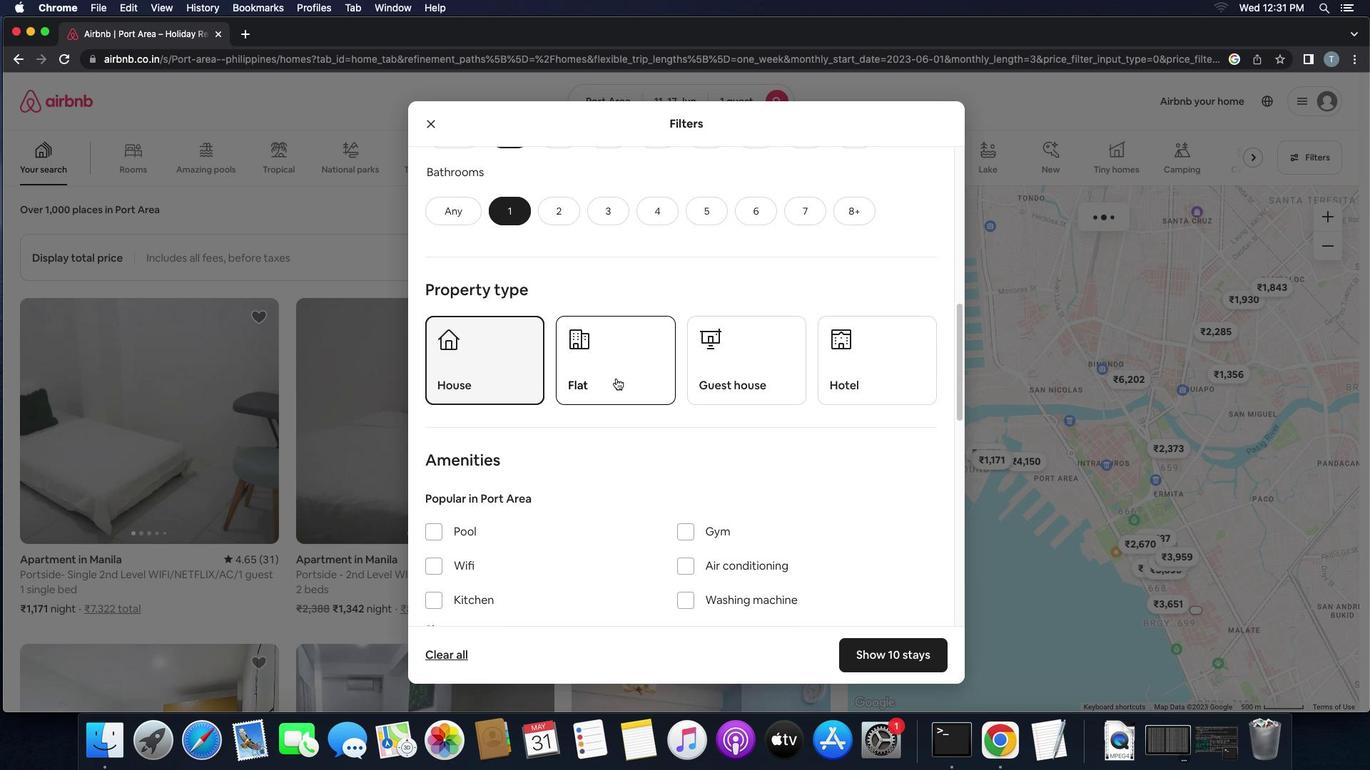 
Action: Mouse pressed left at (615, 378)
Screenshot: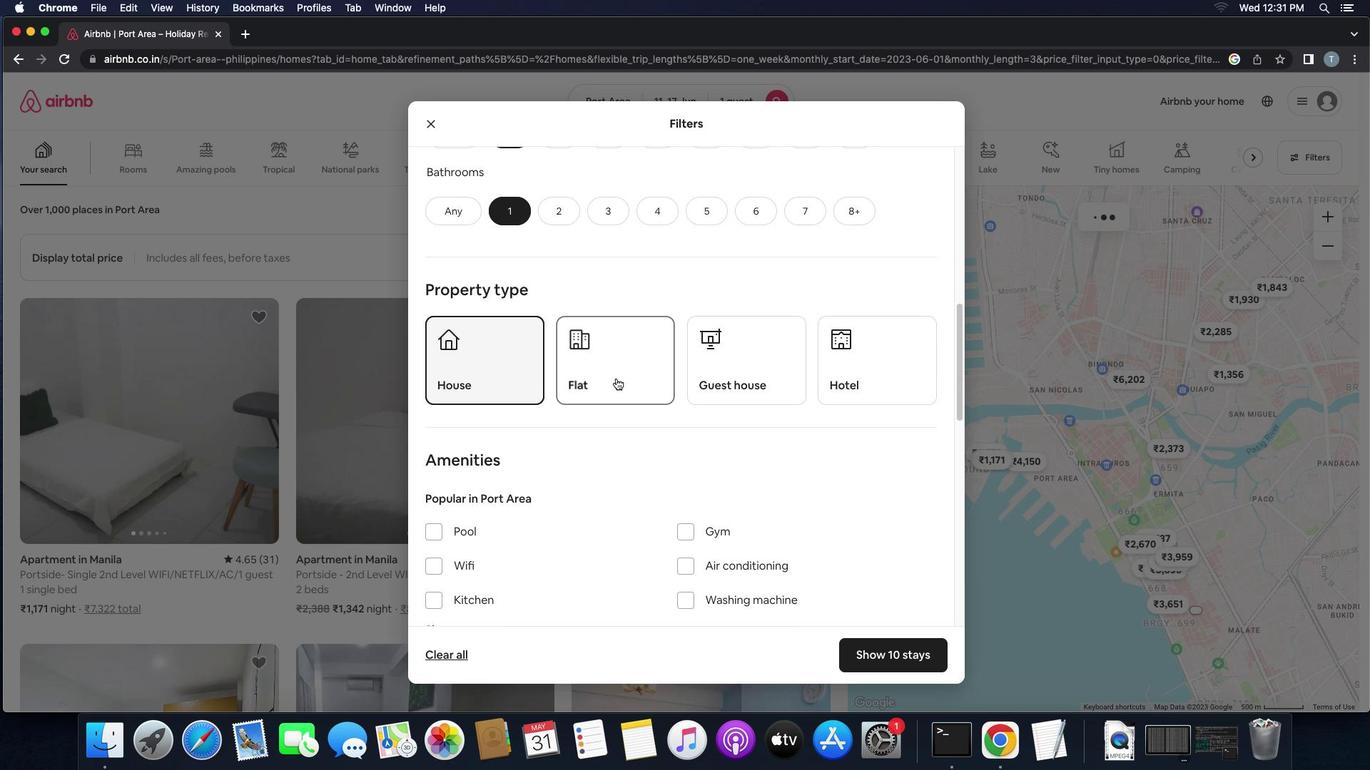 
Action: Mouse moved to (753, 379)
Screenshot: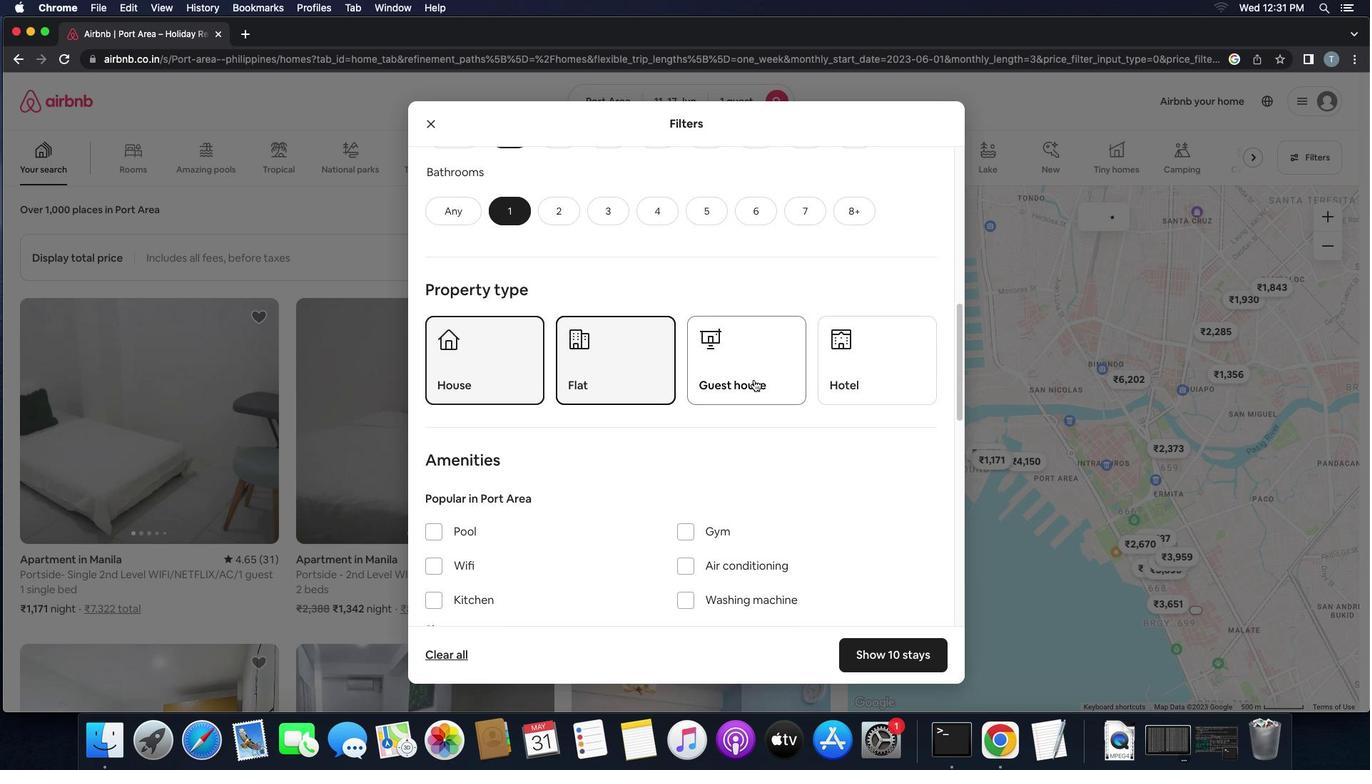 
Action: Mouse pressed left at (753, 379)
Screenshot: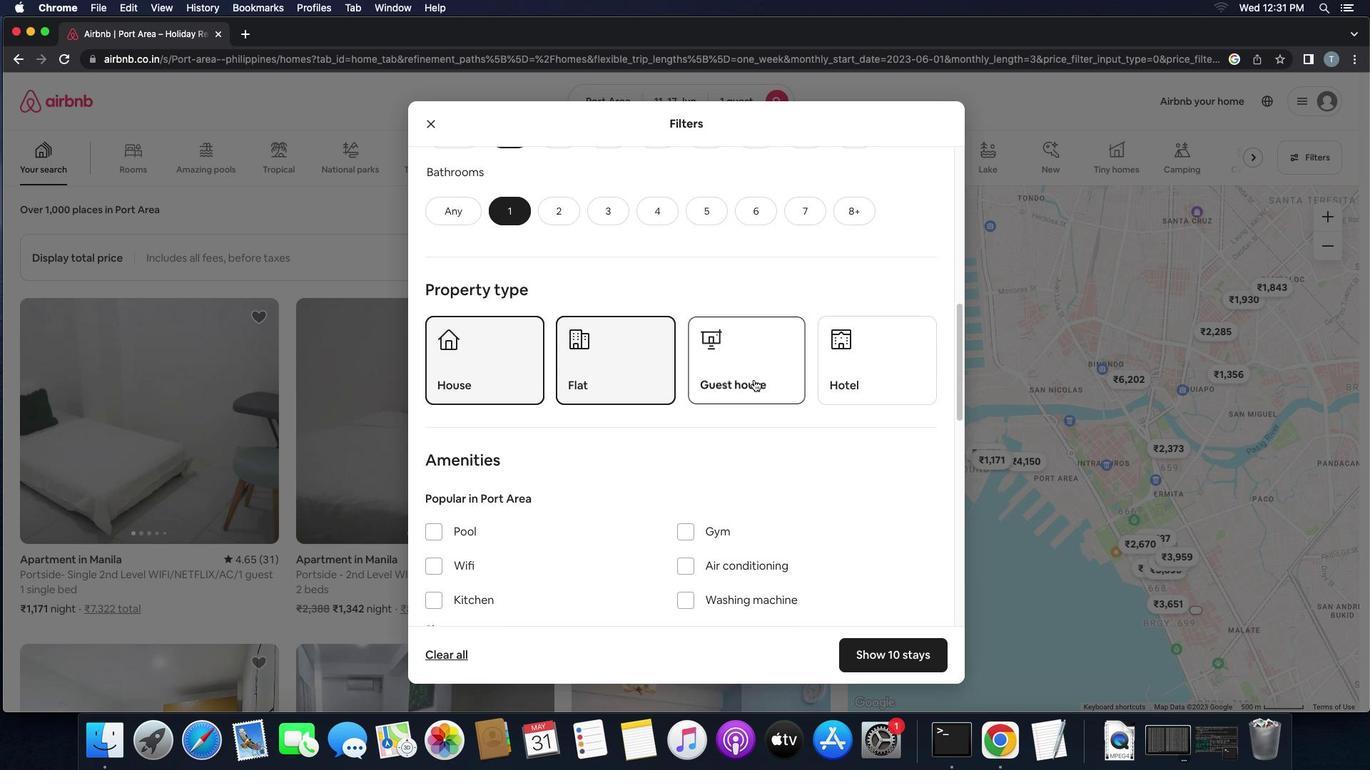 
Action: Mouse moved to (856, 376)
Screenshot: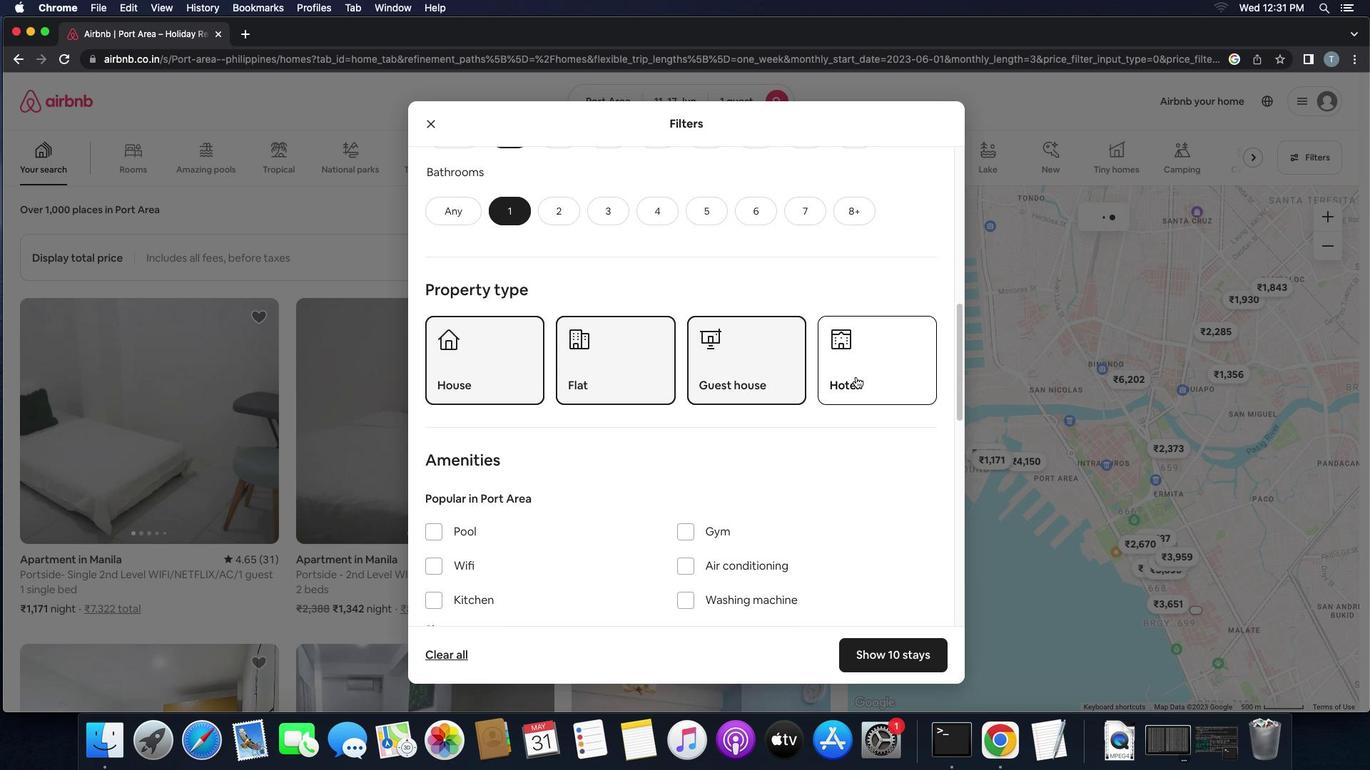 
Action: Mouse pressed left at (856, 376)
Screenshot: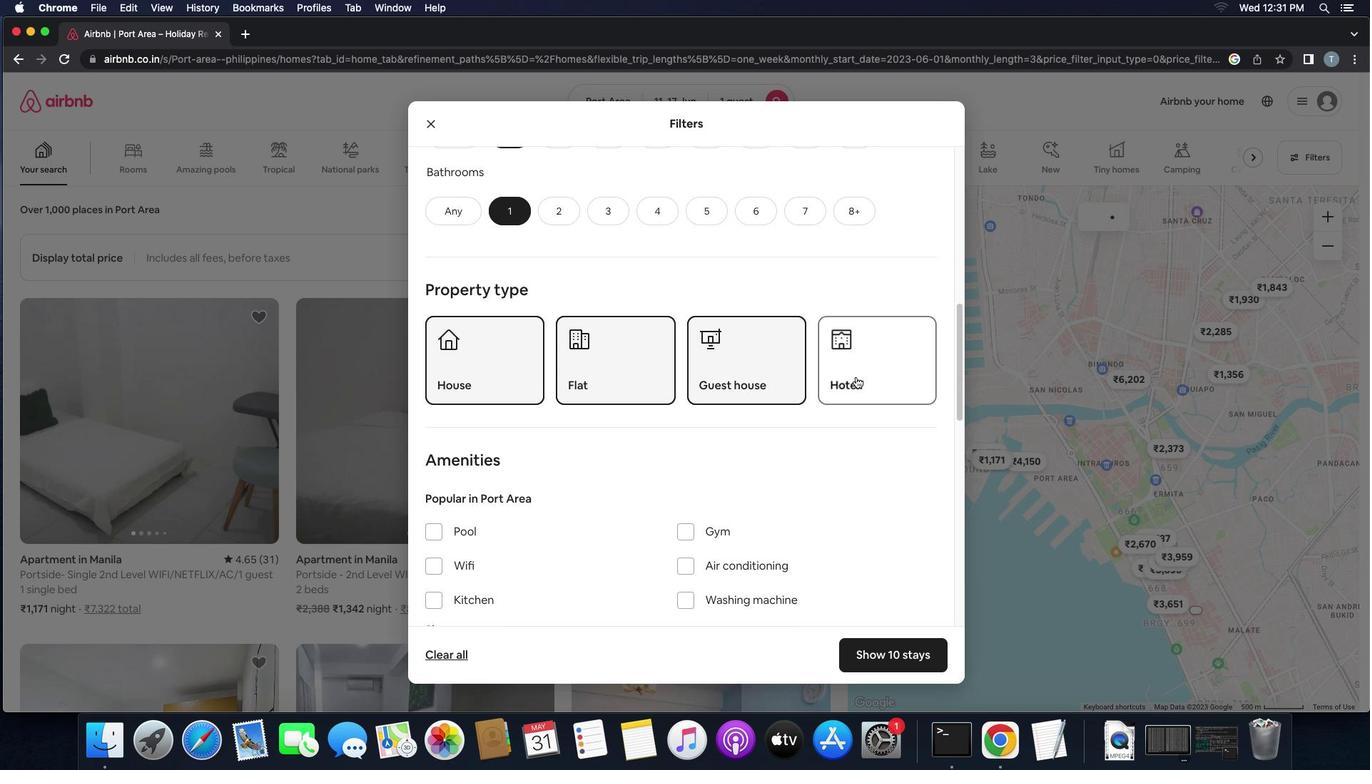 
Action: Mouse moved to (809, 430)
Screenshot: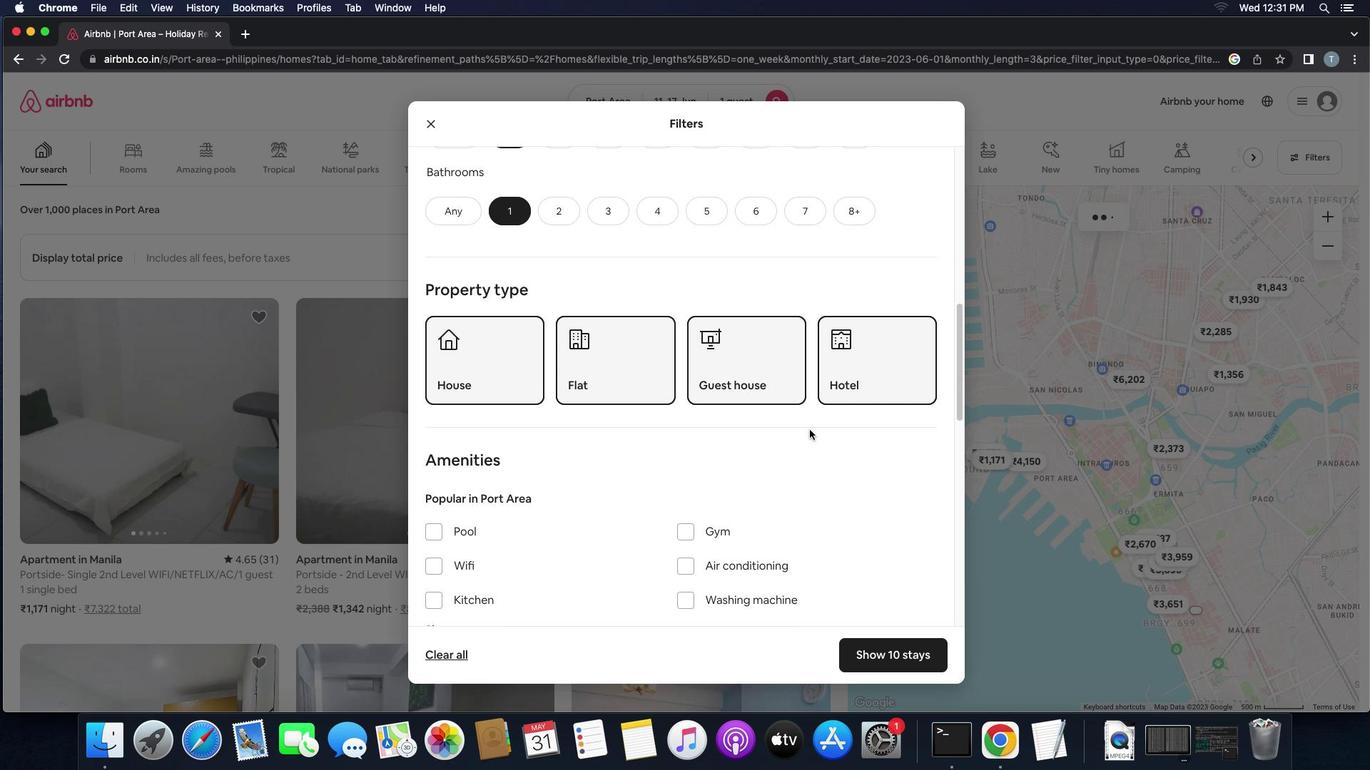 
Action: Mouse scrolled (809, 430) with delta (0, 0)
Screenshot: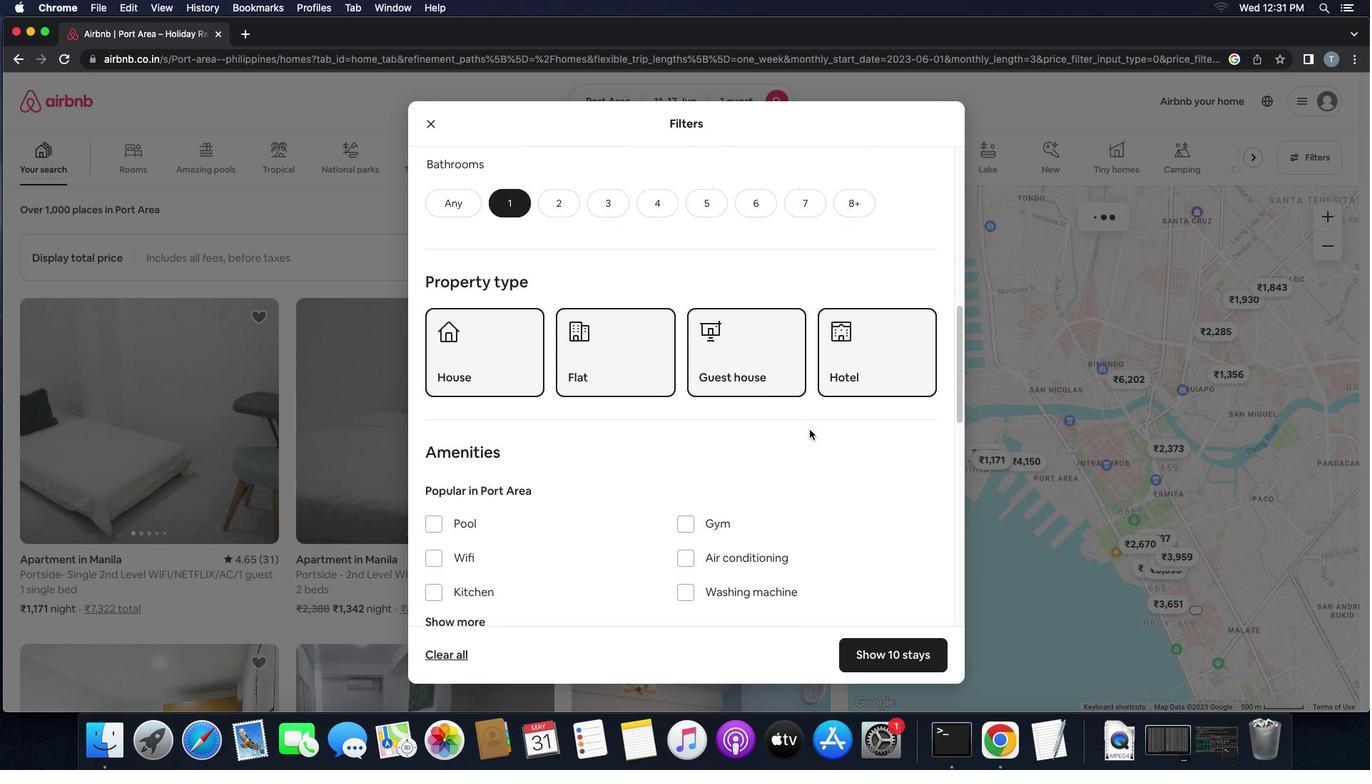 
Action: Mouse scrolled (809, 430) with delta (0, 0)
Screenshot: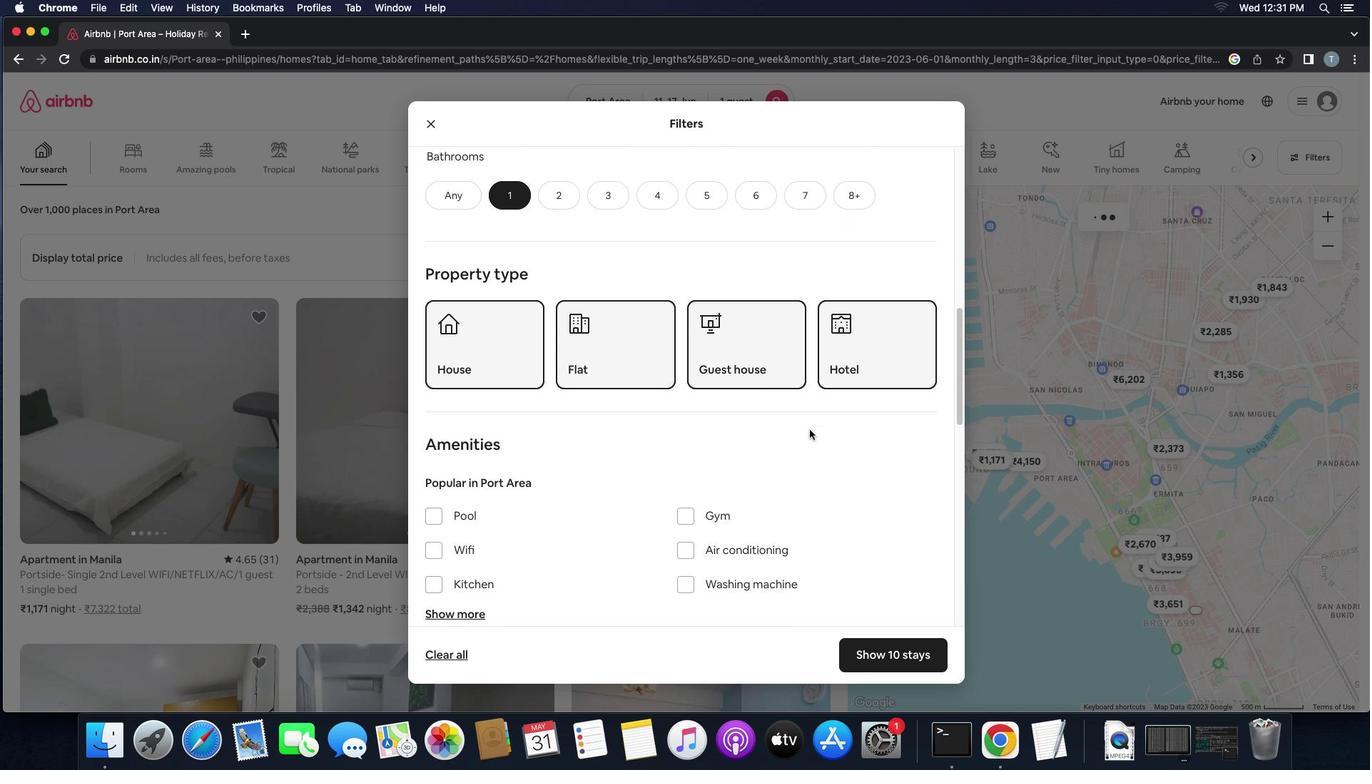 
Action: Mouse scrolled (809, 430) with delta (0, -2)
Screenshot: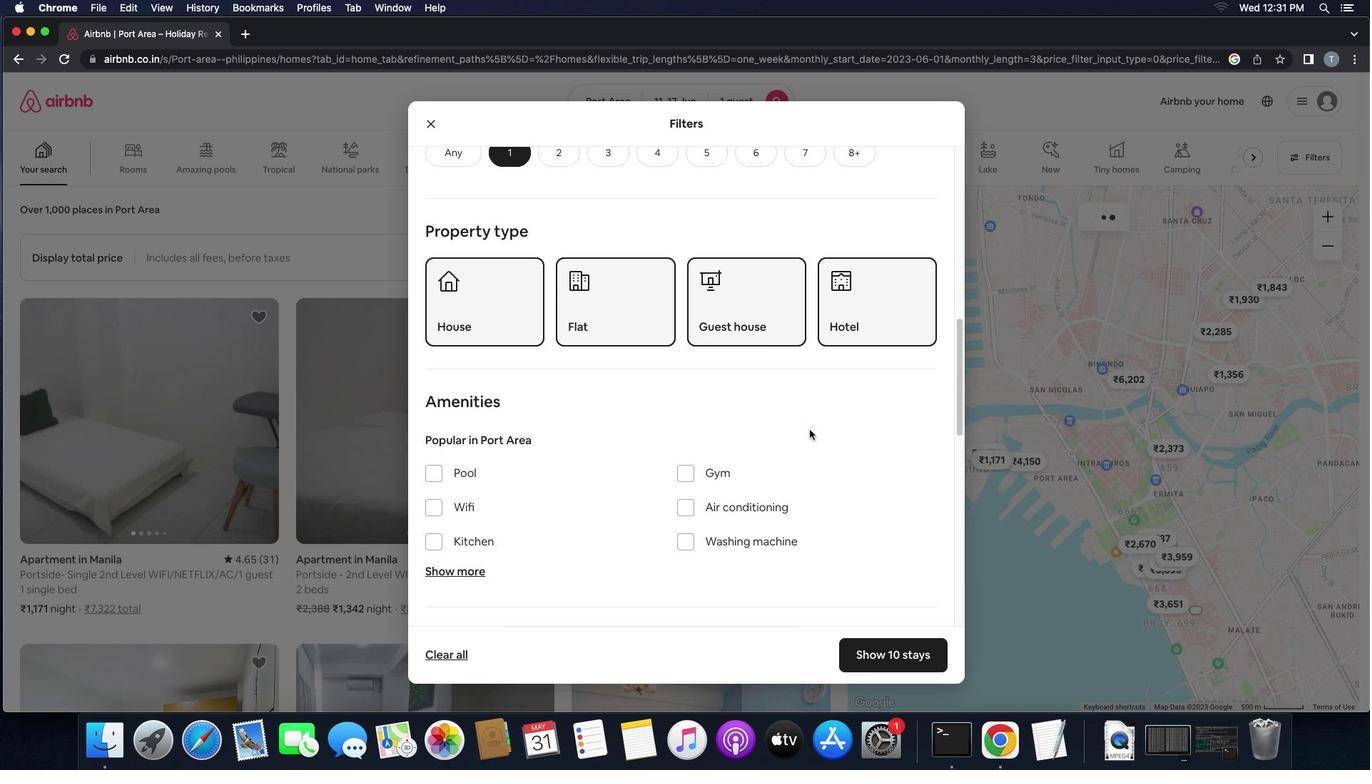 
Action: Mouse scrolled (809, 430) with delta (0, -2)
Screenshot: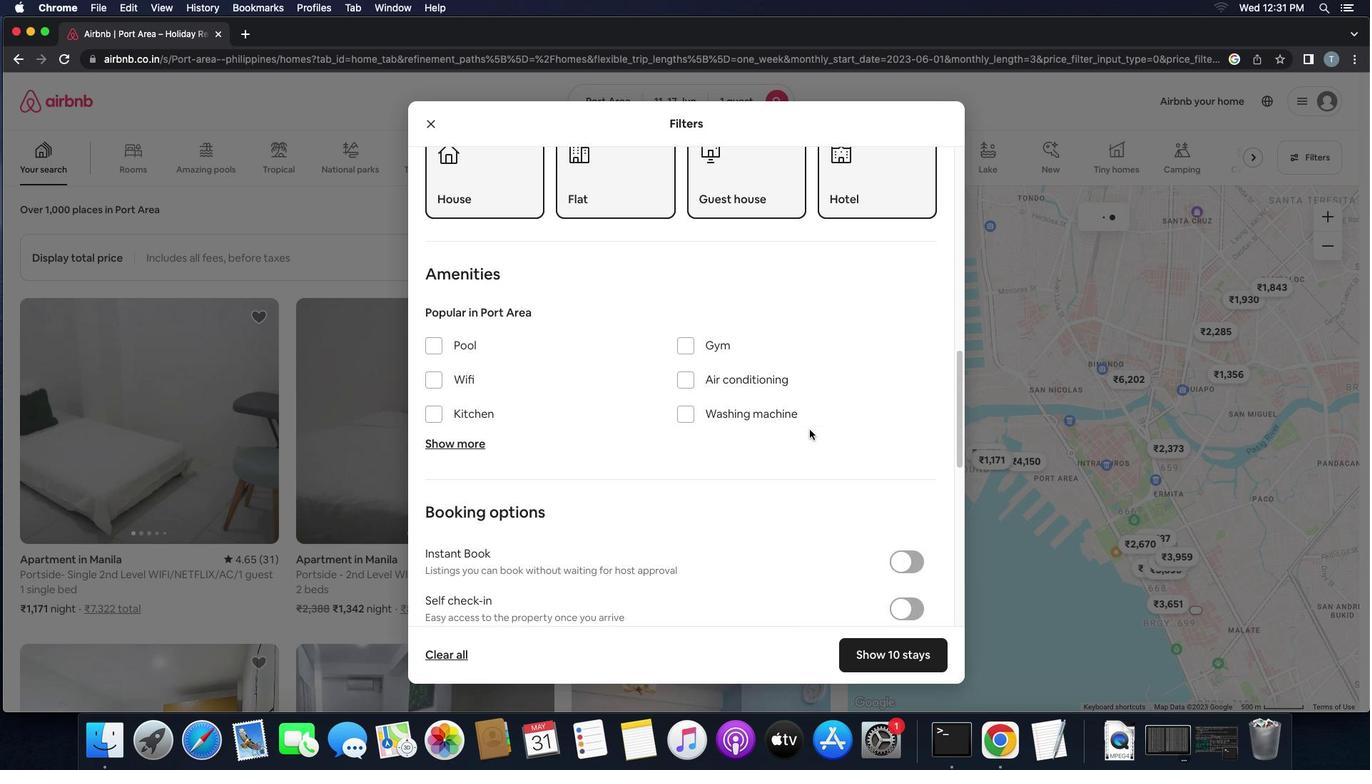 
Action: Mouse scrolled (809, 430) with delta (0, 0)
Screenshot: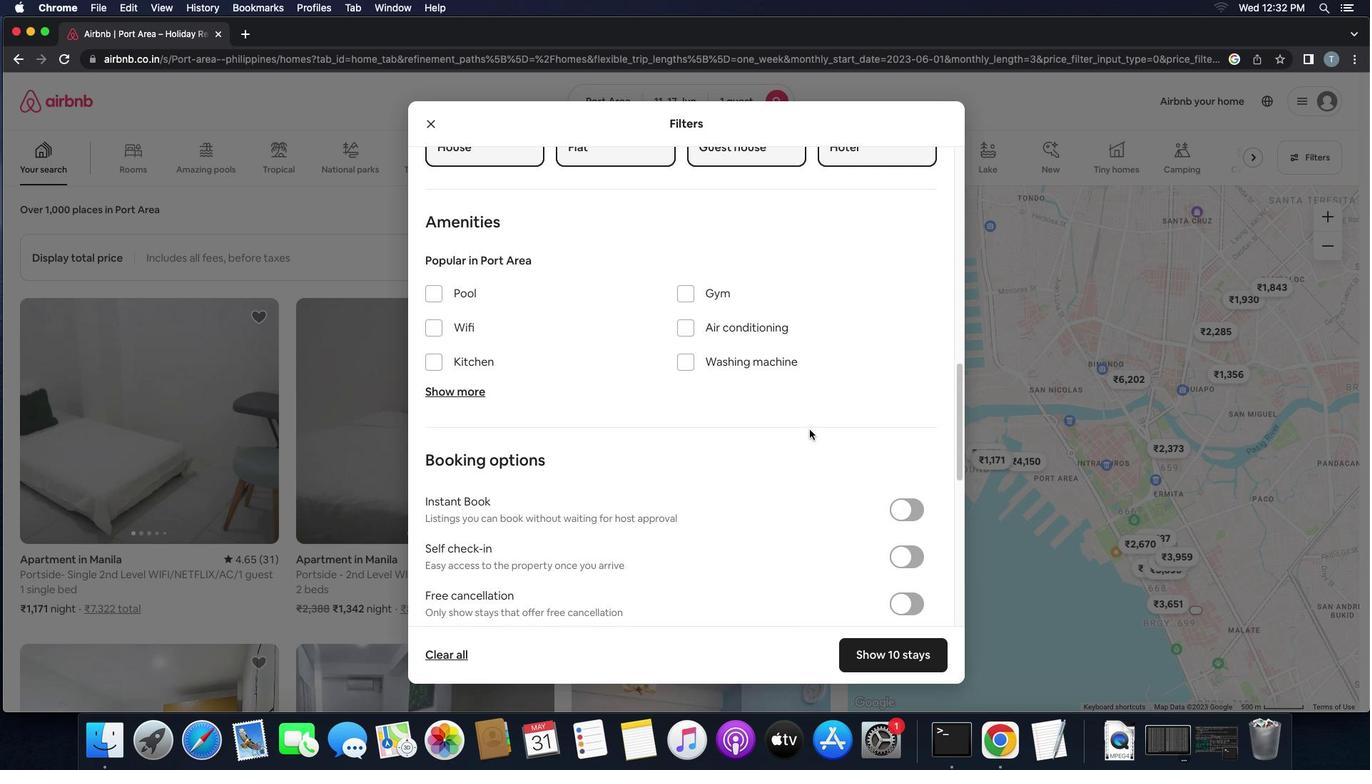 
Action: Mouse scrolled (809, 430) with delta (0, 0)
Screenshot: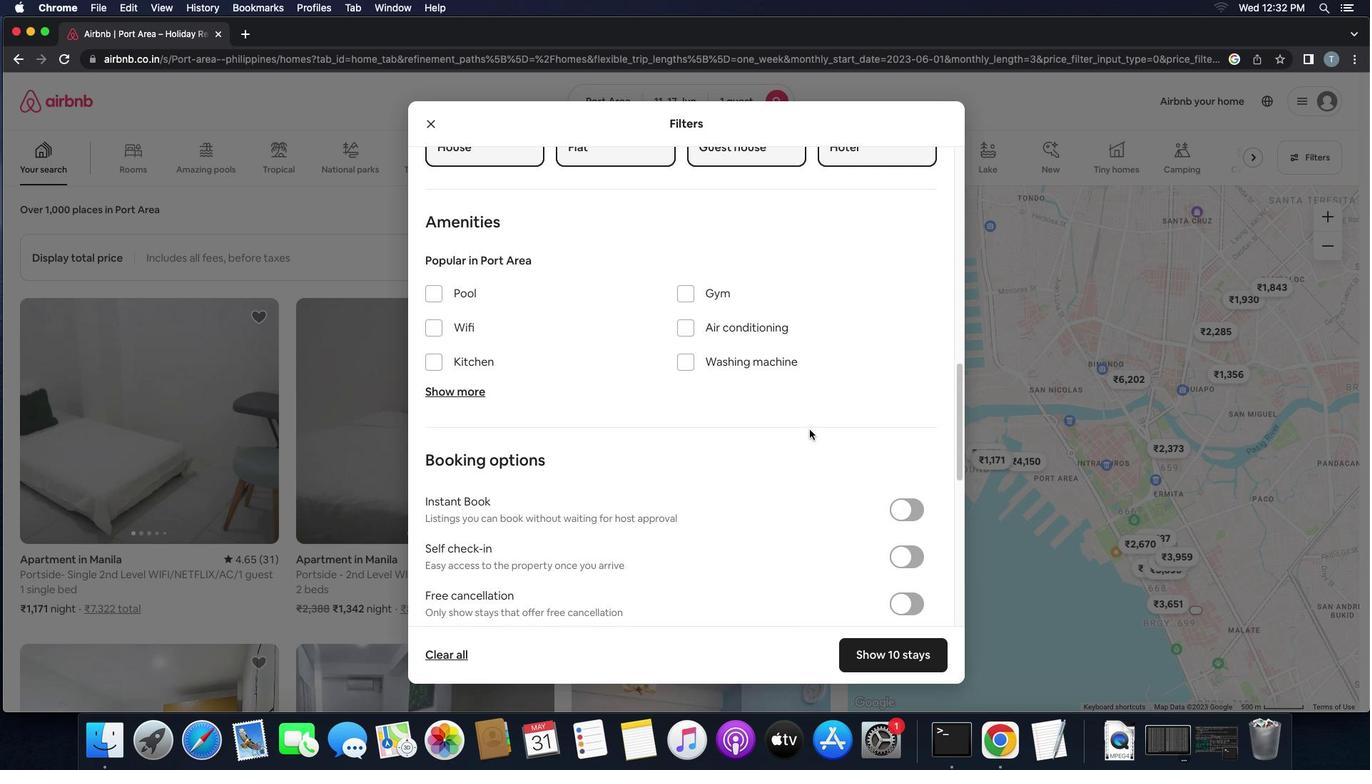 
Action: Mouse scrolled (809, 430) with delta (0, -2)
Screenshot: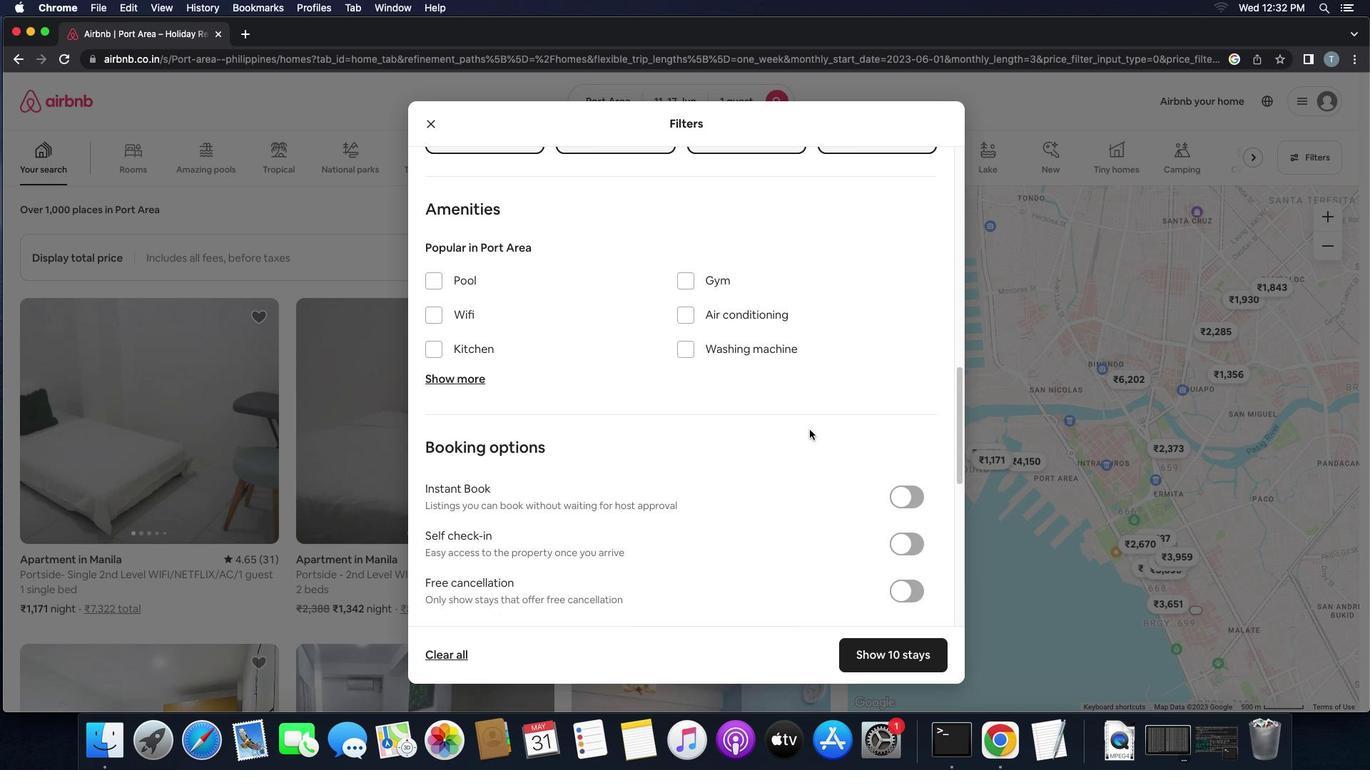 
Action: Mouse moved to (914, 470)
Screenshot: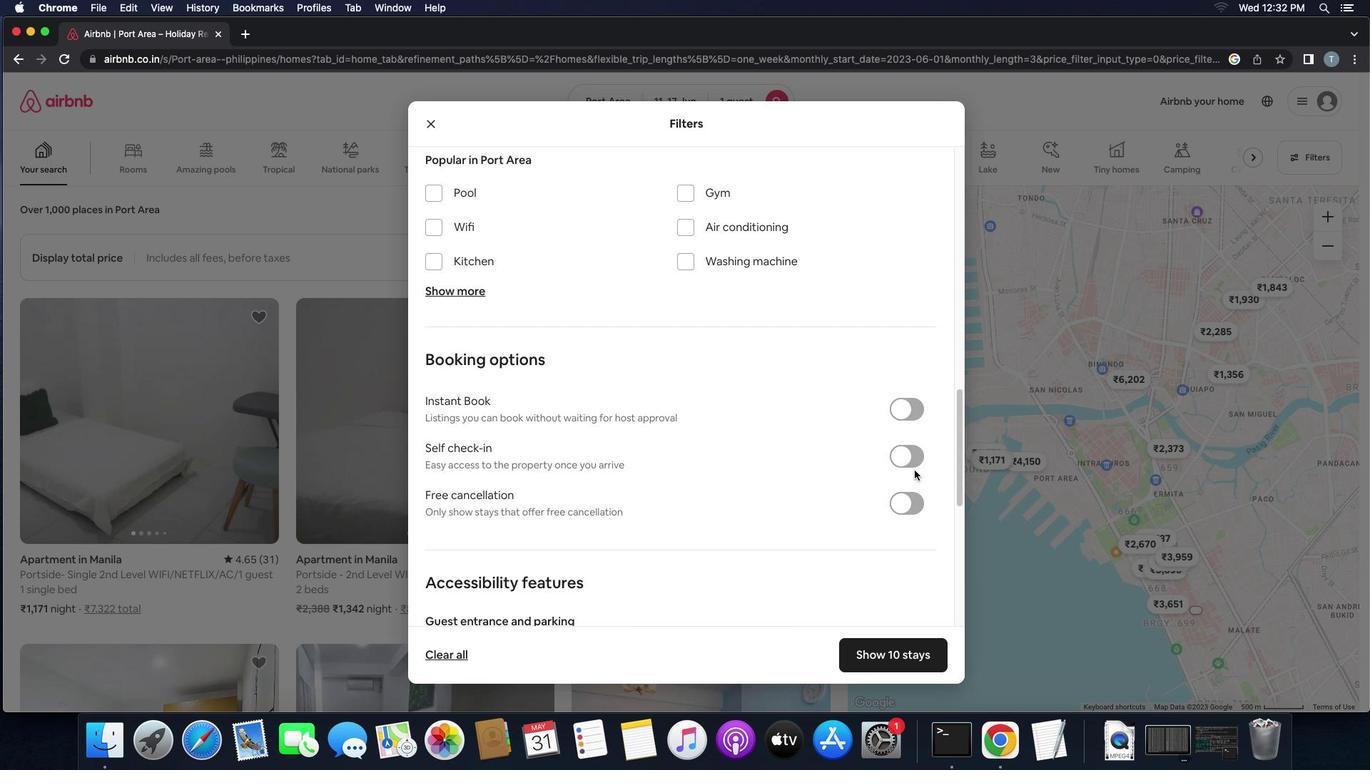 
Action: Mouse pressed left at (914, 470)
Screenshot: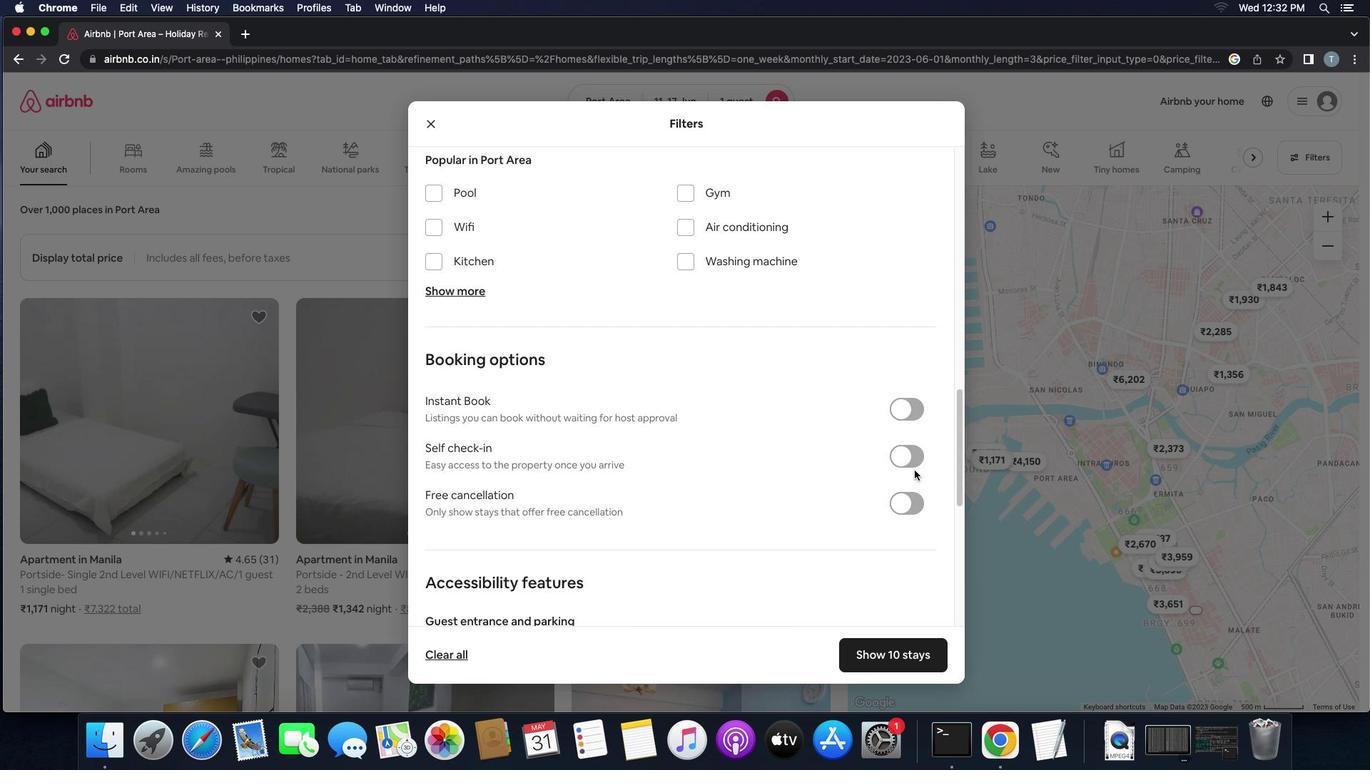 
Action: Mouse moved to (909, 461)
Screenshot: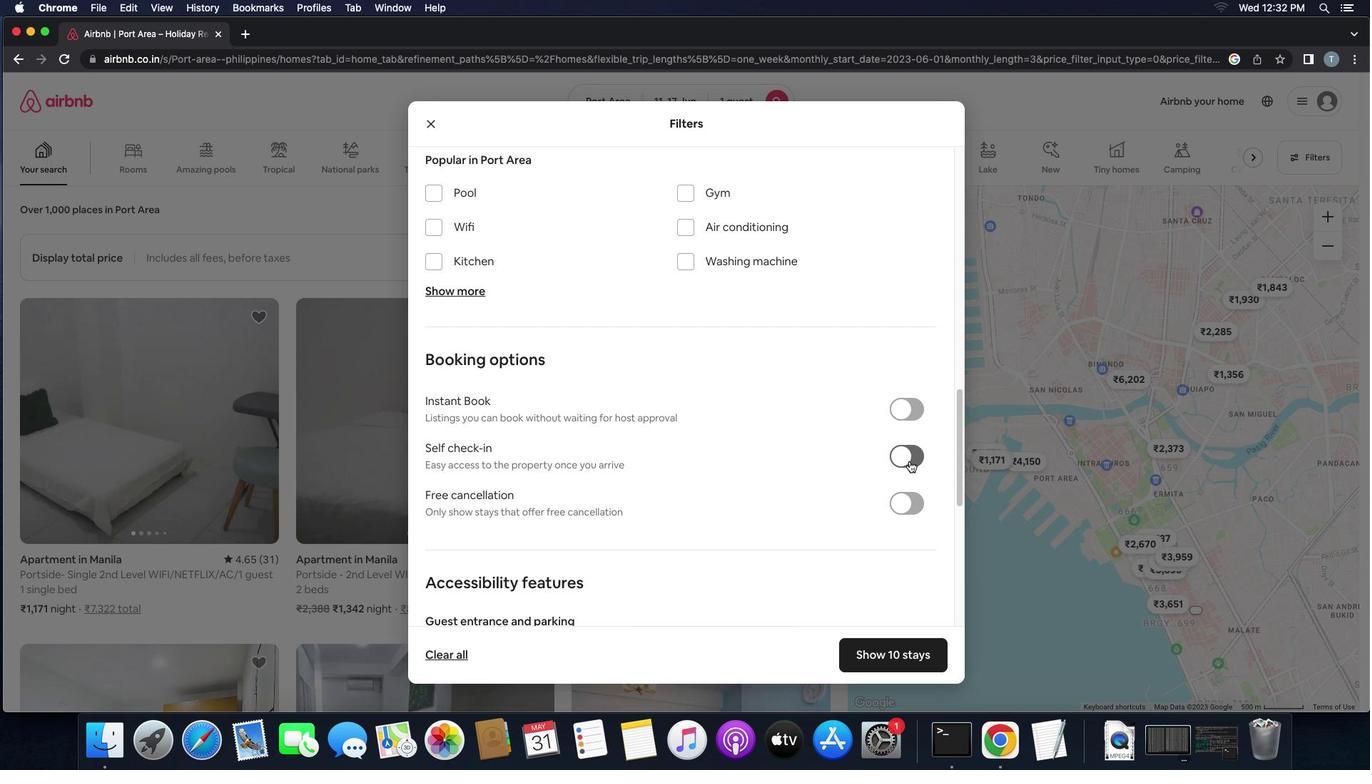 
Action: Mouse pressed left at (909, 461)
Screenshot: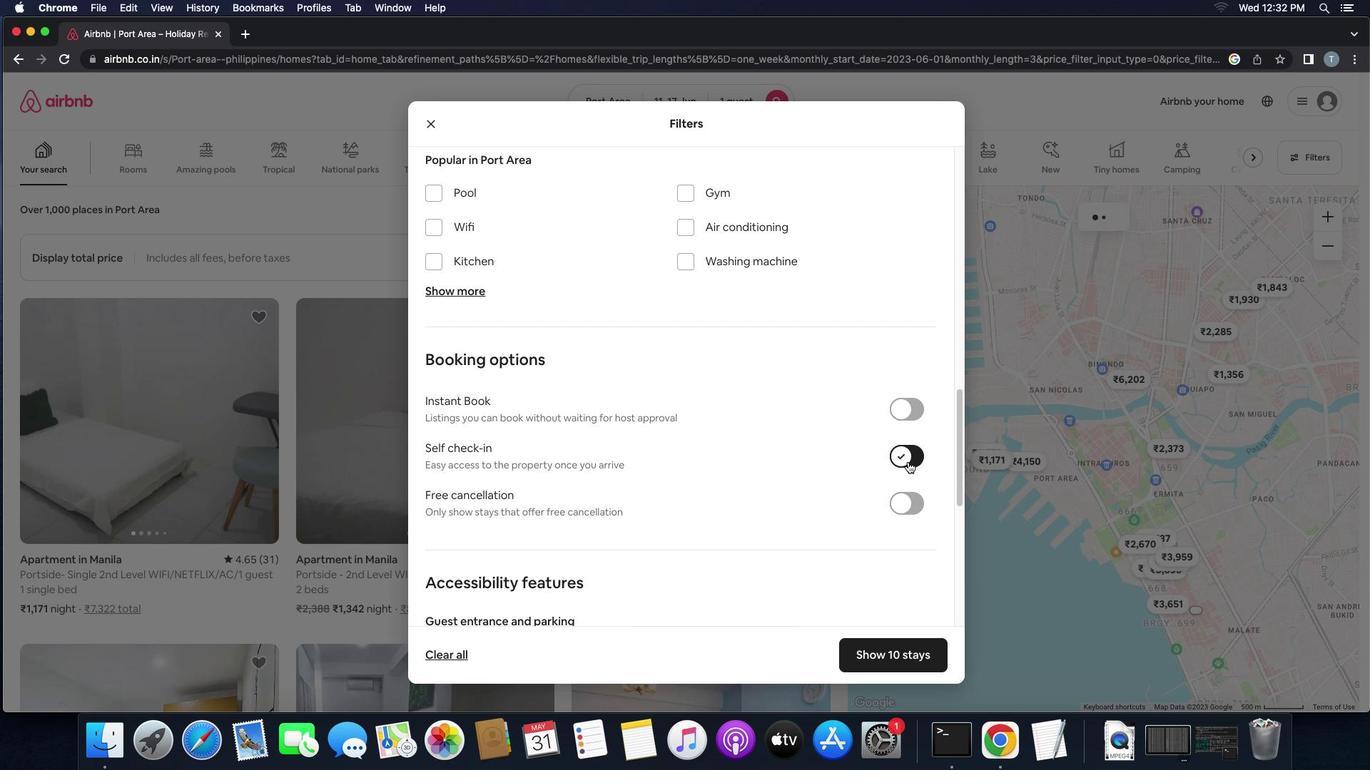 
Action: Mouse moved to (780, 523)
Screenshot: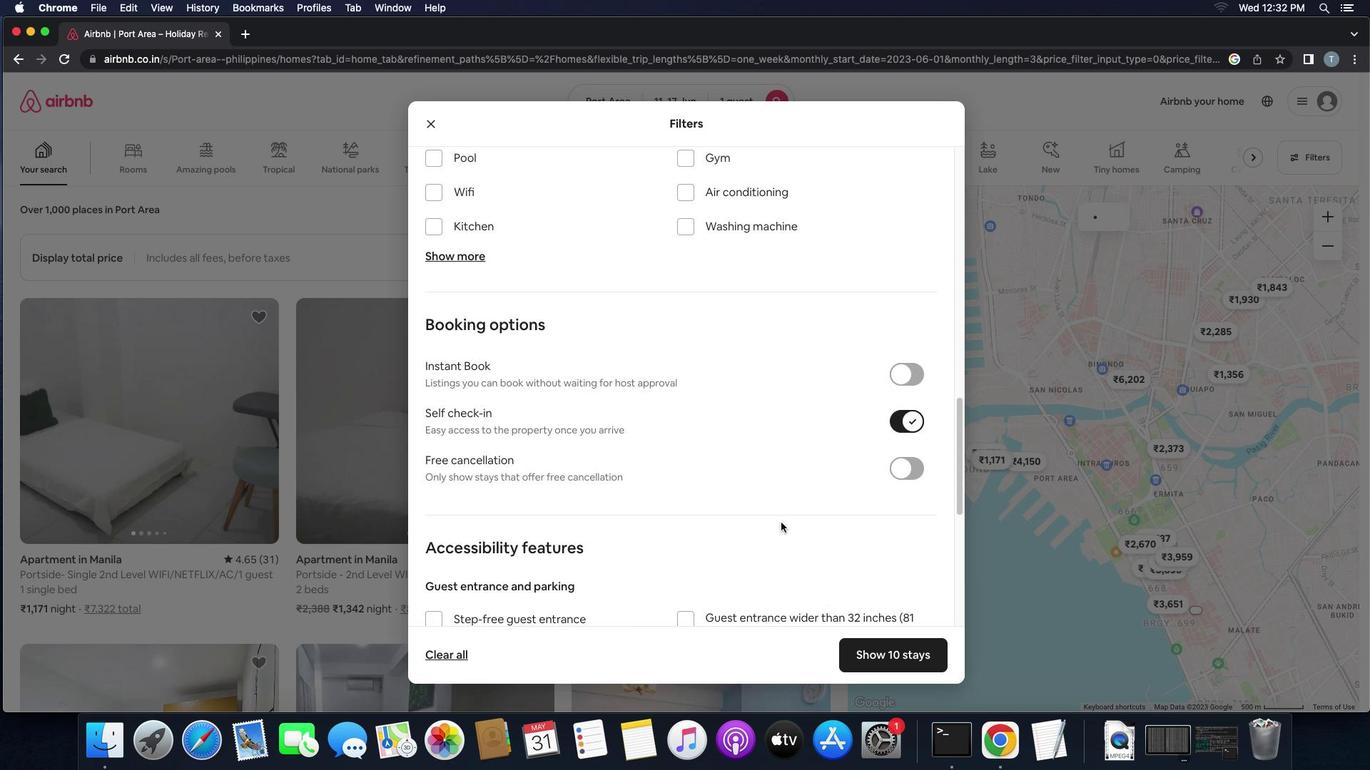 
Action: Mouse scrolled (780, 523) with delta (0, 0)
Screenshot: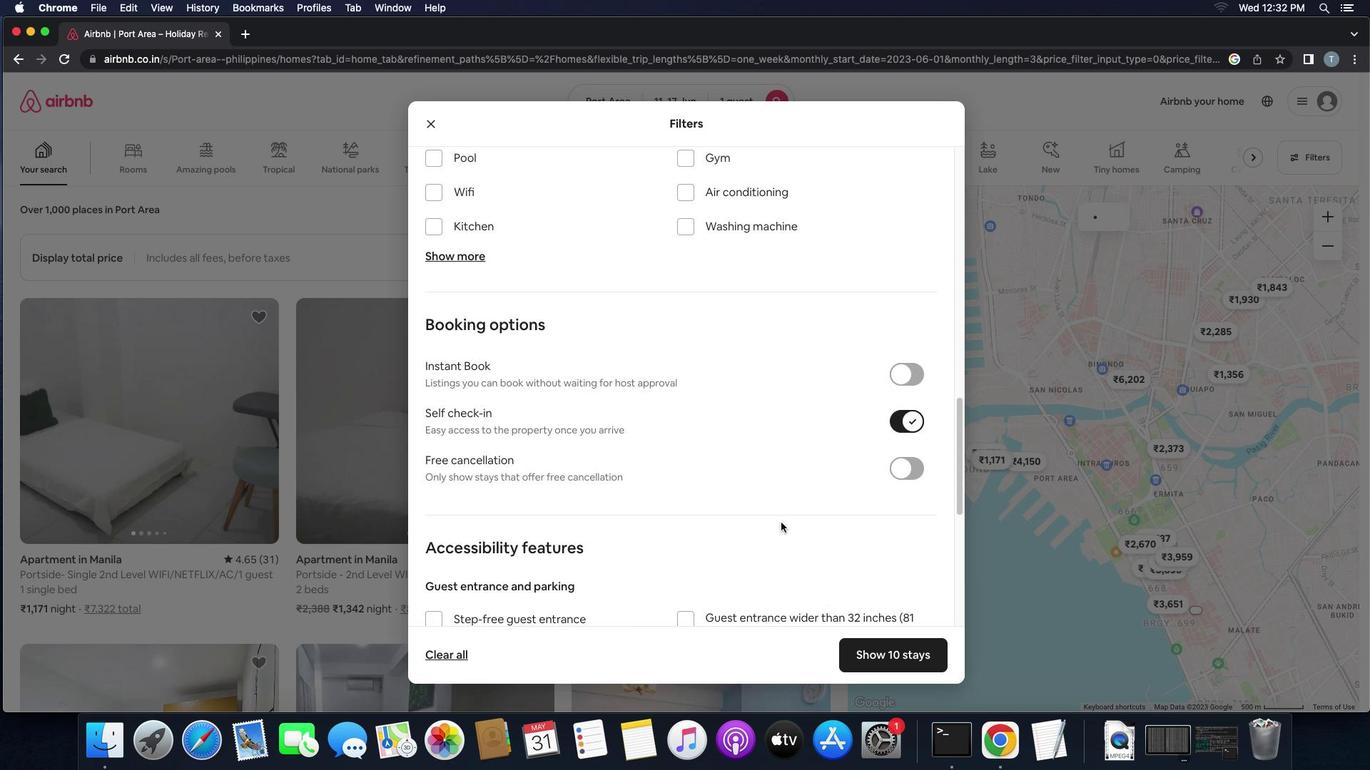 
Action: Mouse scrolled (780, 523) with delta (0, 0)
Screenshot: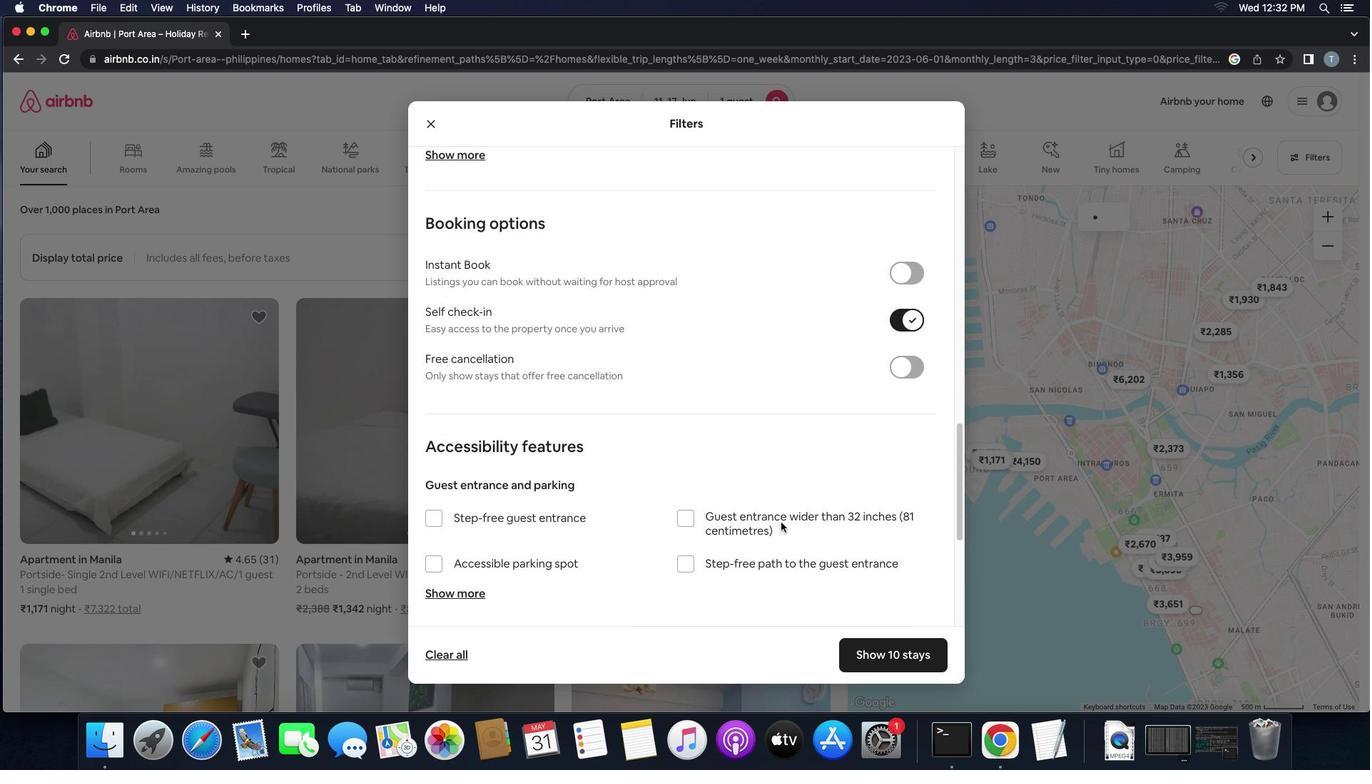 
Action: Mouse scrolled (780, 523) with delta (0, -2)
Screenshot: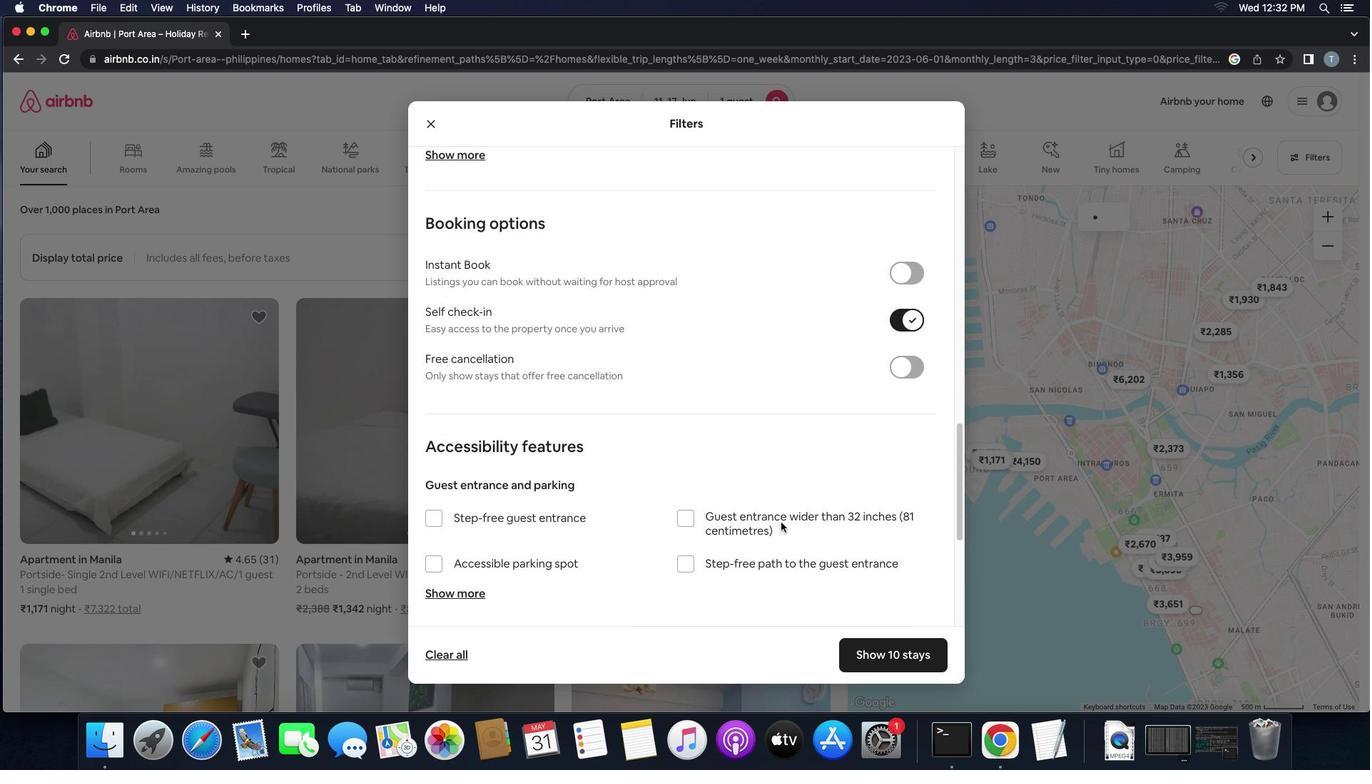 
Action: Mouse scrolled (780, 523) with delta (0, -3)
Screenshot: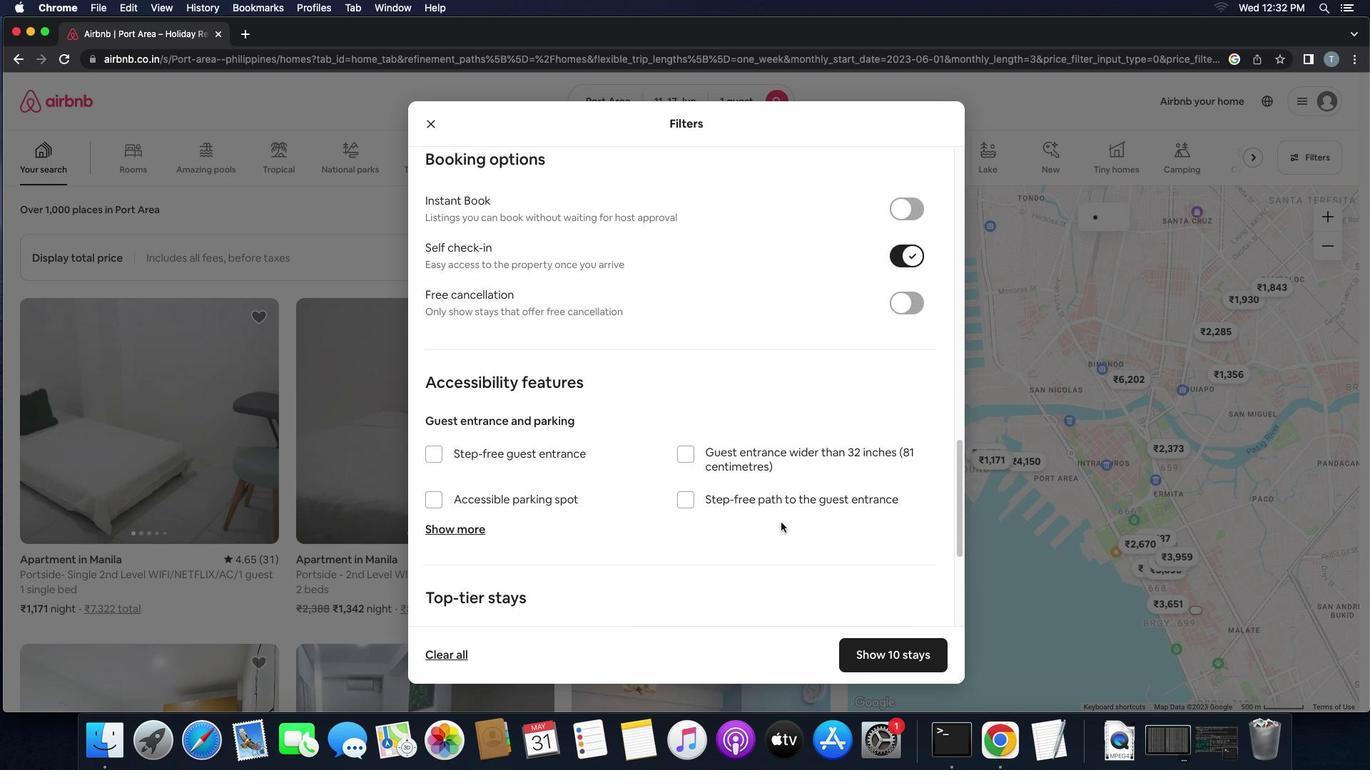
Action: Mouse scrolled (780, 523) with delta (0, 0)
Screenshot: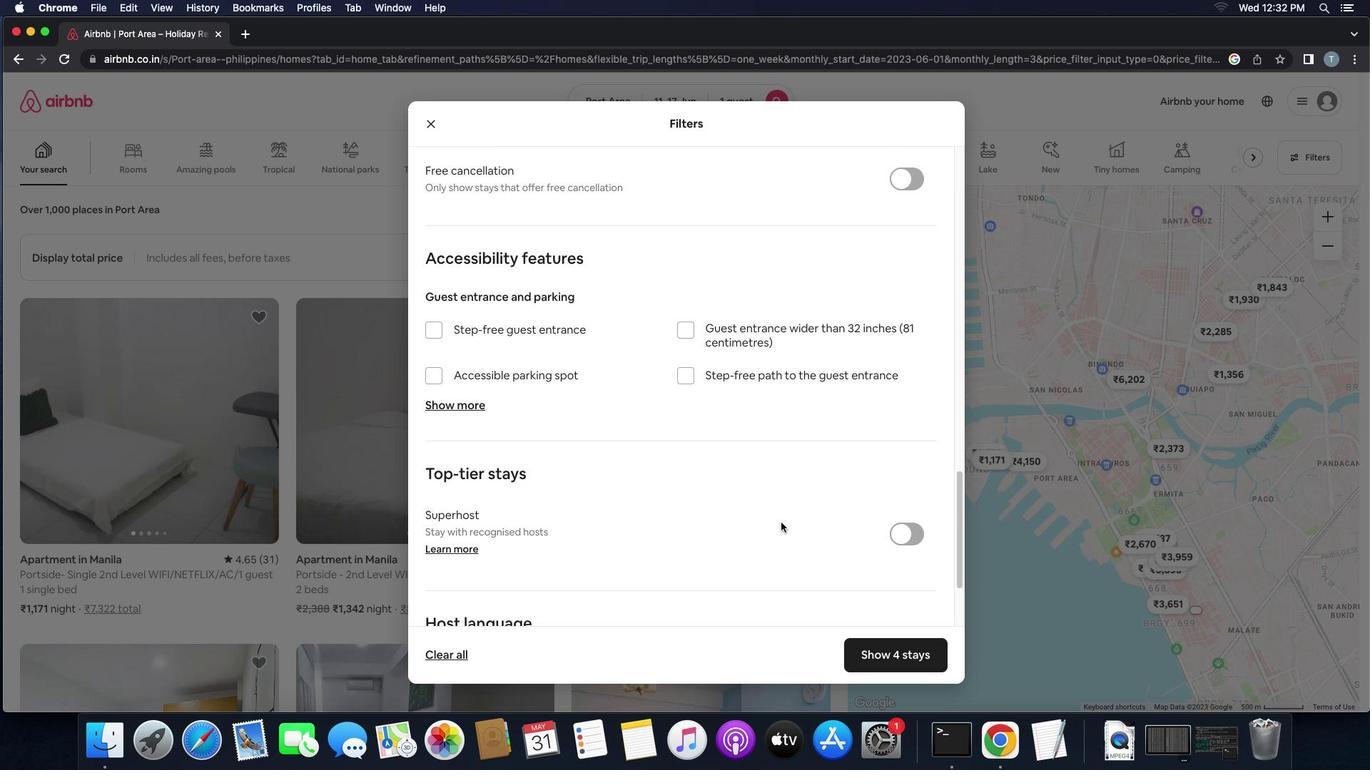 
Action: Mouse scrolled (780, 523) with delta (0, 0)
Screenshot: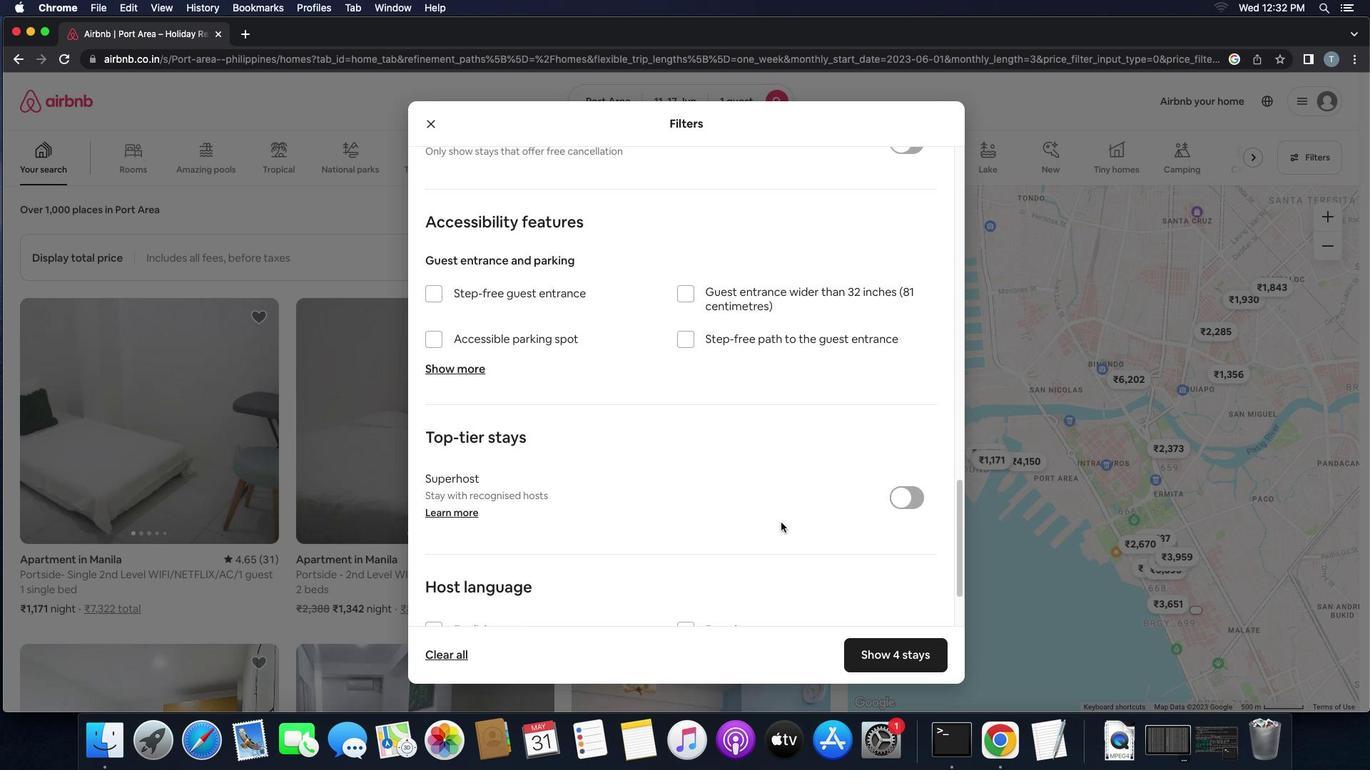 
Action: Mouse scrolled (780, 523) with delta (0, -2)
Screenshot: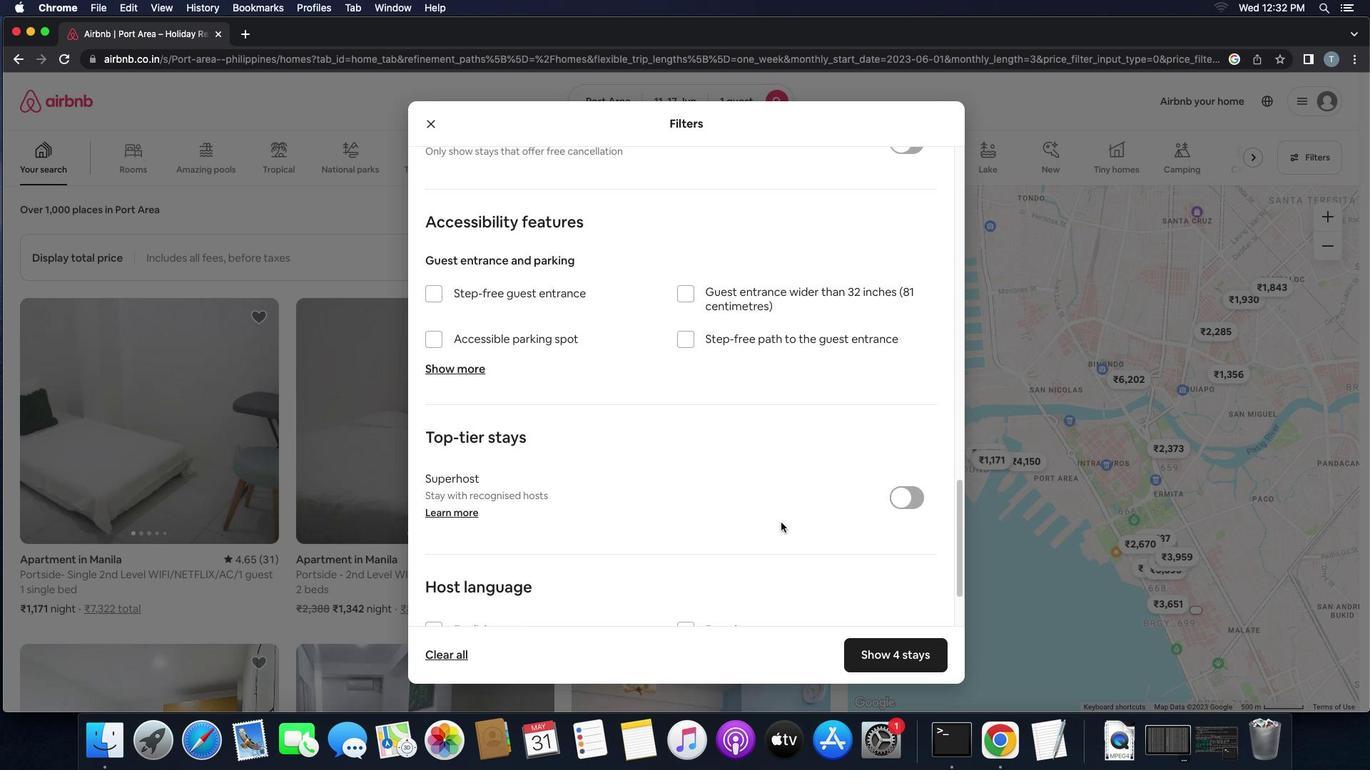 
Action: Mouse scrolled (780, 523) with delta (0, -3)
Screenshot: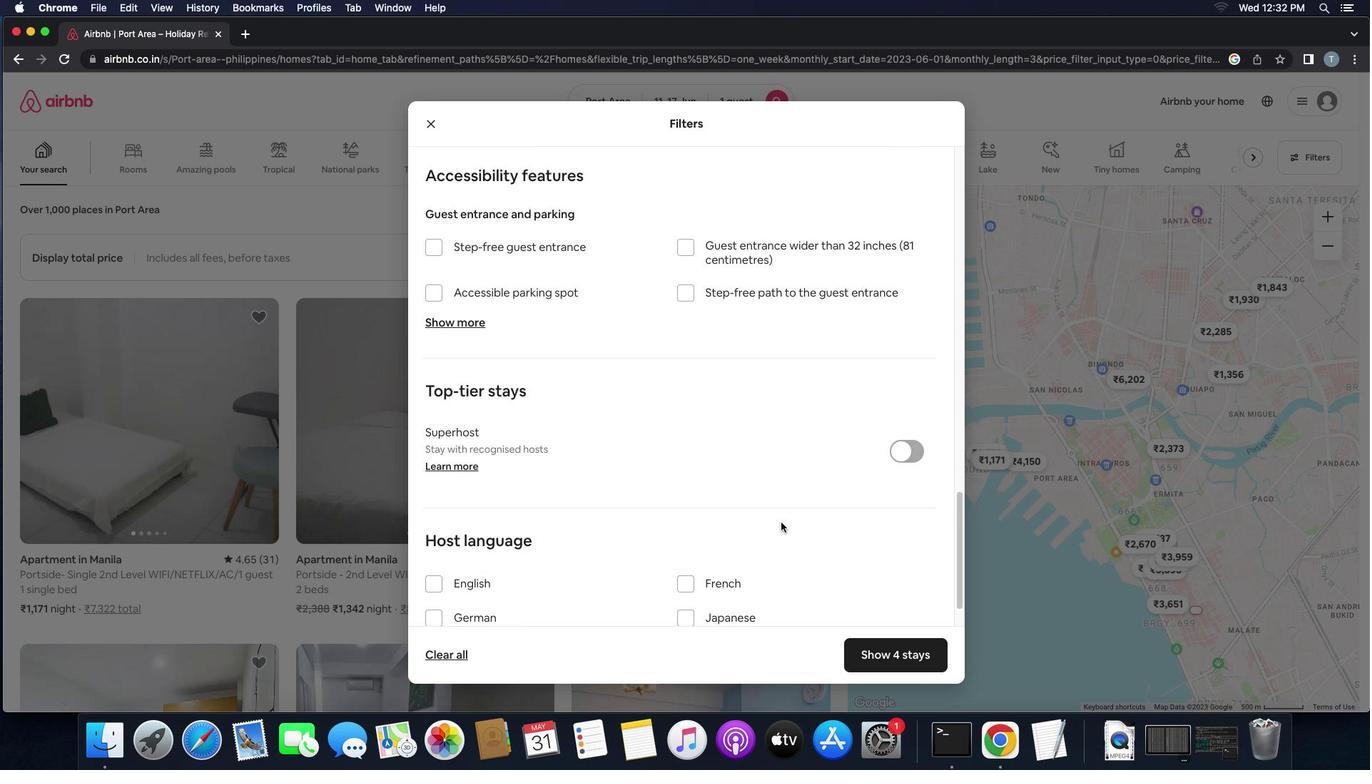 
Action: Mouse scrolled (780, 523) with delta (0, 0)
Screenshot: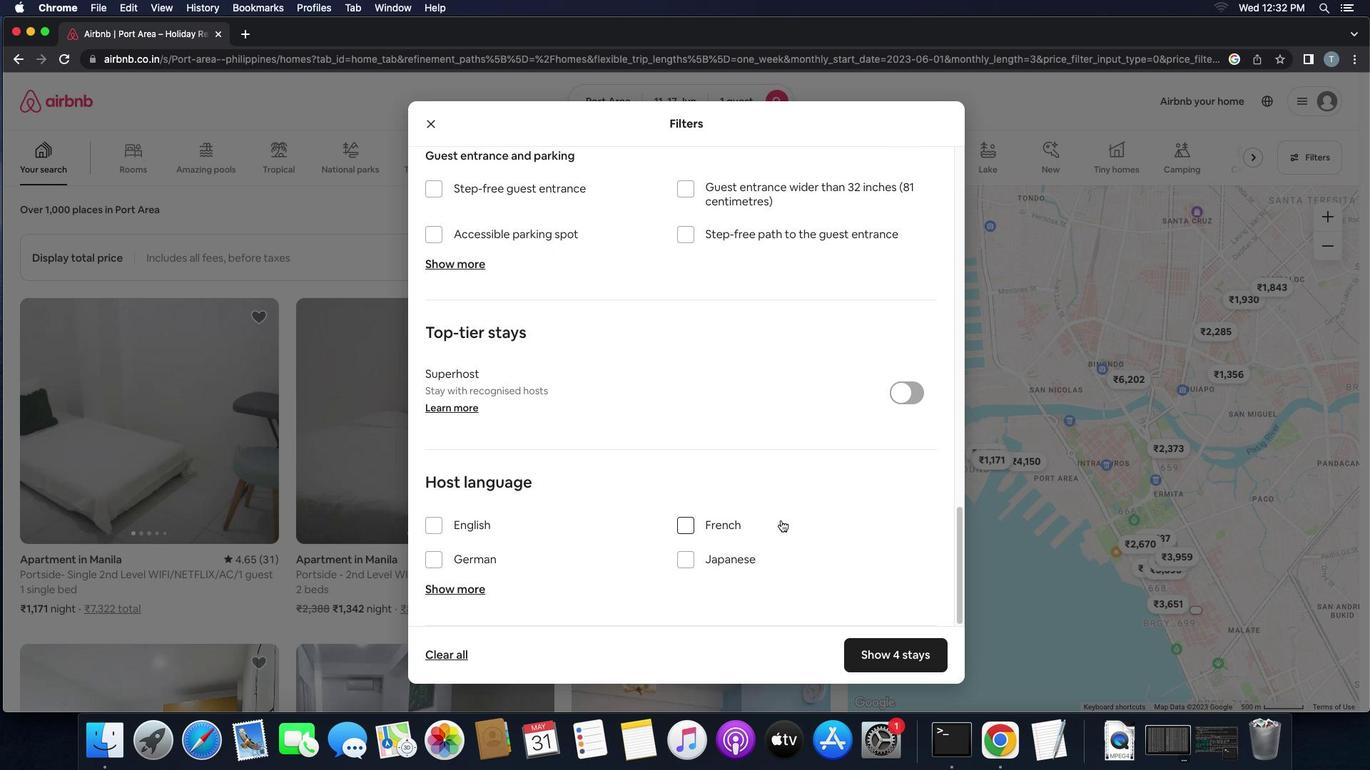 
Action: Mouse scrolled (780, 523) with delta (0, 0)
Screenshot: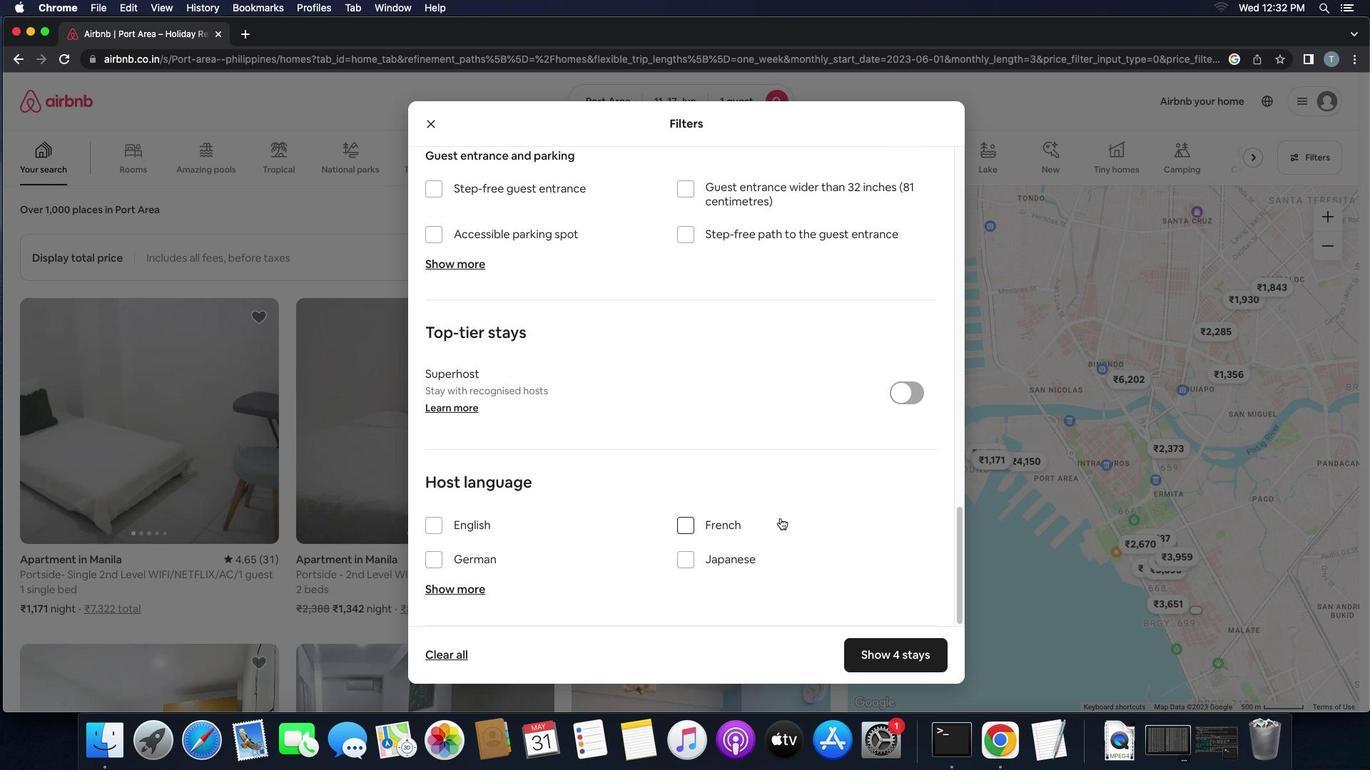 
Action: Mouse scrolled (780, 523) with delta (0, -2)
Screenshot: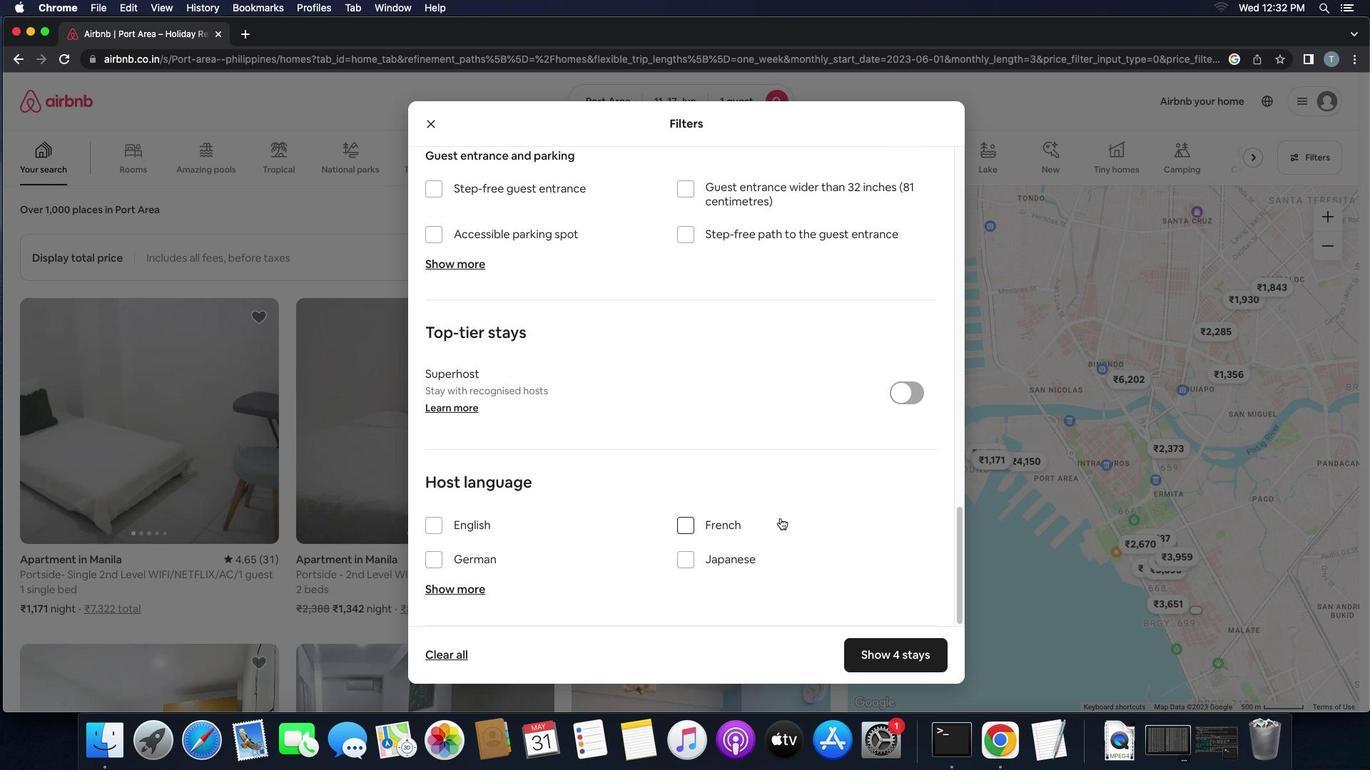 
Action: Mouse moved to (780, 522)
Screenshot: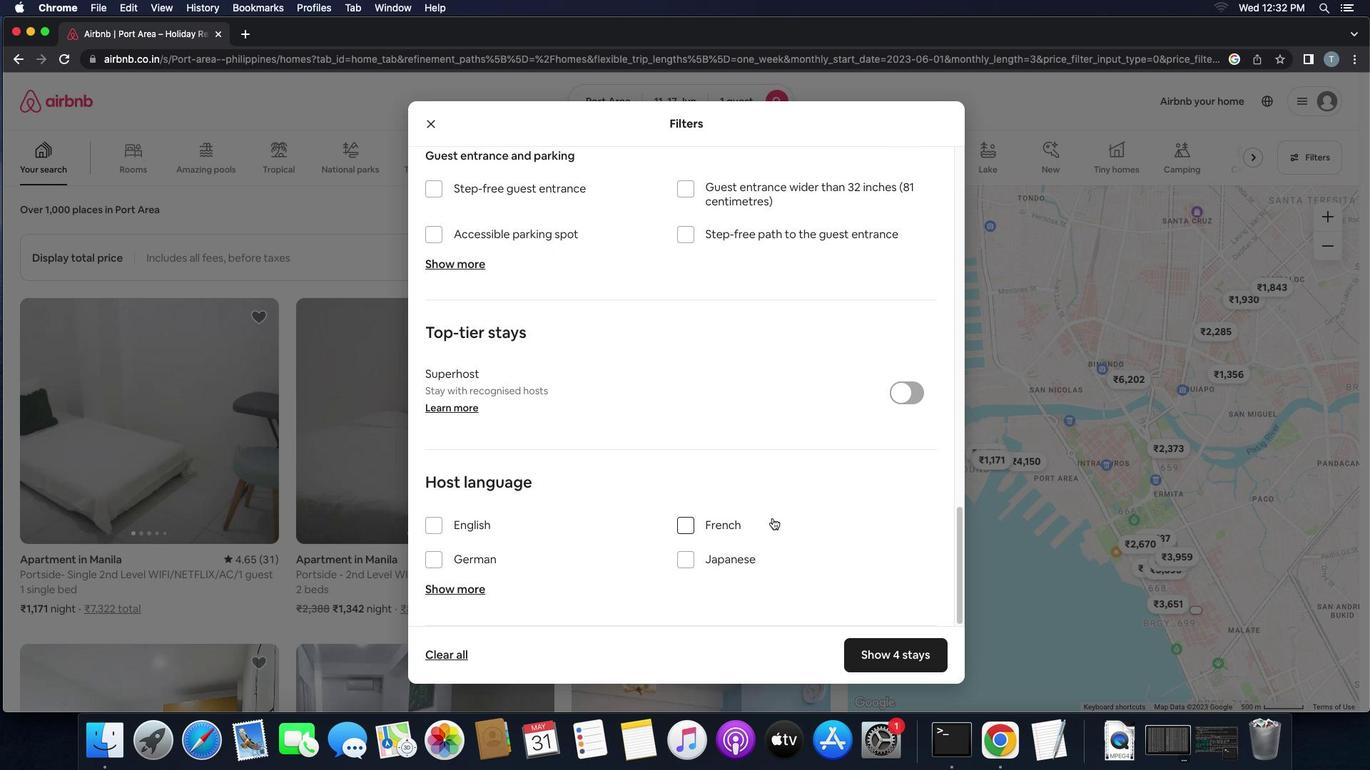 
Action: Mouse scrolled (780, 522) with delta (0, -3)
Screenshot: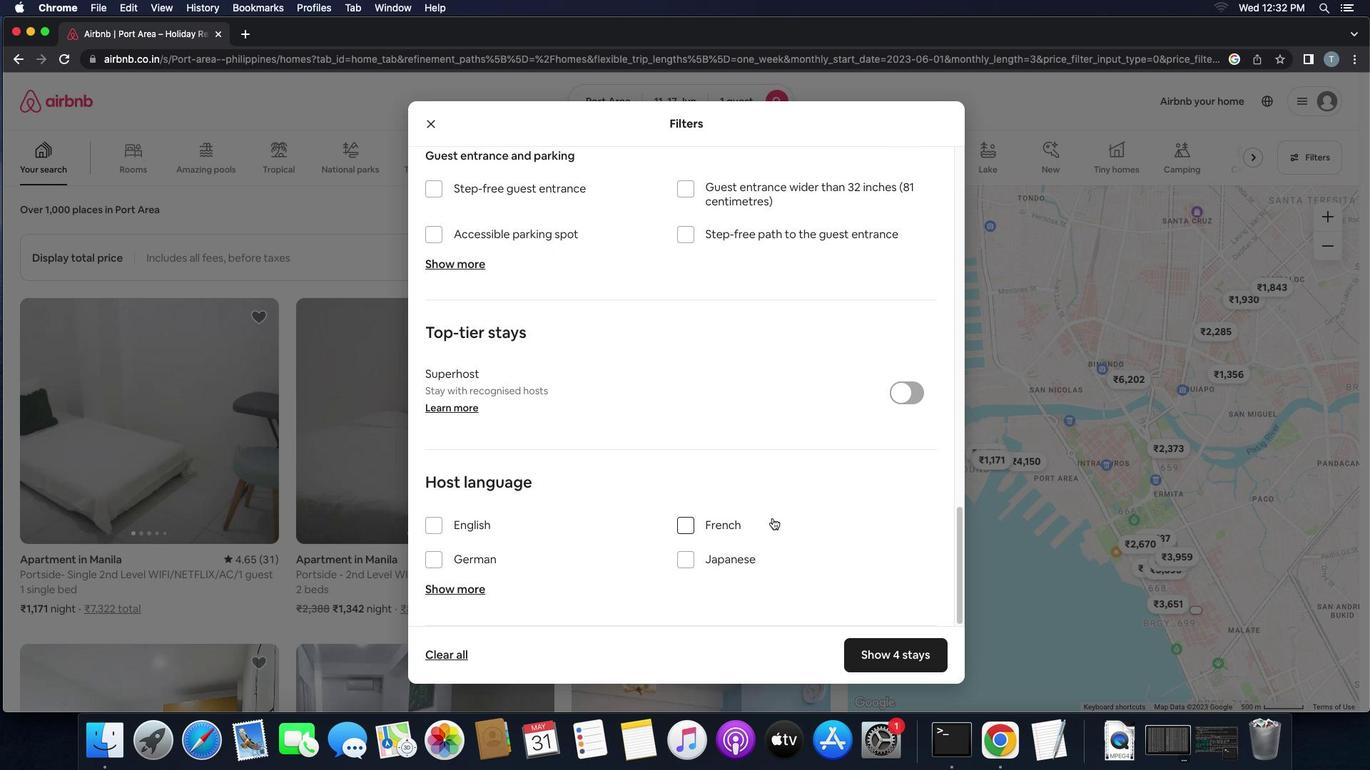 
Action: Mouse moved to (435, 516)
Screenshot: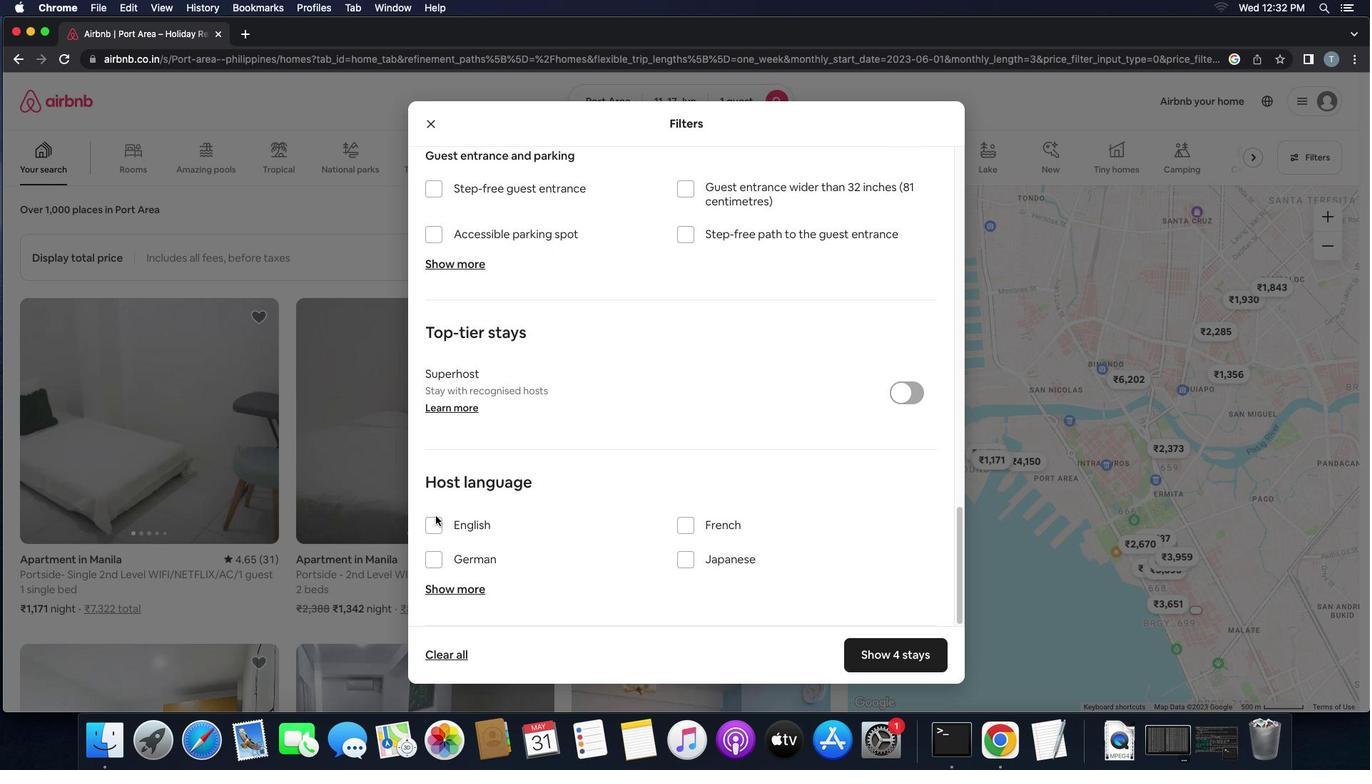 
Action: Mouse pressed left at (435, 516)
Screenshot: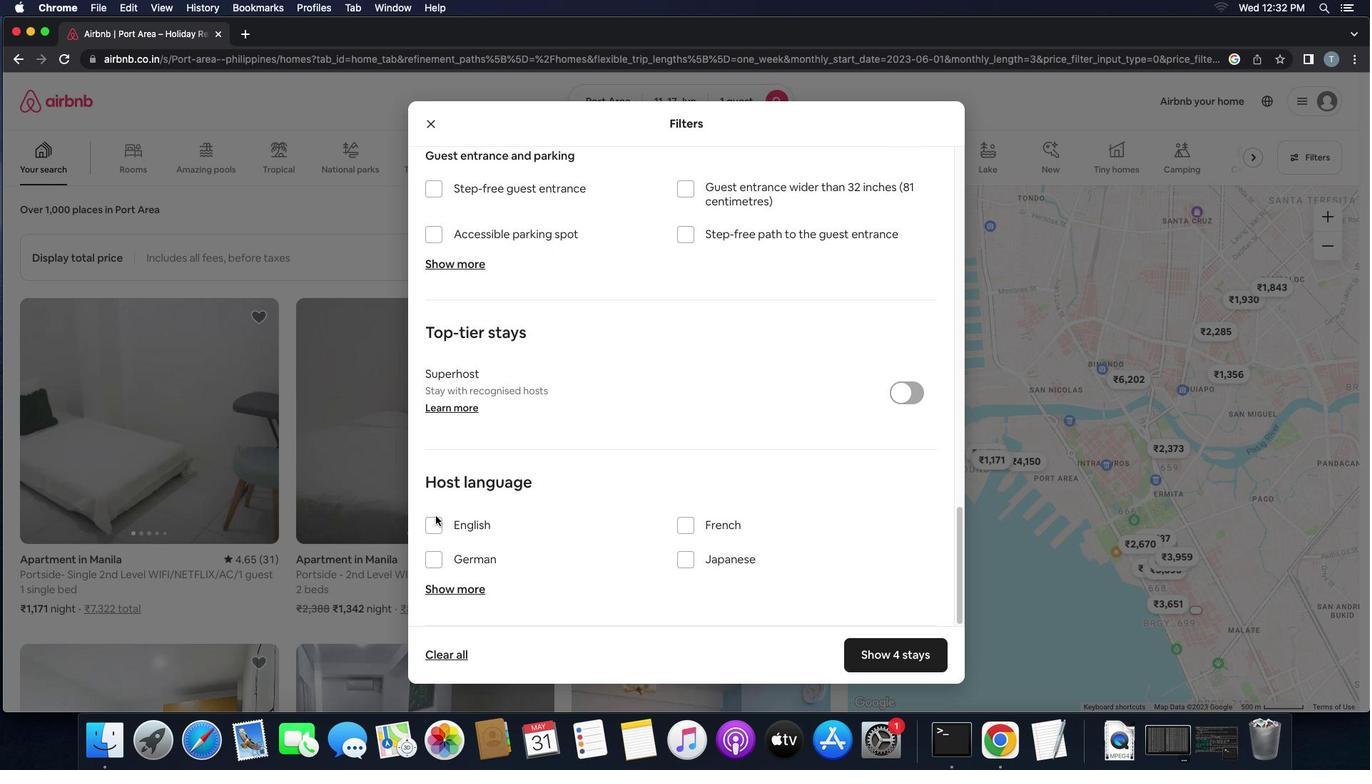 
Action: Mouse moved to (439, 528)
Screenshot: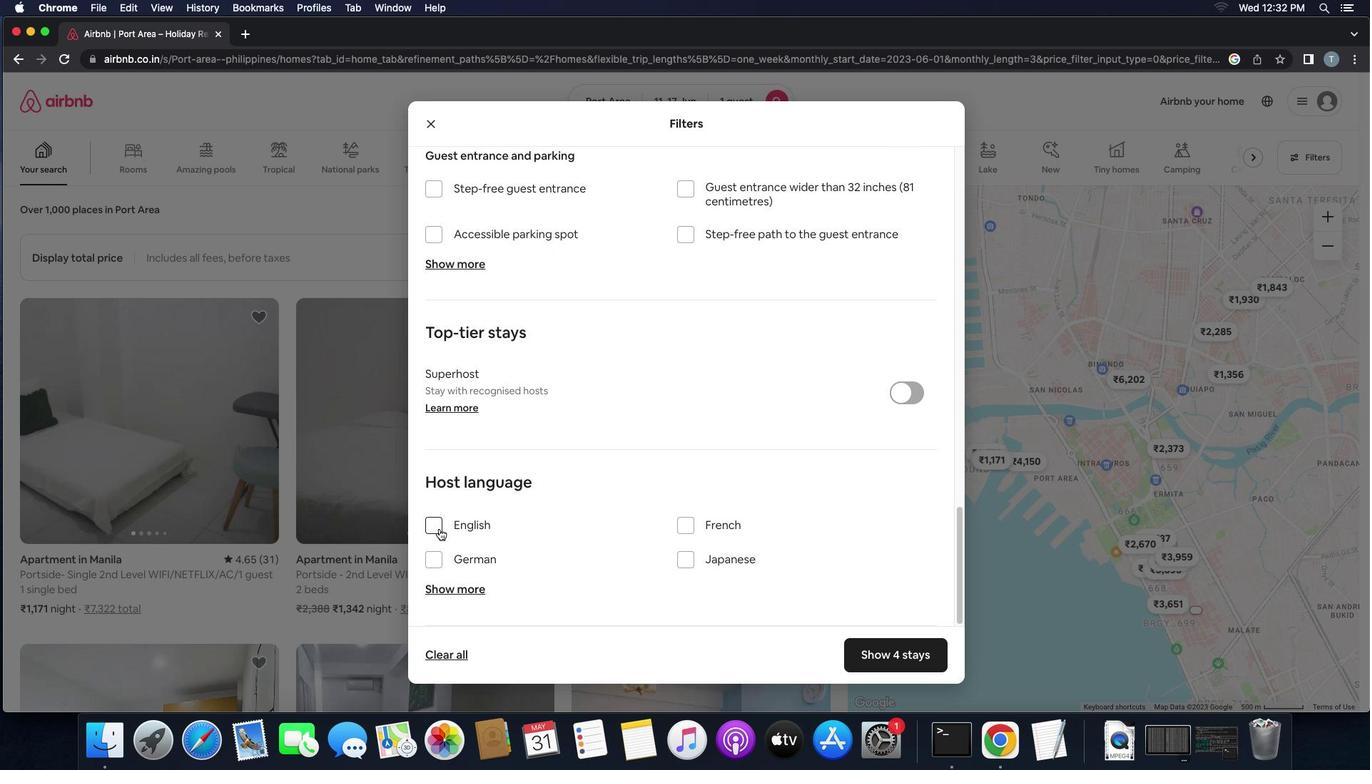 
Action: Mouse pressed left at (439, 528)
Screenshot: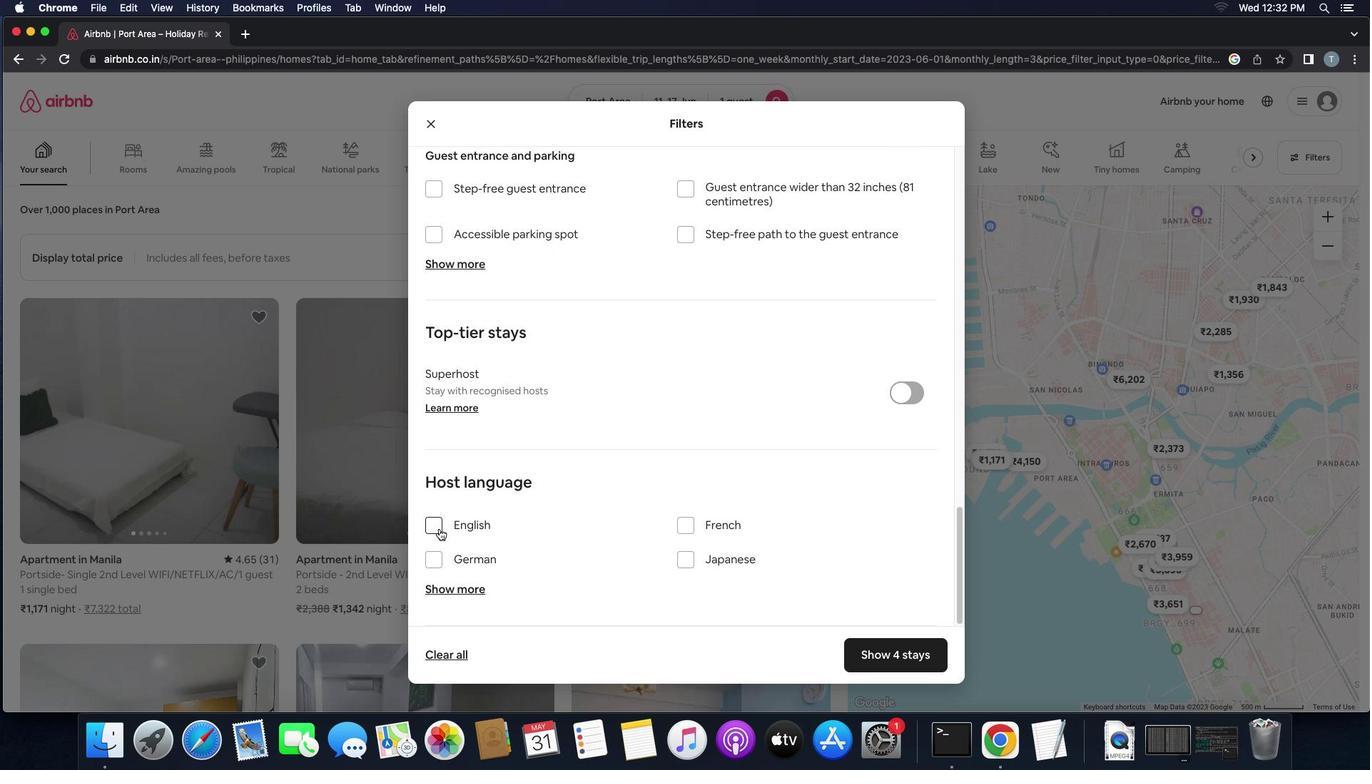 
Action: Mouse moved to (872, 656)
Screenshot: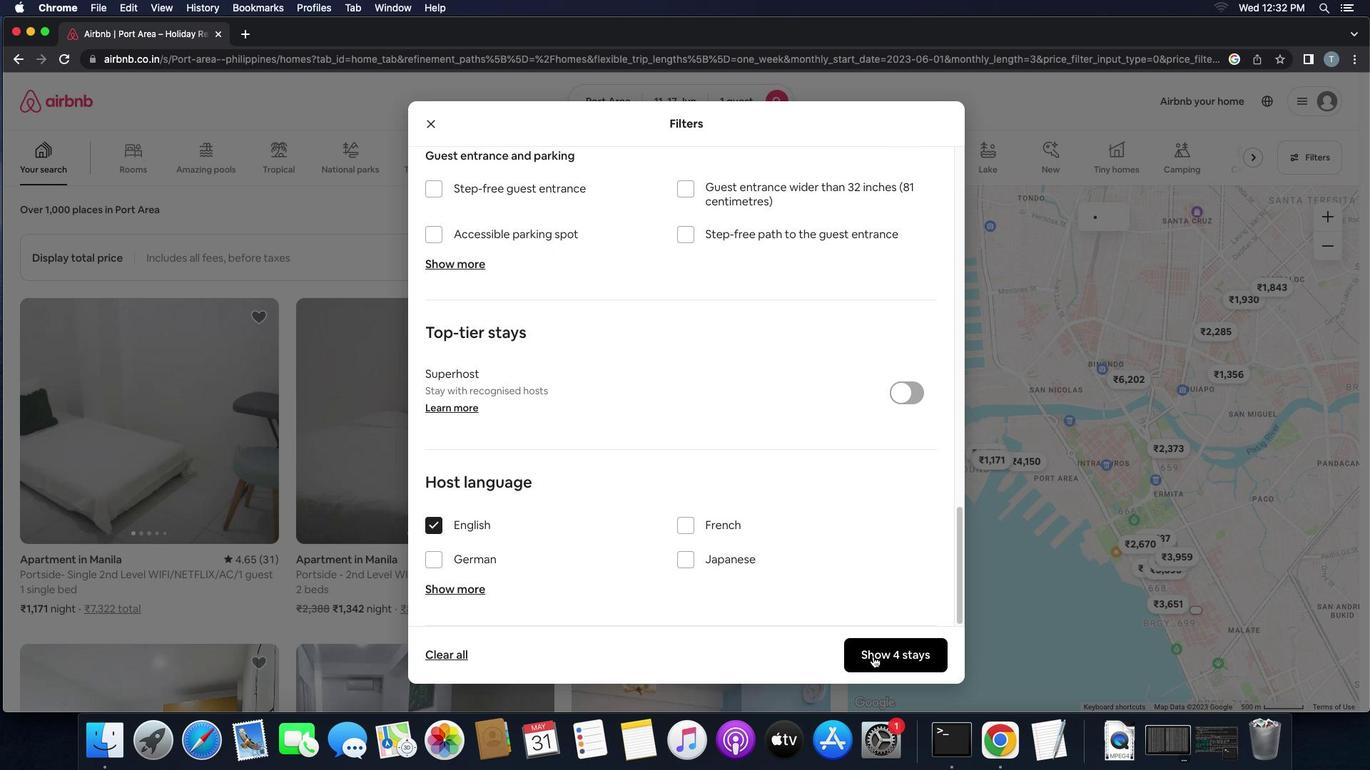 
Action: Mouse pressed left at (872, 656)
Screenshot: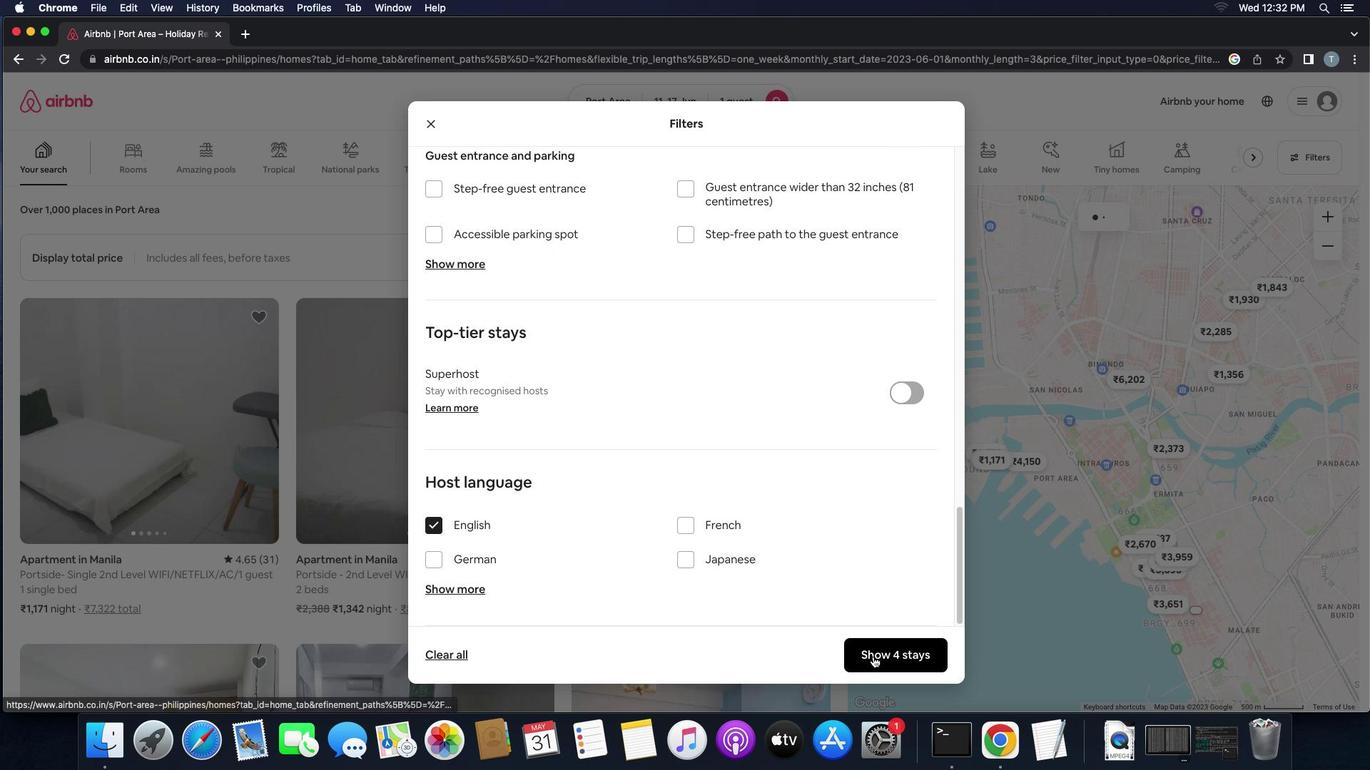 
Action: Mouse moved to (693, 490)
Screenshot: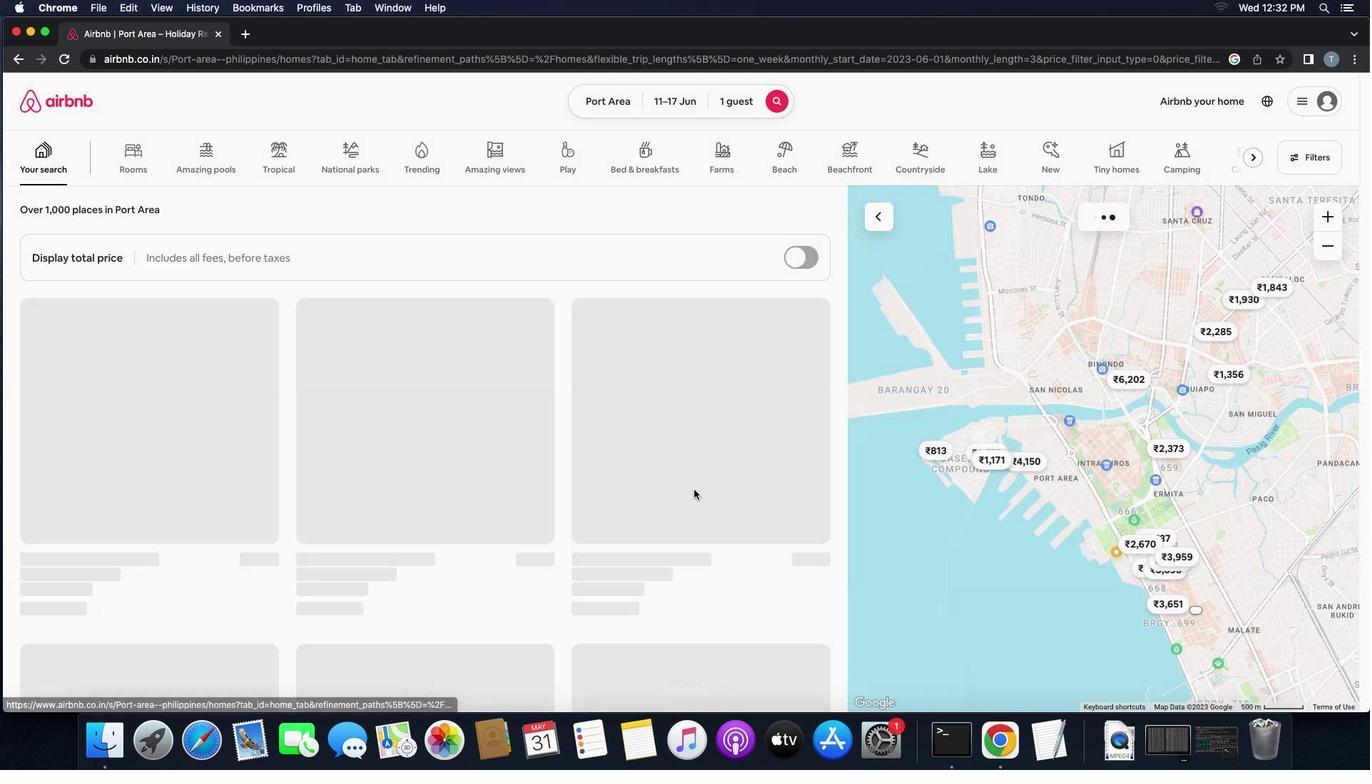 
